 Task: In the  document communication.epubSelect Headings and apply  'Italics' Select the text and align it to the  'Center'. Select the table and apply  All Borders
Action: Mouse pressed left at (310, 573)
Screenshot: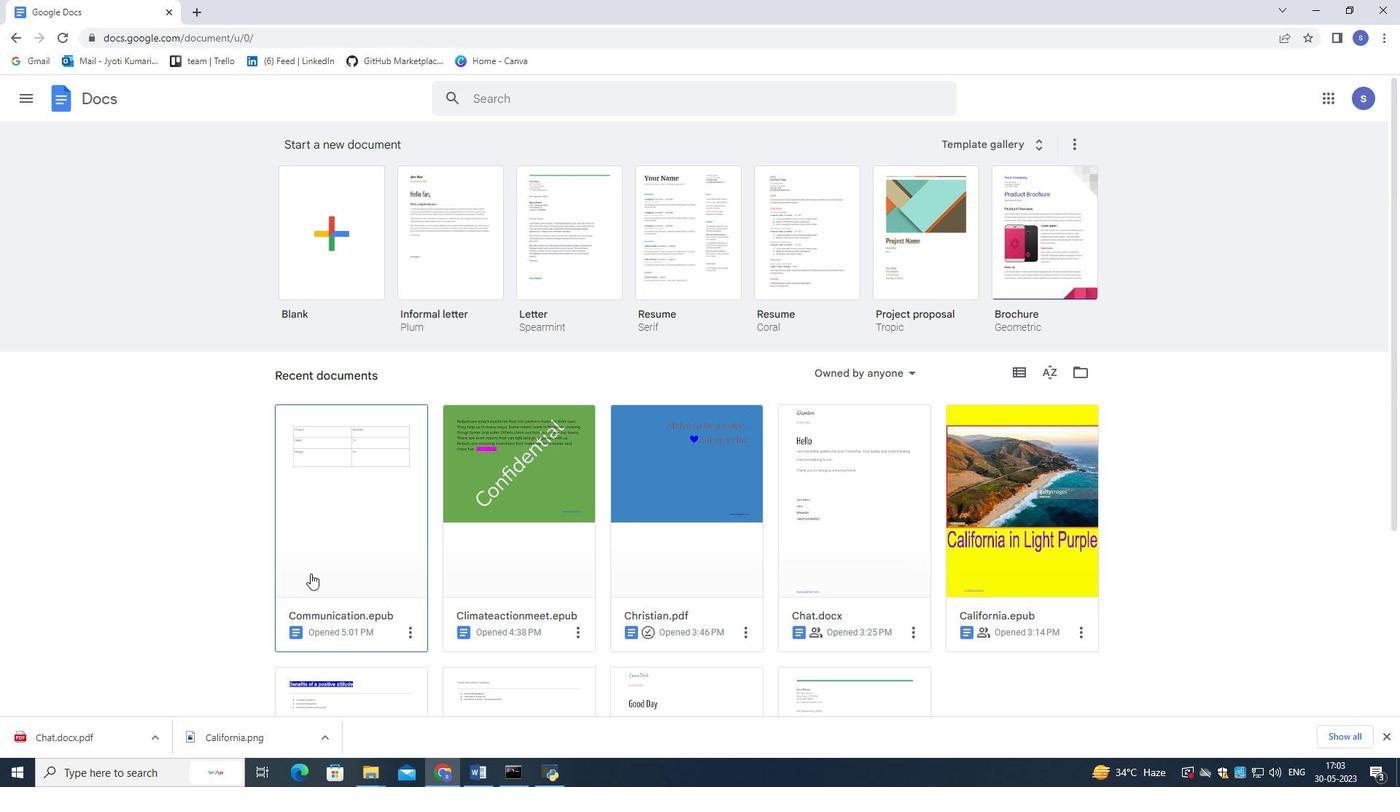 
Action: Mouse moved to (800, 280)
Screenshot: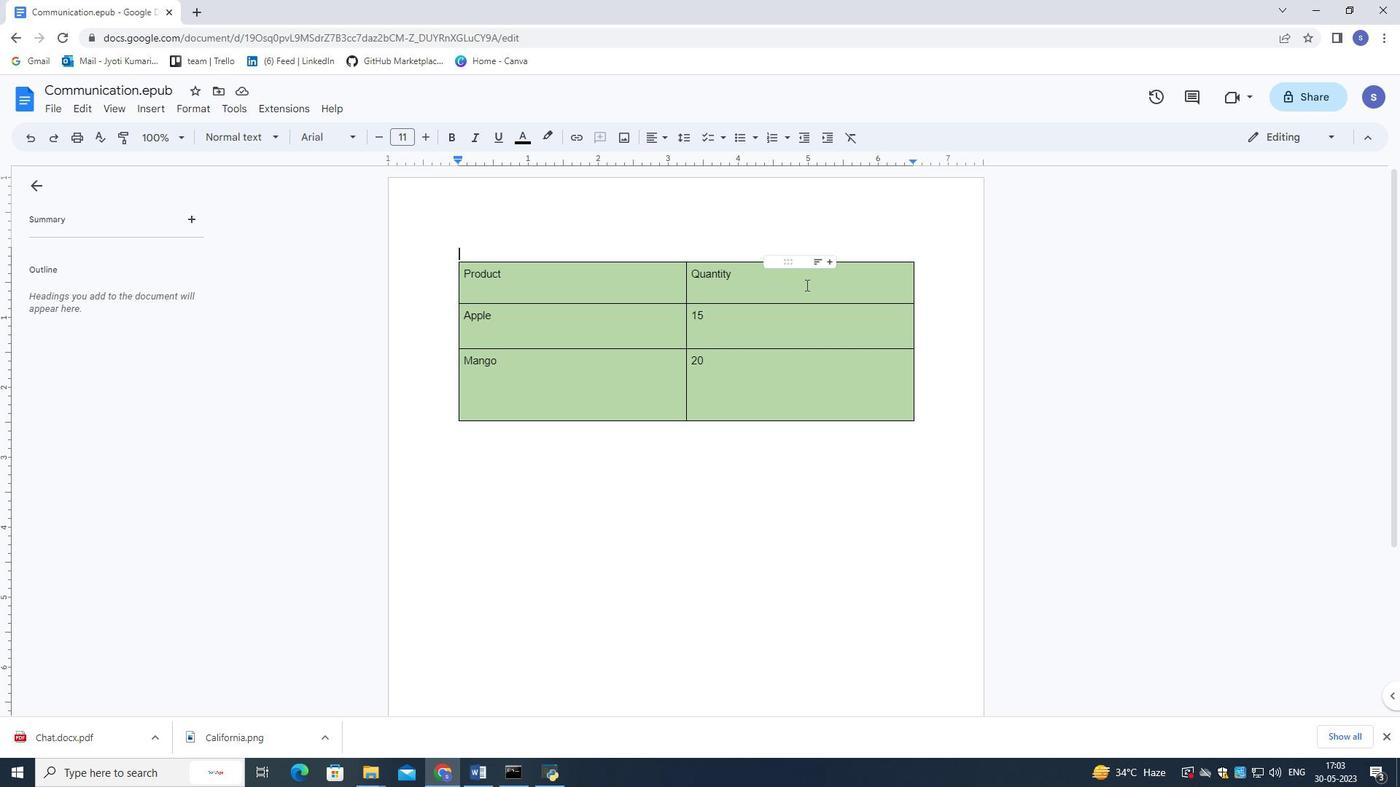 
Action: Mouse pressed left at (800, 280)
Screenshot: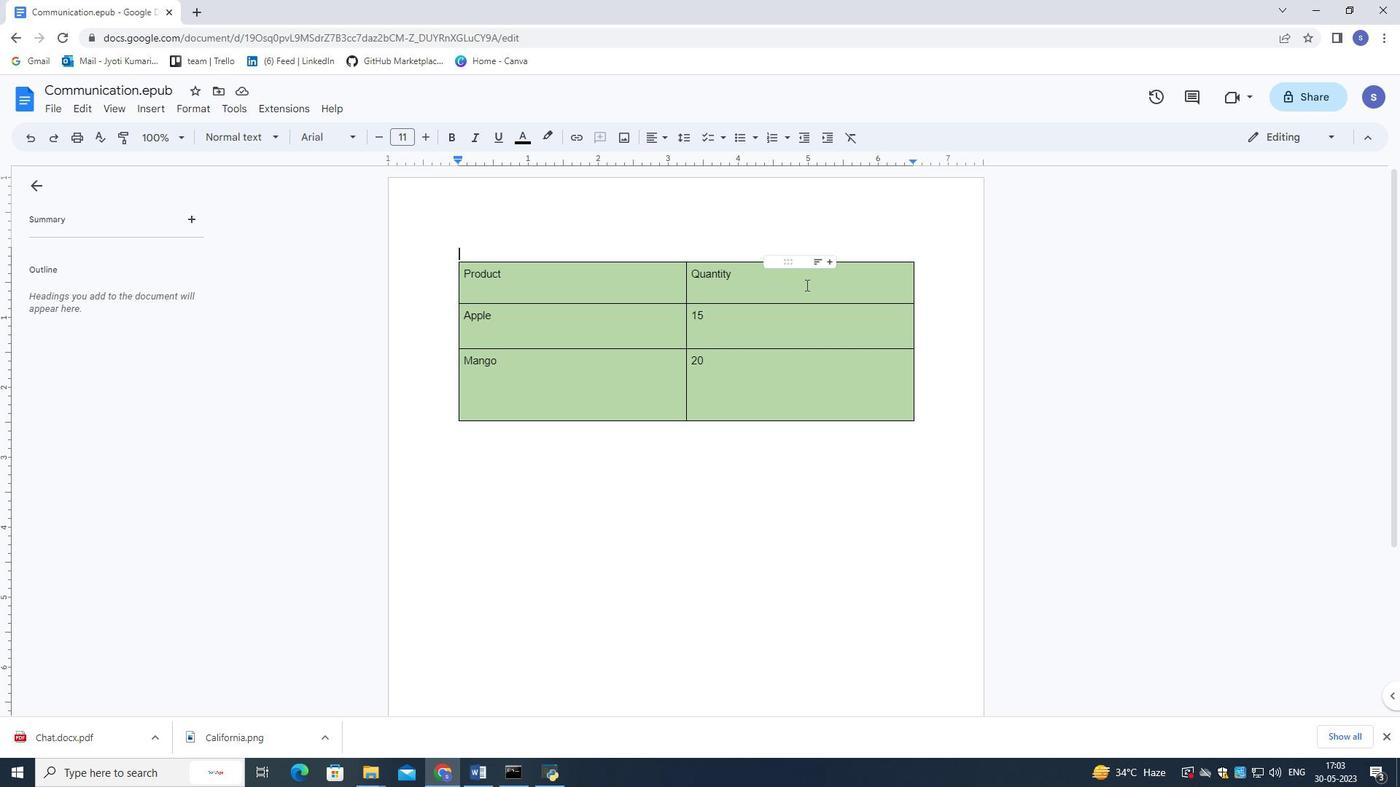 
Action: Mouse moved to (481, 137)
Screenshot: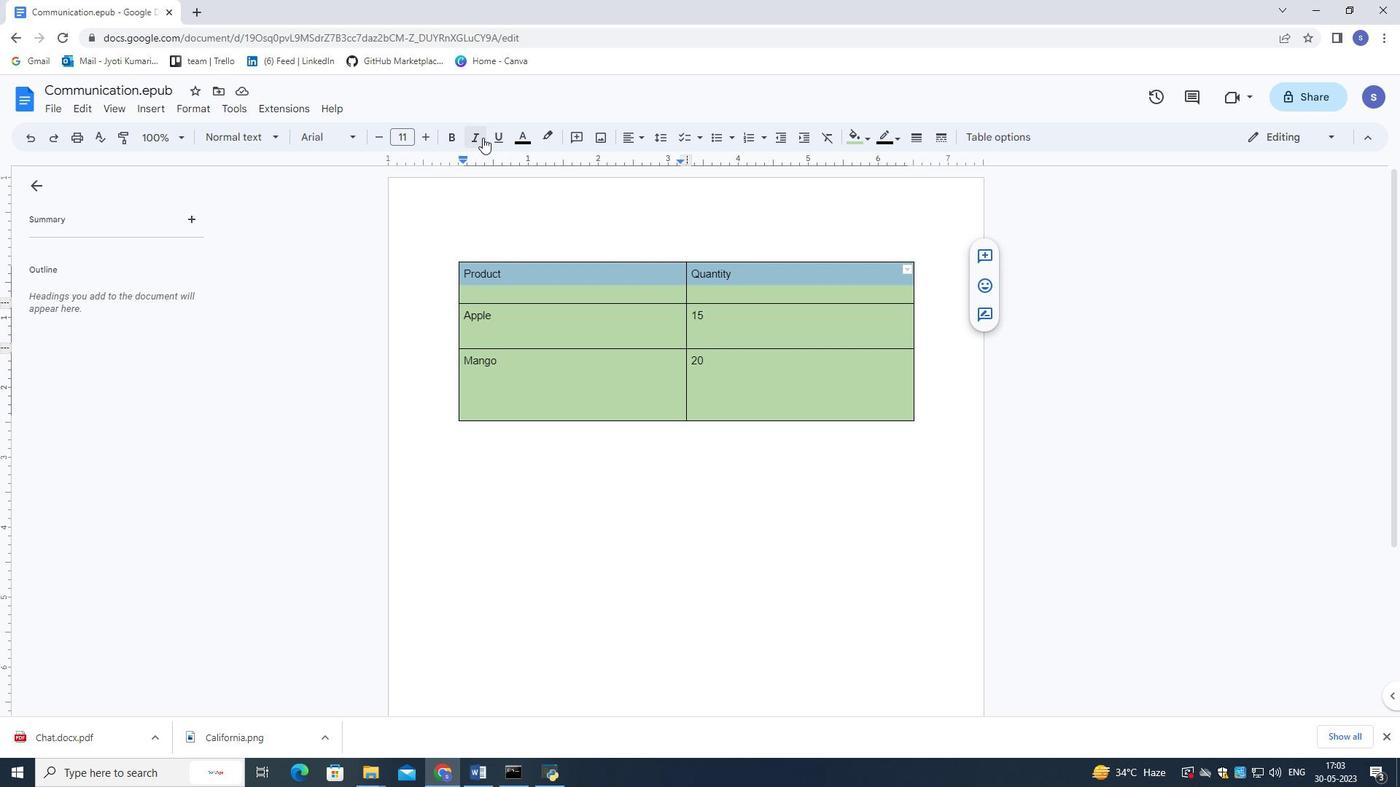 
Action: Mouse pressed left at (481, 137)
Screenshot: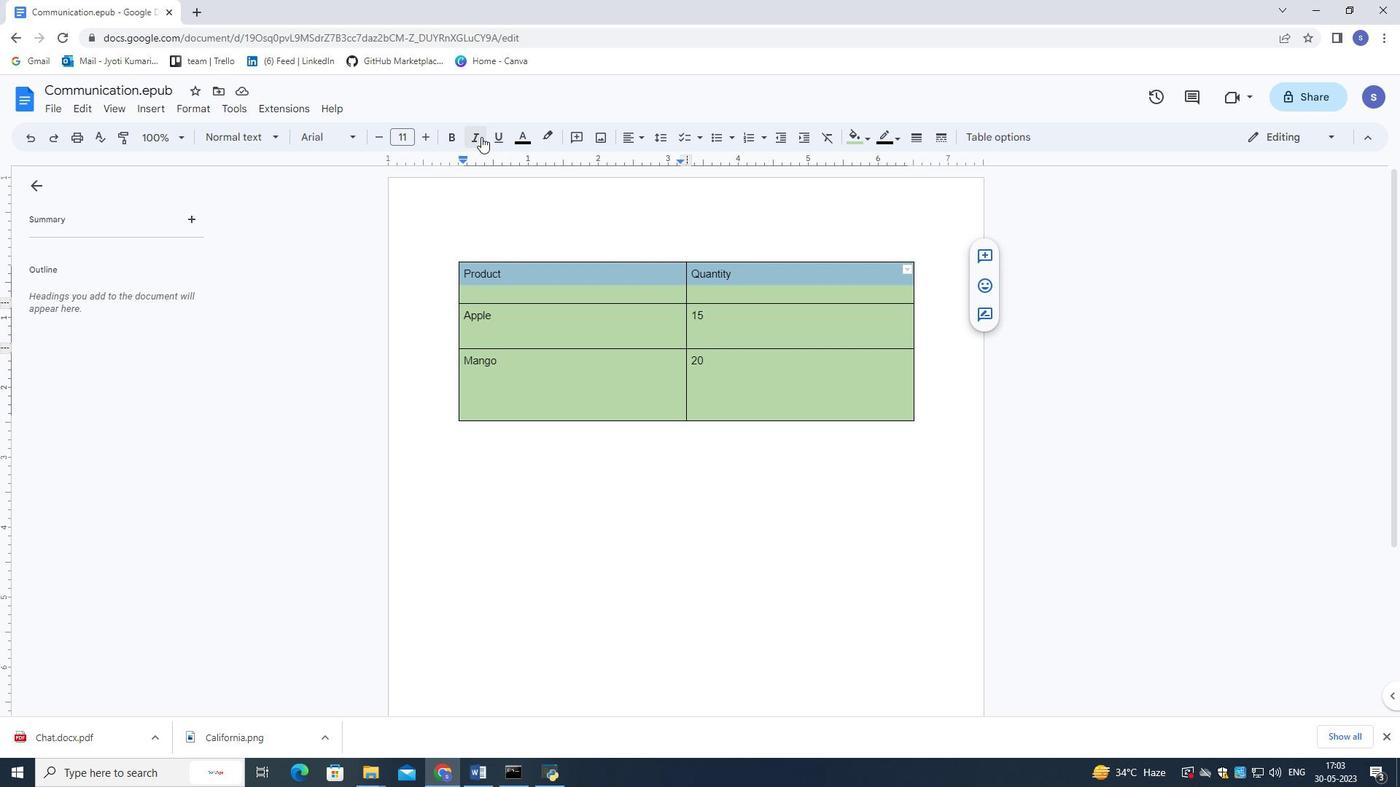 
Action: Mouse moved to (631, 455)
Screenshot: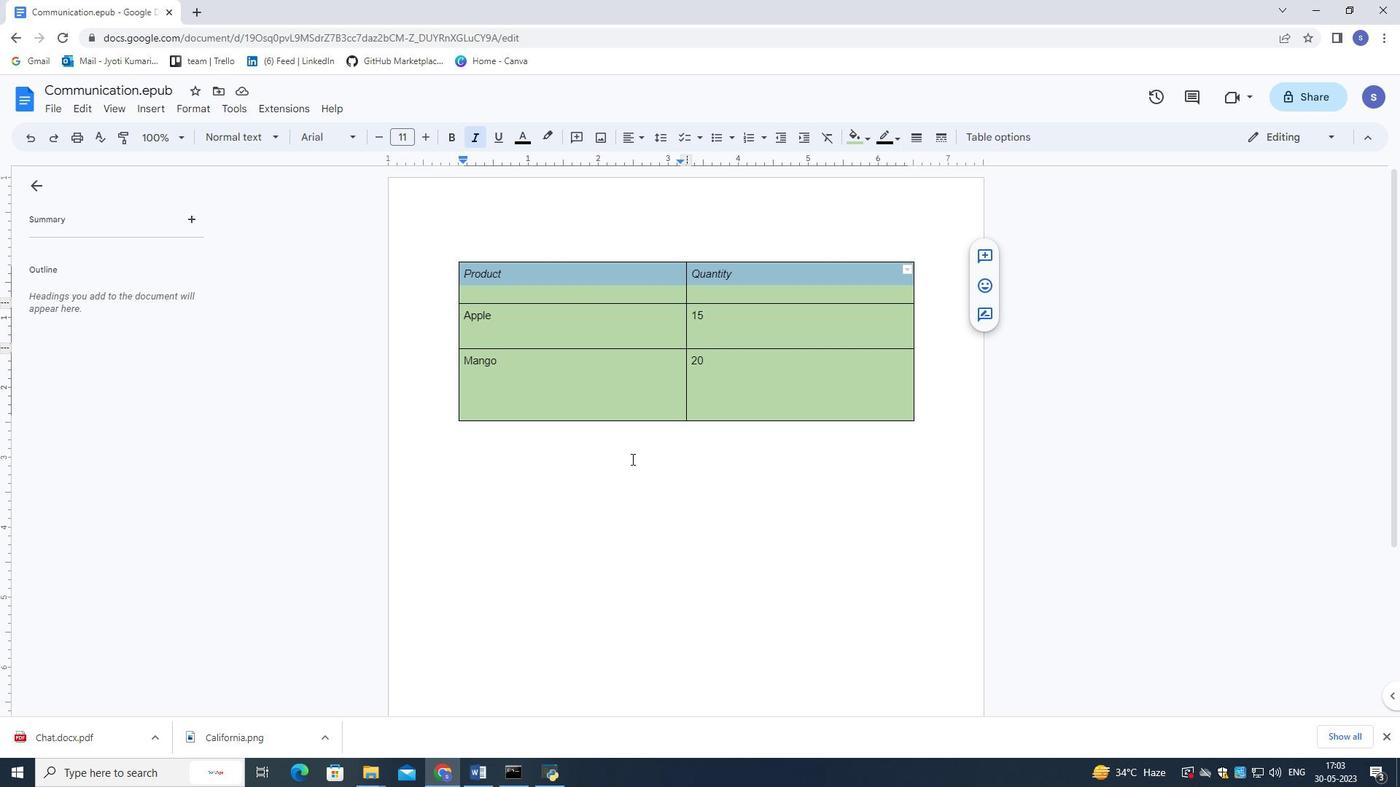 
Action: Mouse pressed left at (631, 455)
Screenshot: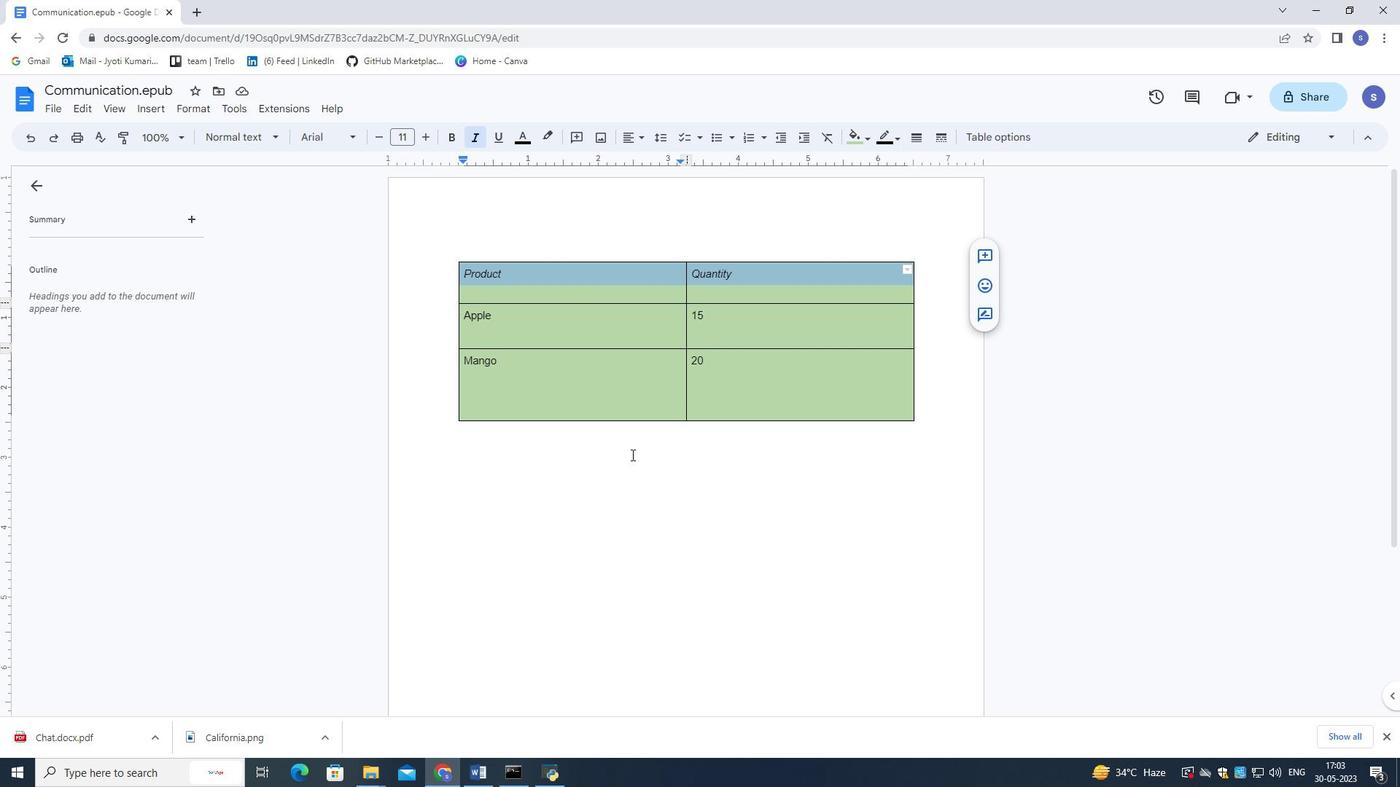 
Action: Mouse moved to (744, 360)
Screenshot: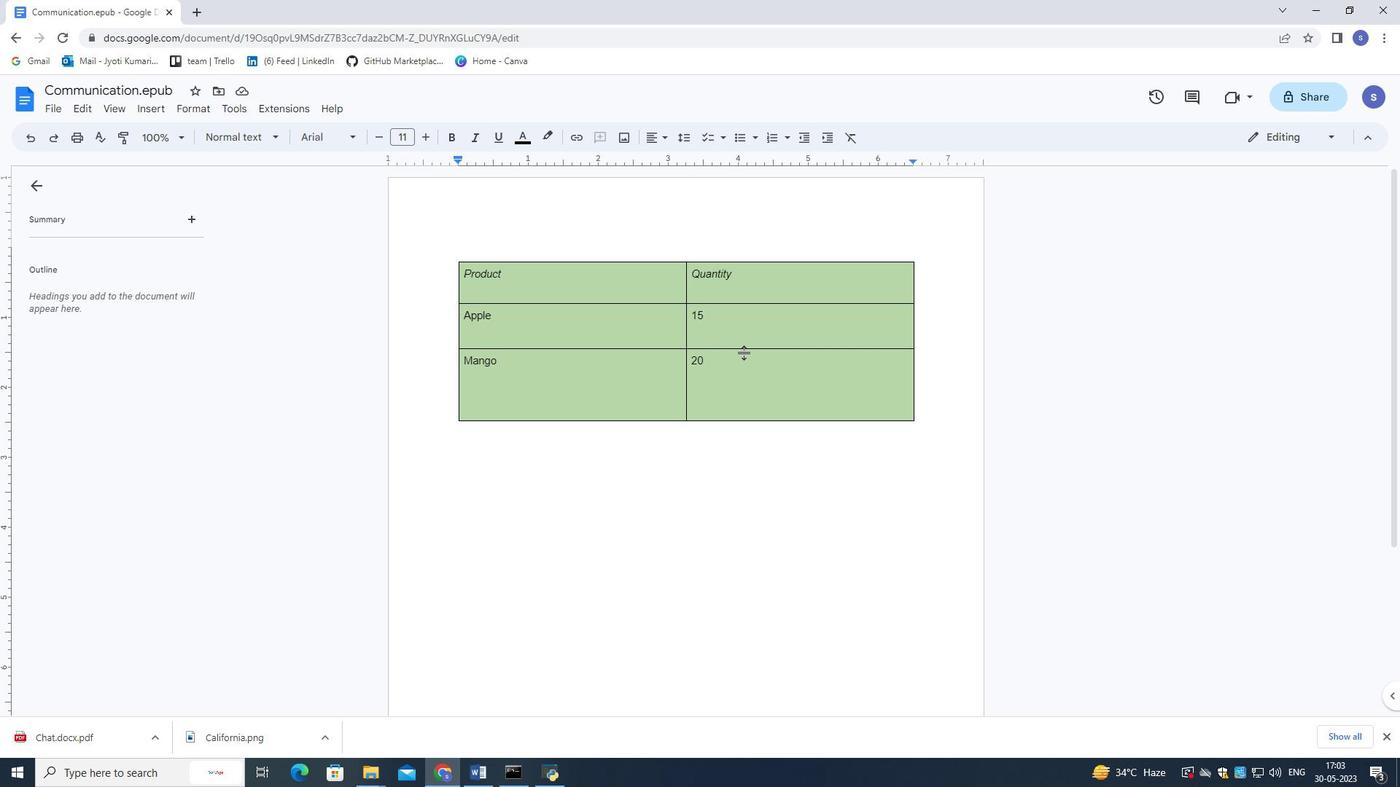 
Action: Mouse pressed left at (744, 360)
Screenshot: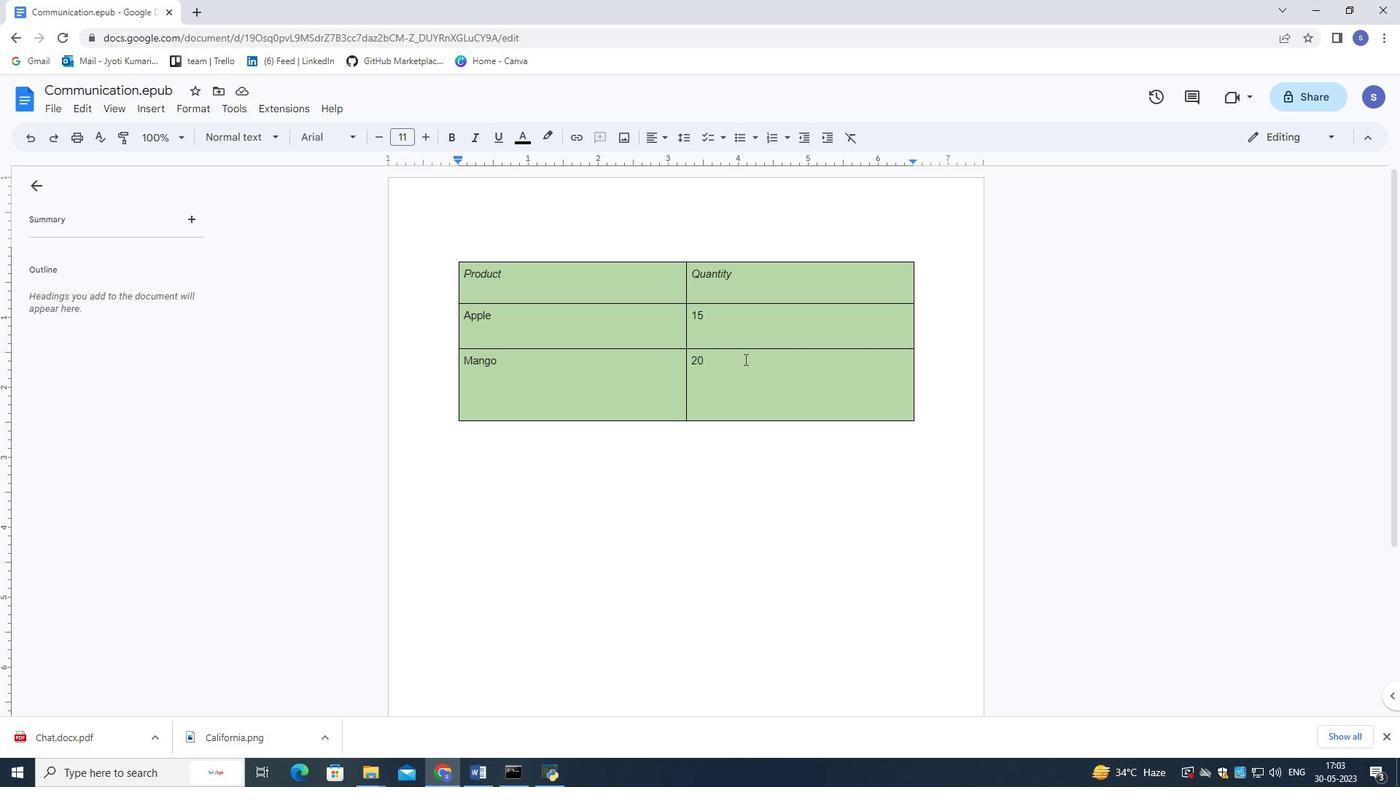 
Action: Mouse moved to (641, 137)
Screenshot: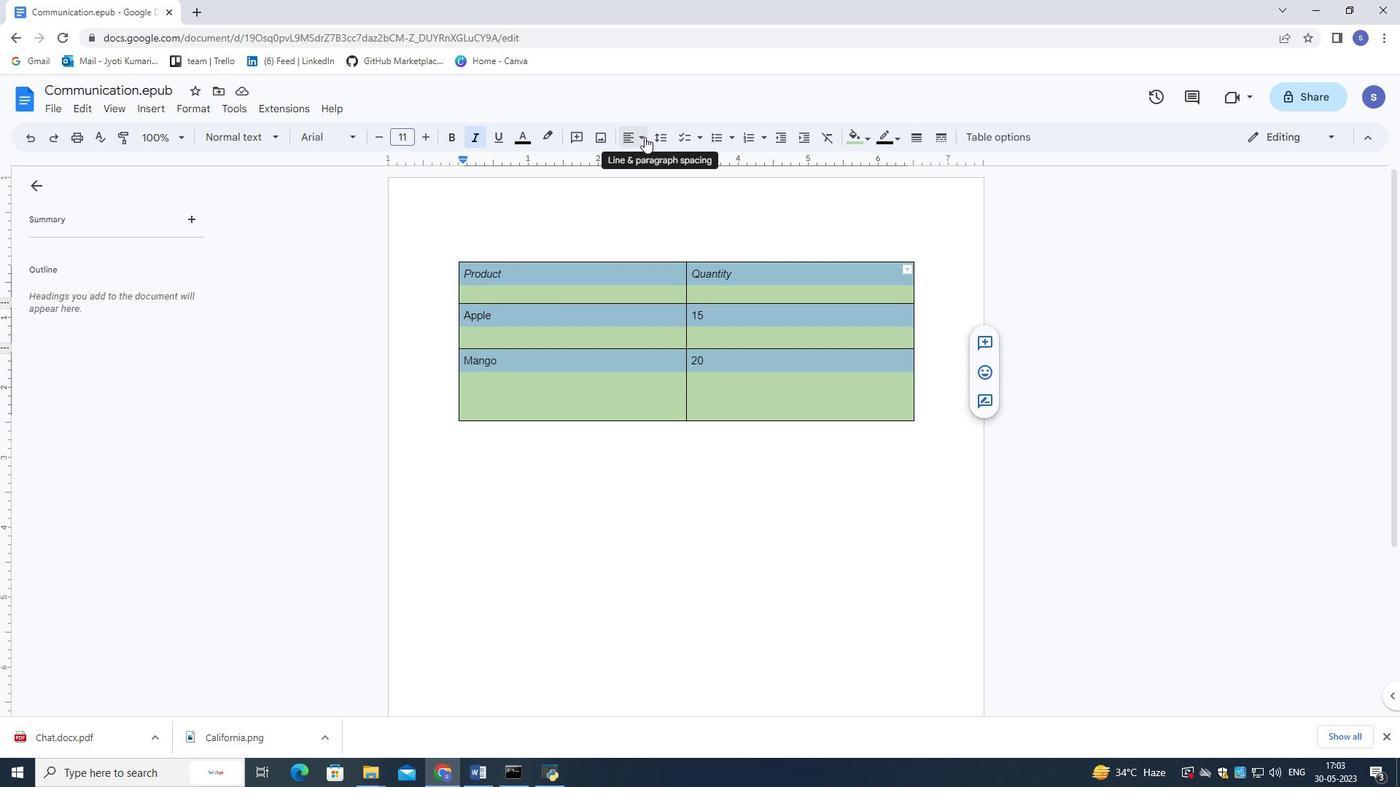
Action: Mouse pressed left at (641, 137)
Screenshot: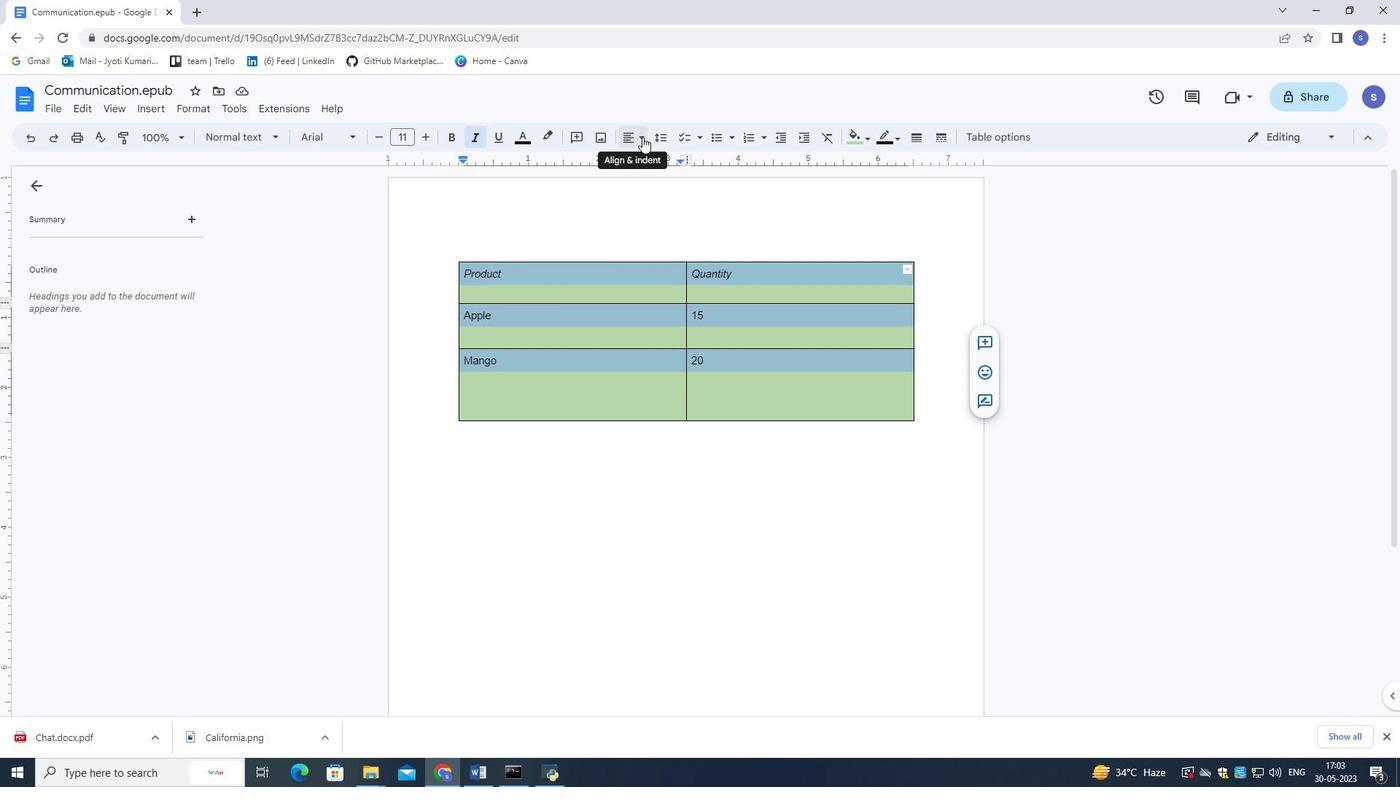 
Action: Mouse moved to (655, 171)
Screenshot: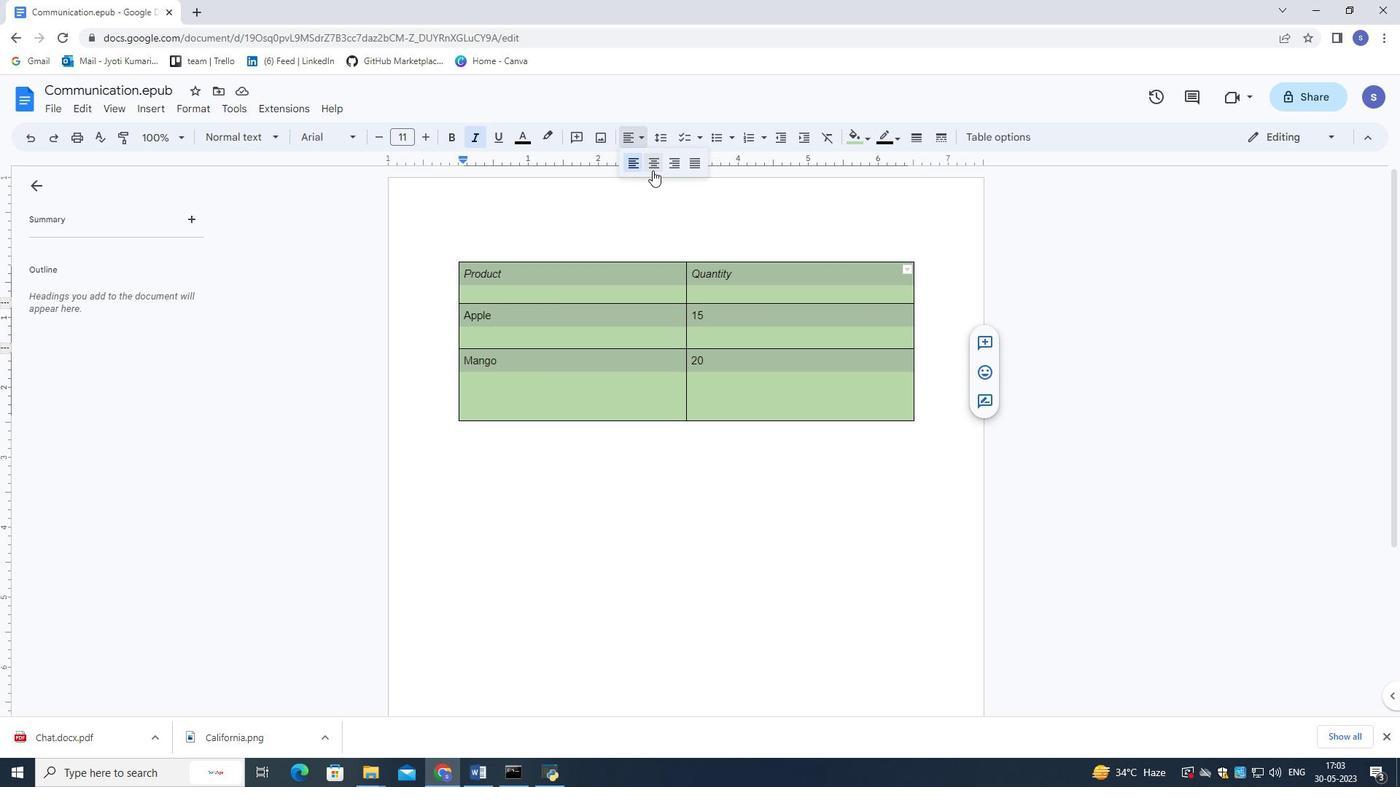 
Action: Mouse pressed left at (655, 171)
Screenshot: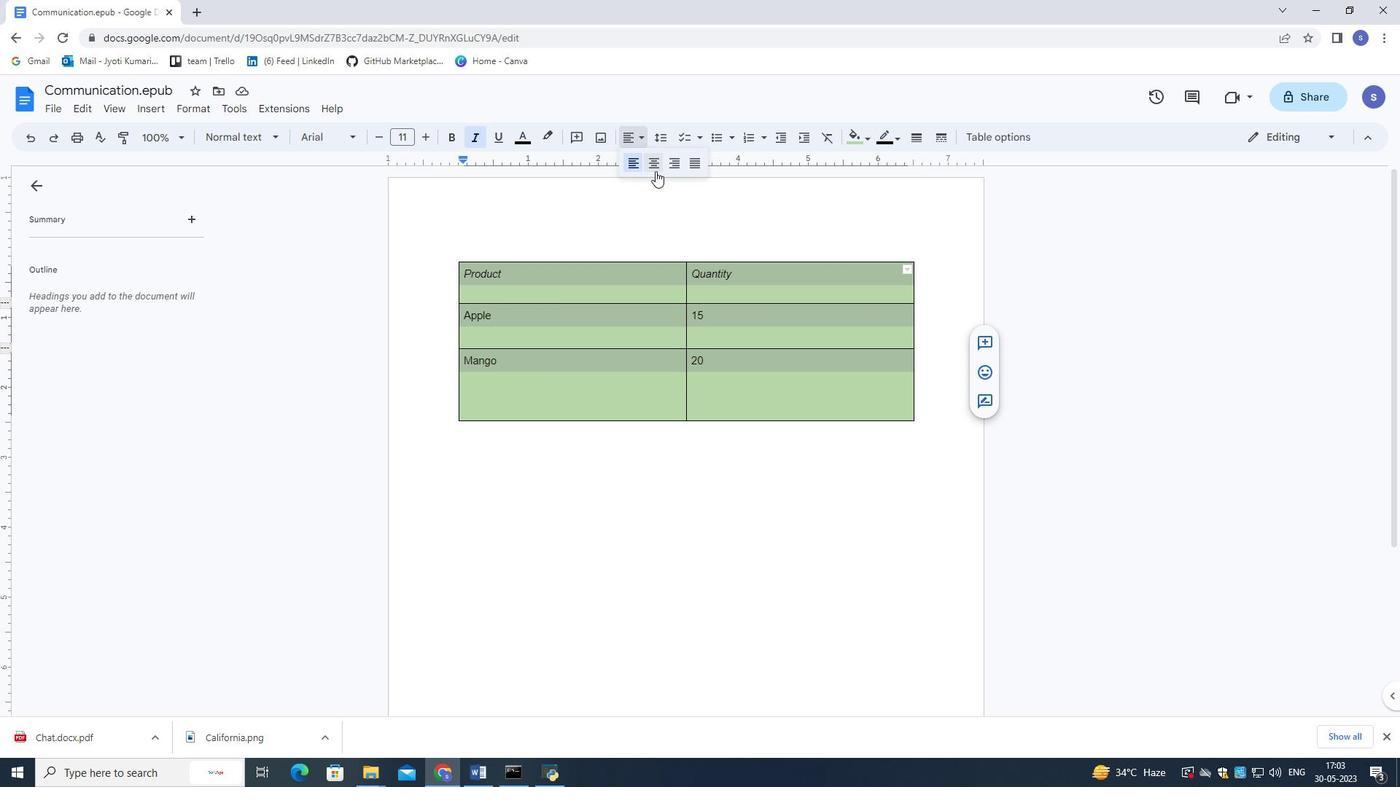 
Action: Mouse moved to (918, 143)
Screenshot: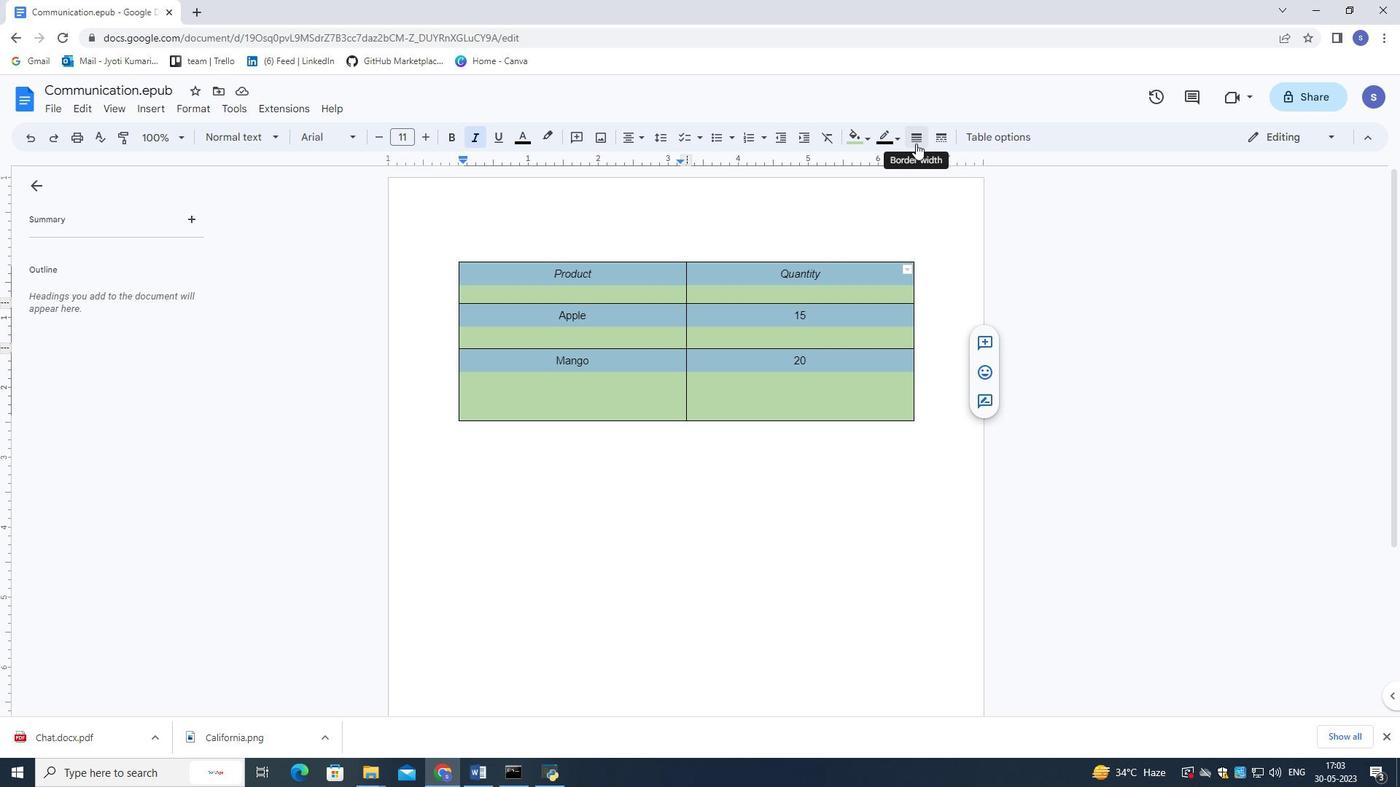 
Action: Mouse pressed left at (918, 143)
Screenshot: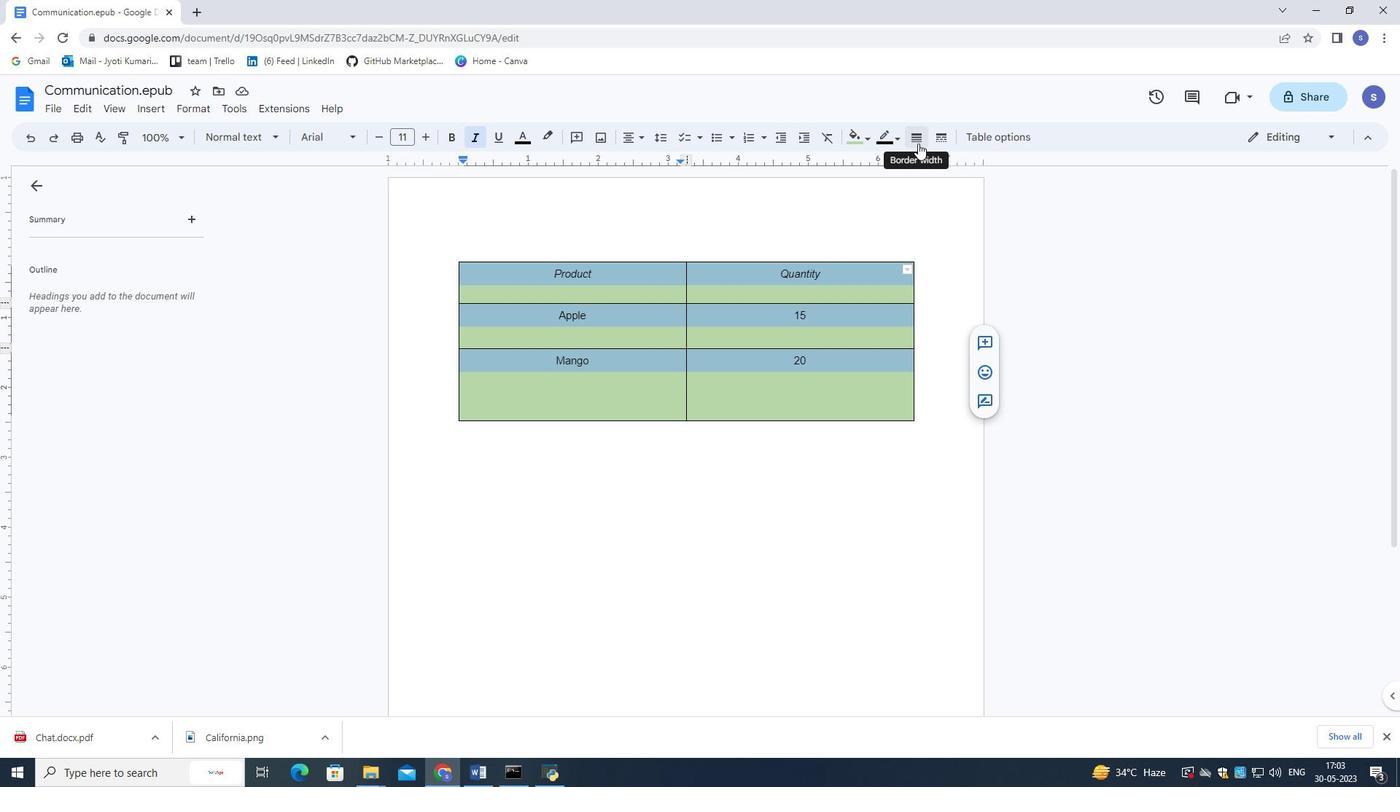 
Action: Mouse moved to (637, 137)
Screenshot: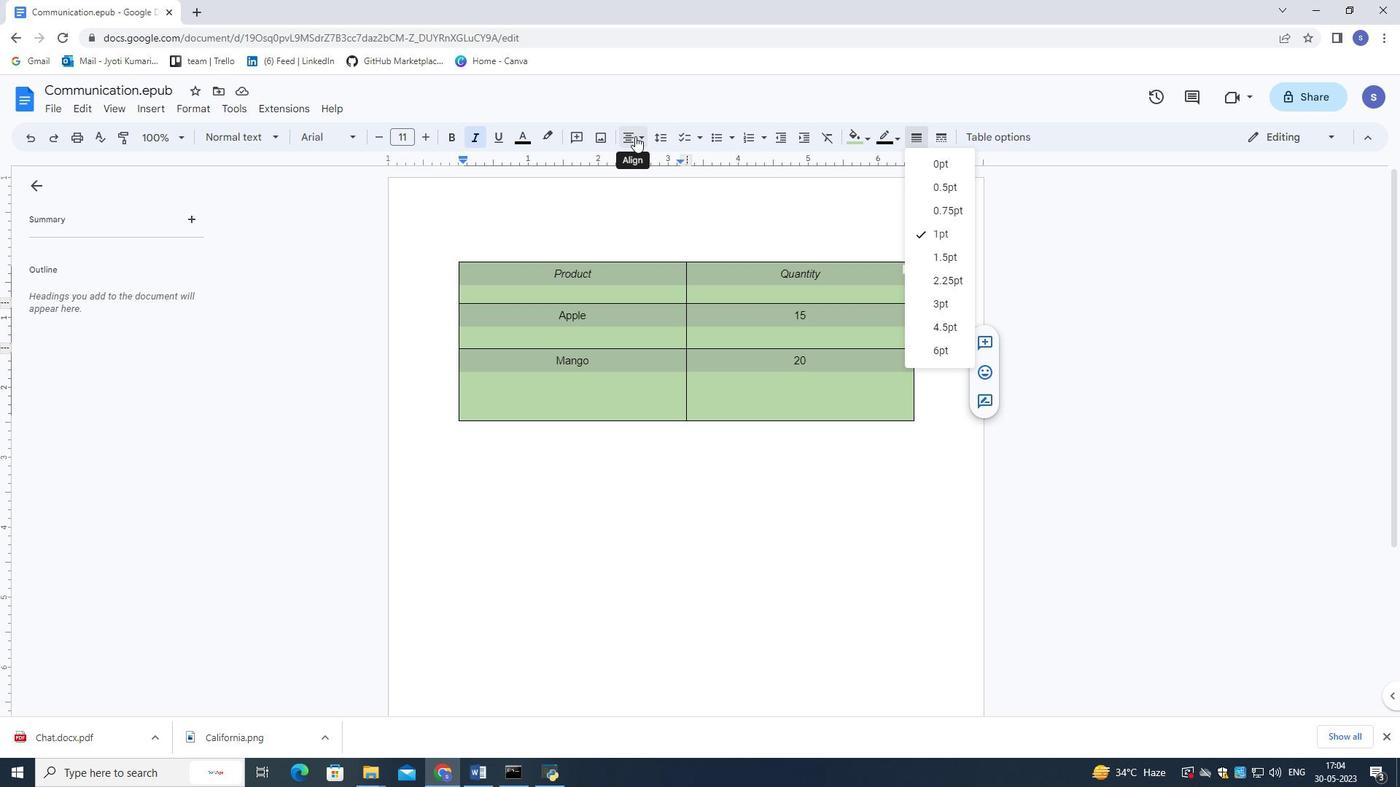 
Action: Mouse pressed left at (637, 137)
Screenshot: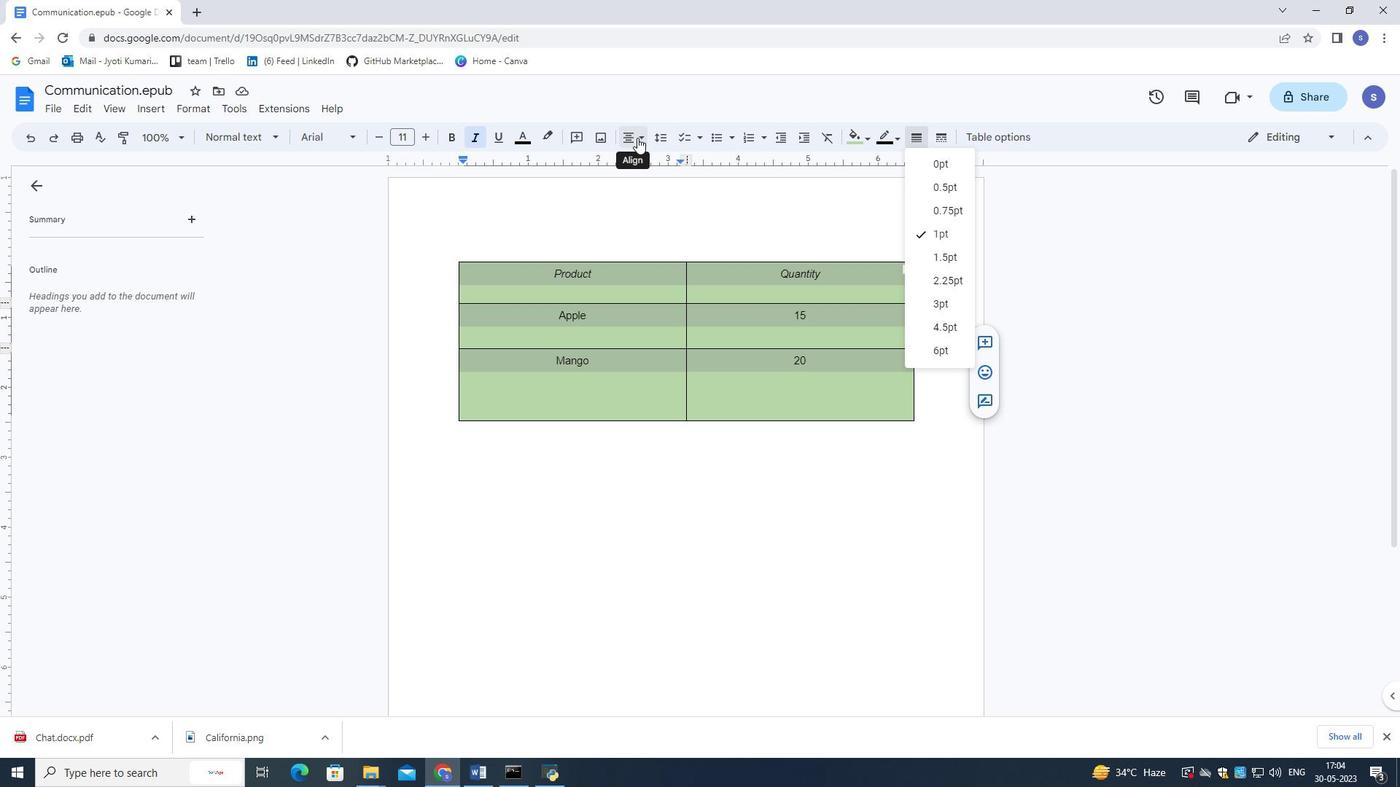 
Action: Mouse moved to (694, 140)
Screenshot: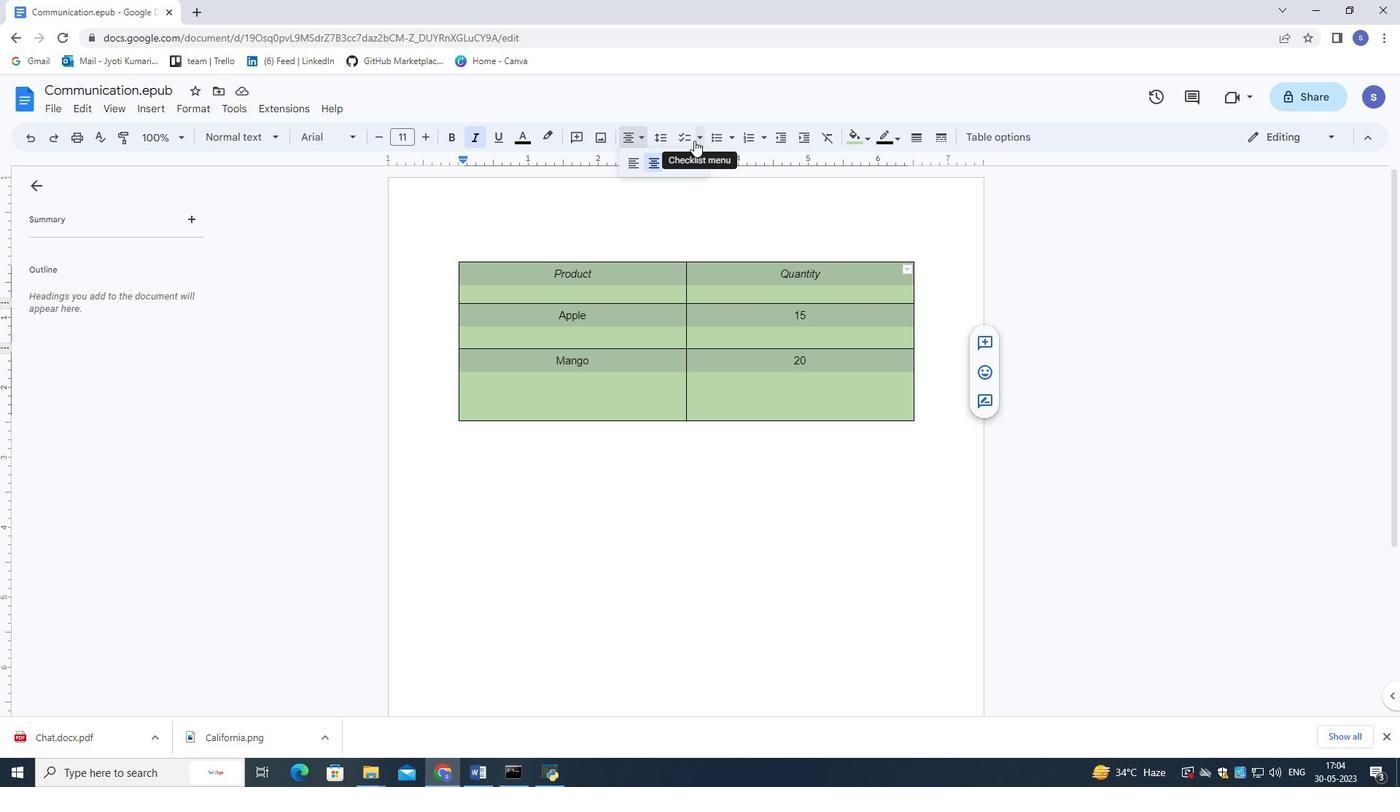 
Action: Mouse pressed left at (694, 140)
Screenshot: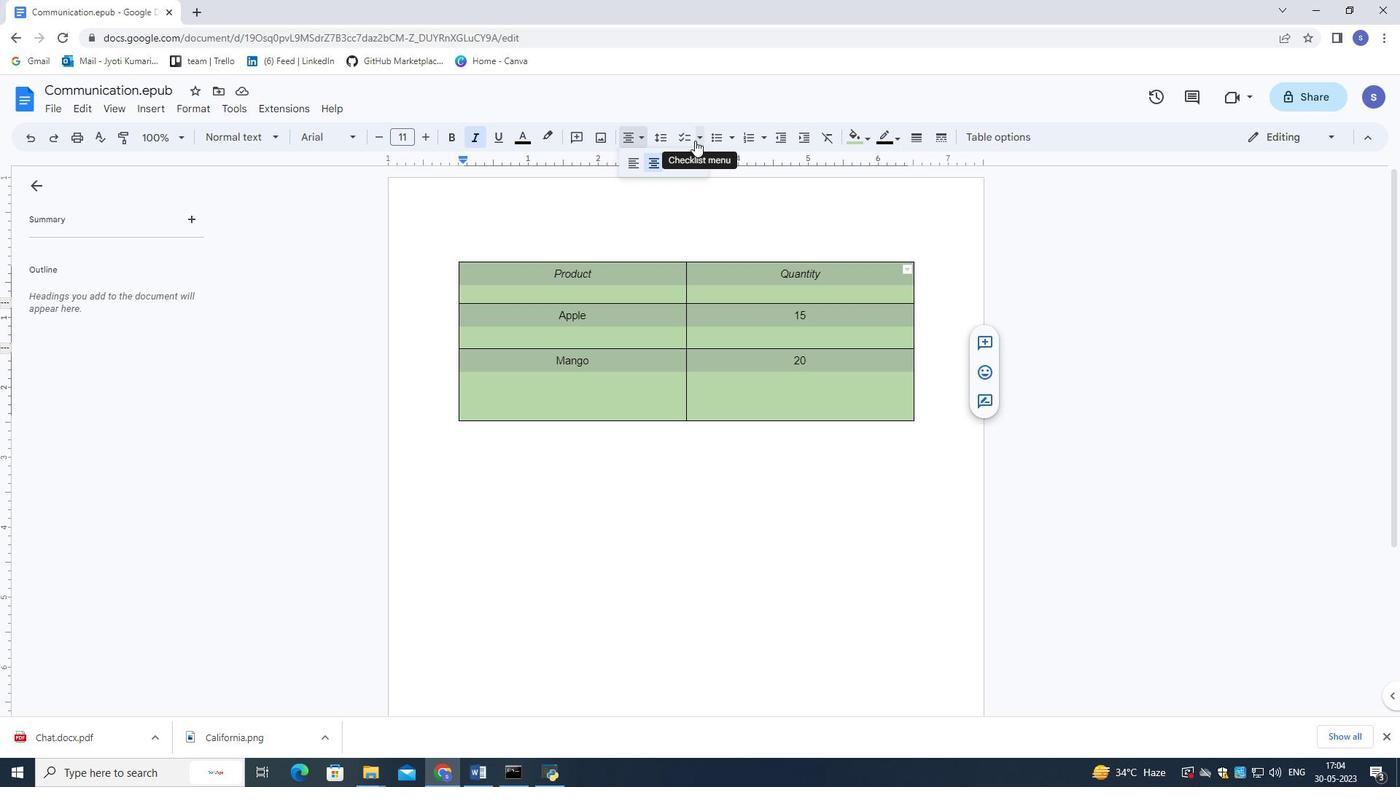 
Action: Mouse moved to (729, 132)
Screenshot: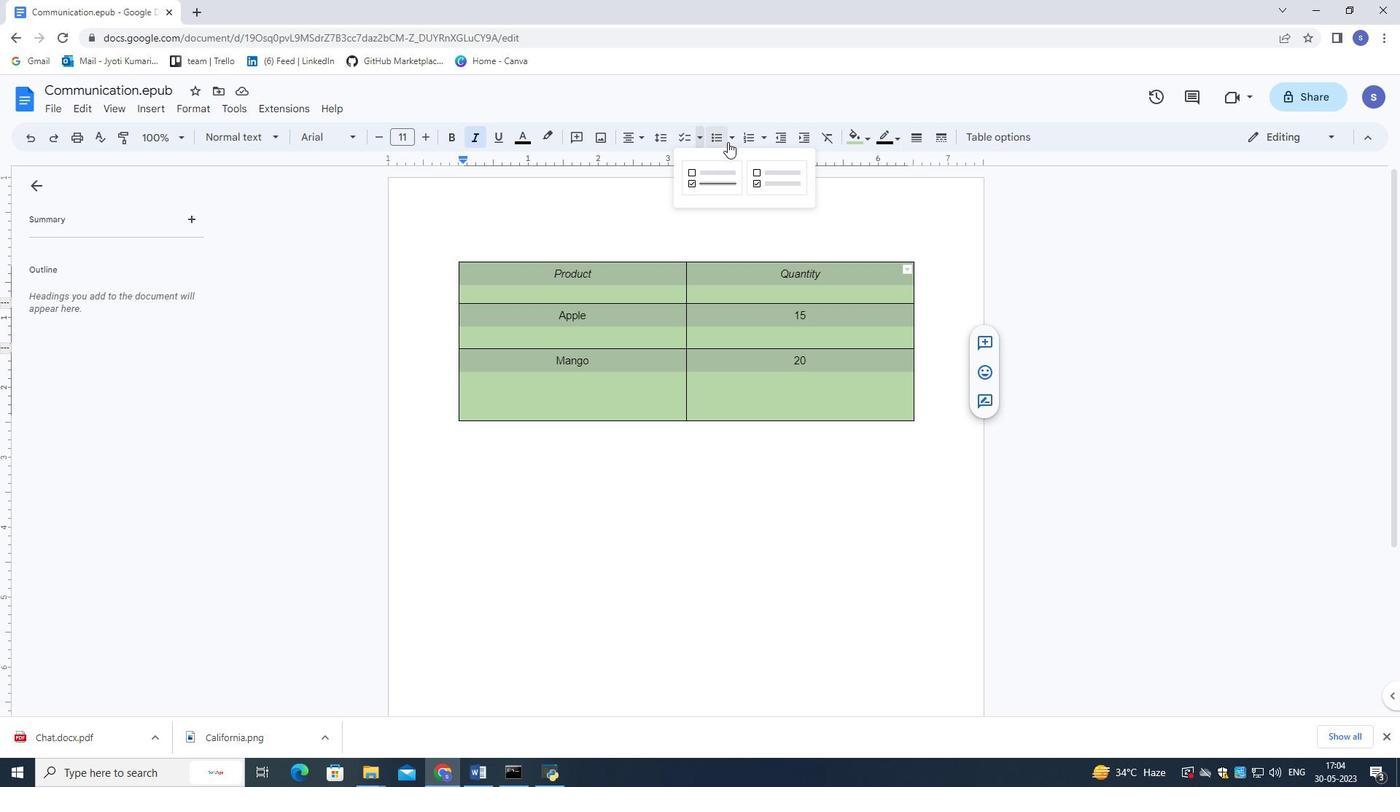 
Action: Mouse pressed left at (729, 132)
Screenshot: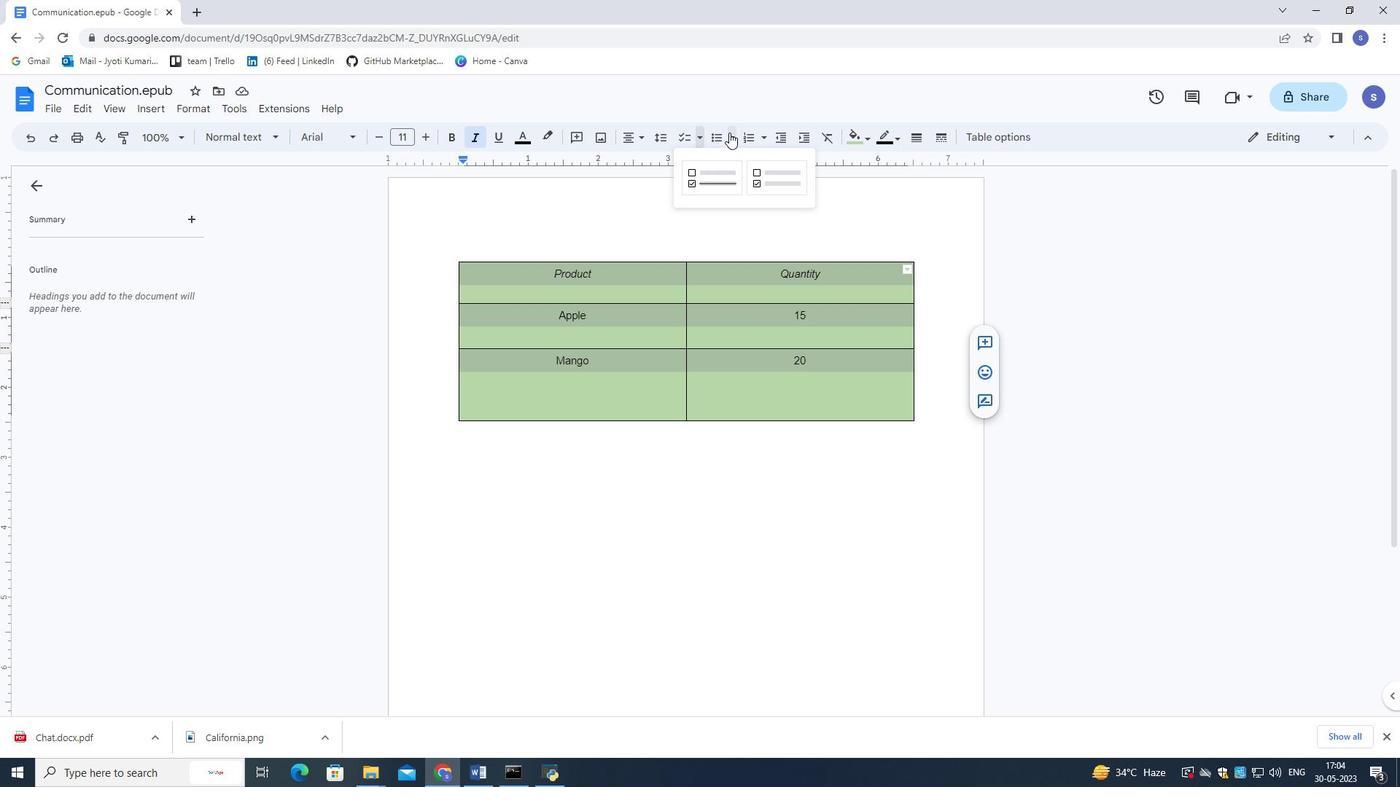 
Action: Mouse moved to (532, 282)
Screenshot: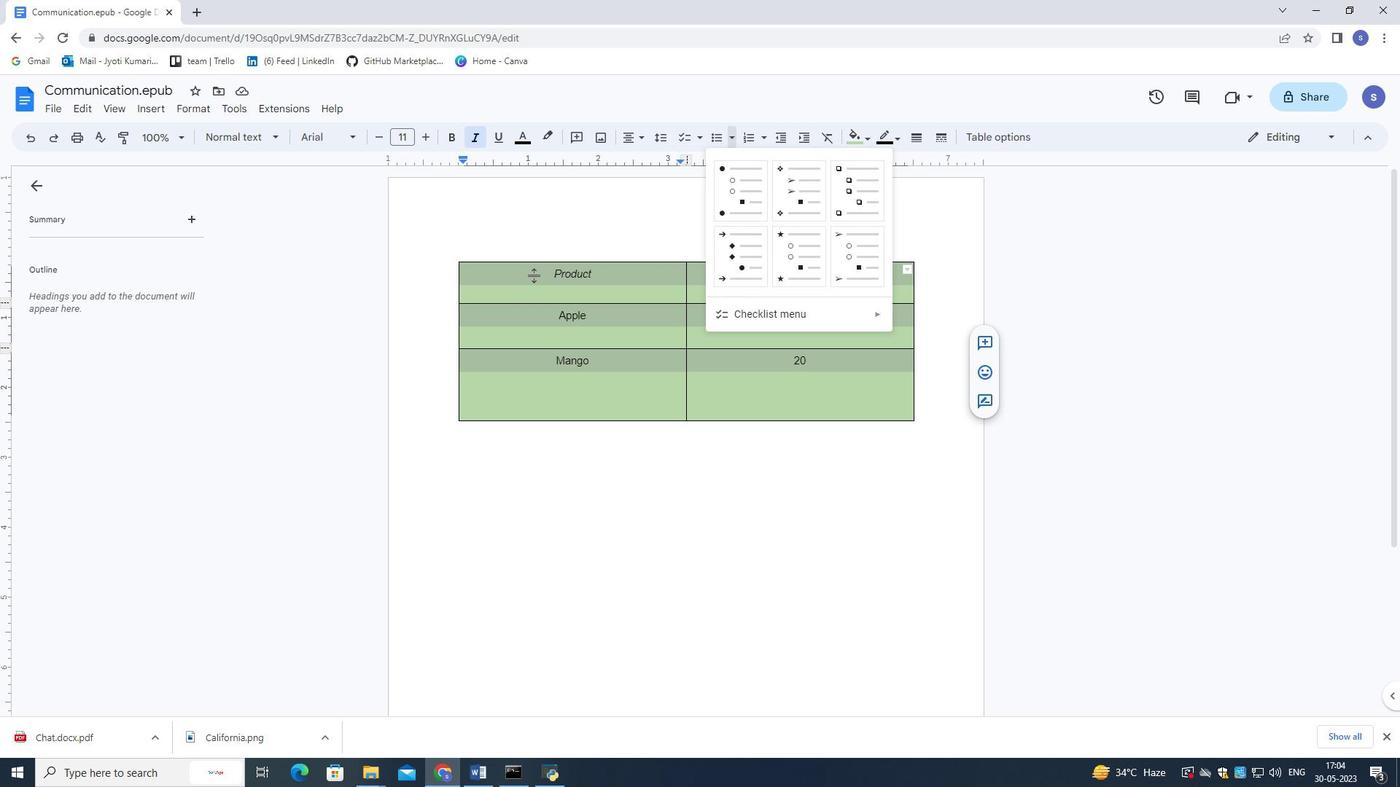 
Action: Mouse pressed right at (532, 282)
Screenshot: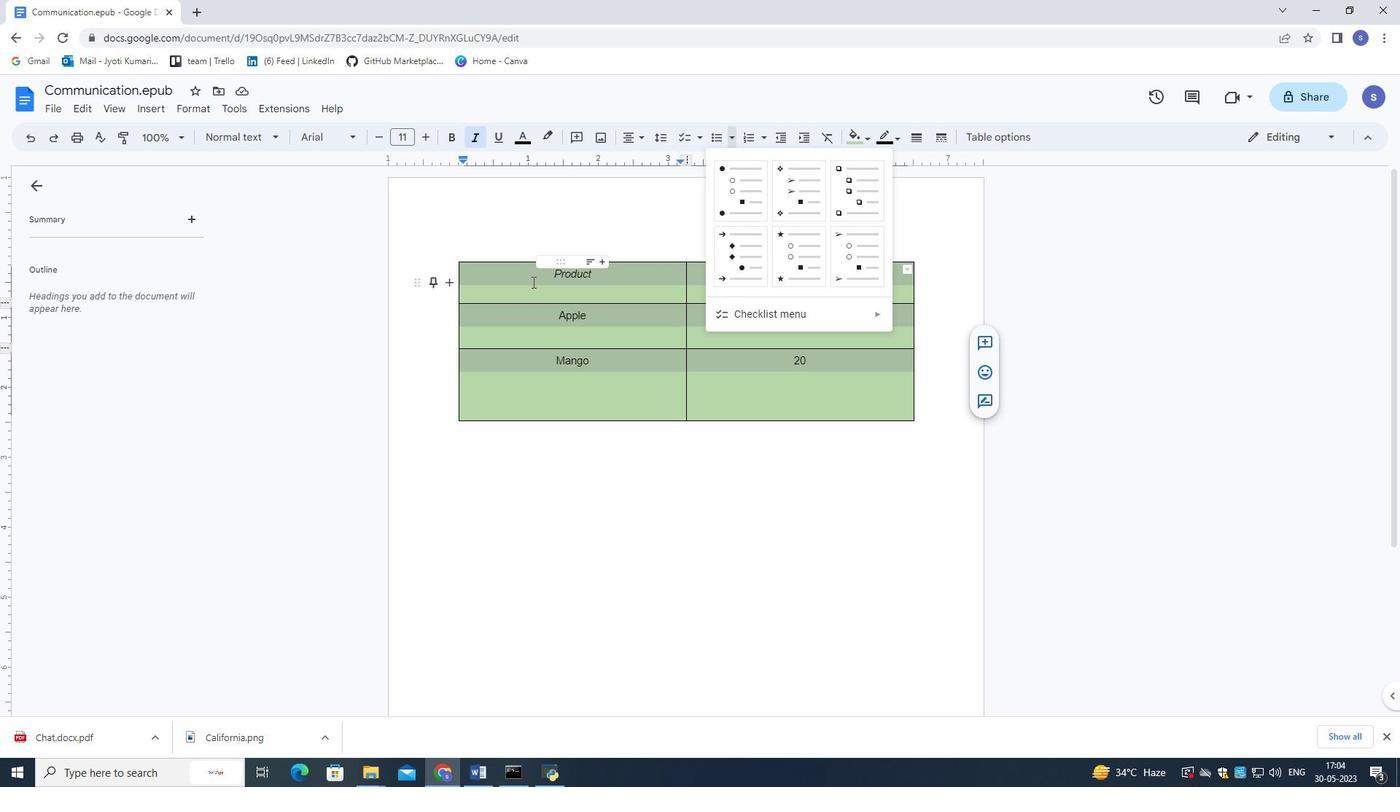 
Action: Mouse moved to (820, 228)
Screenshot: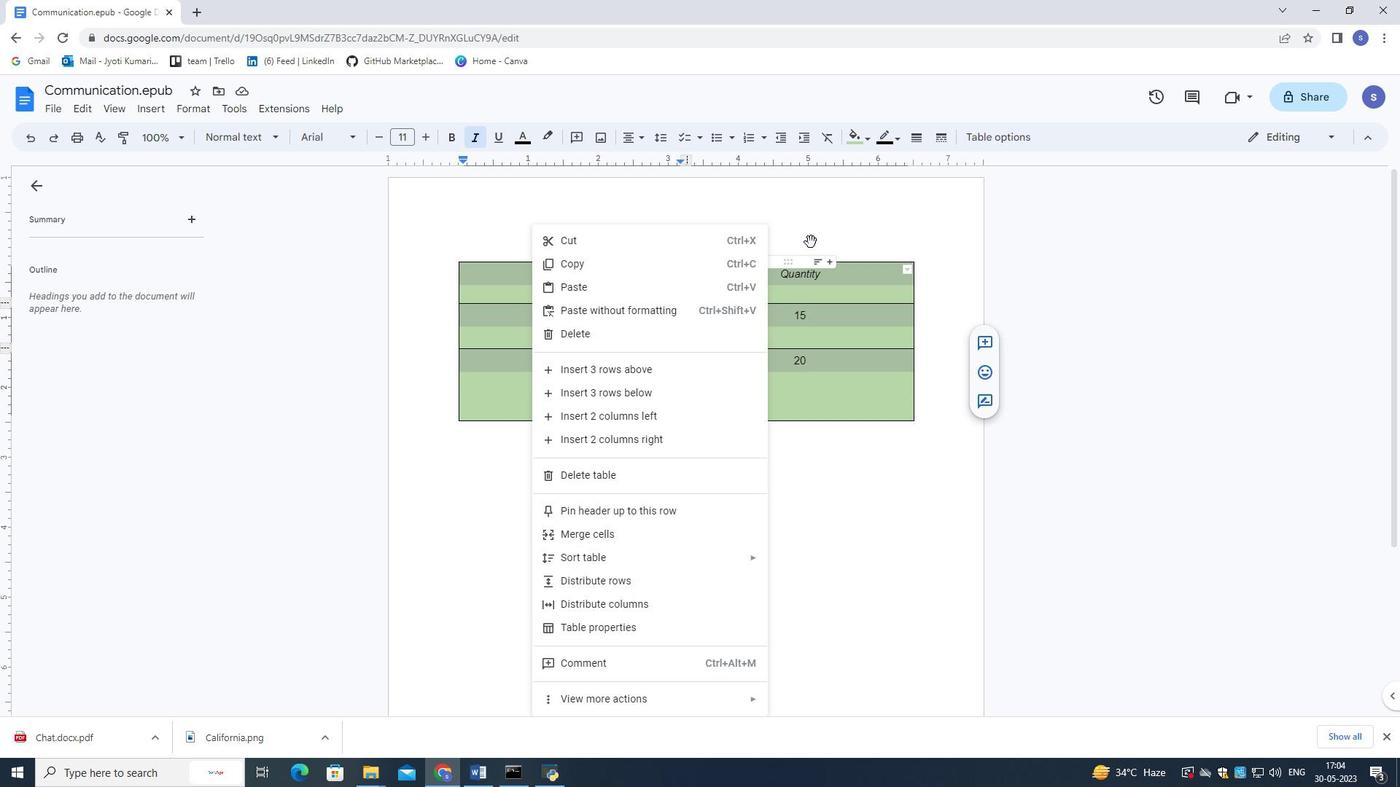 
Action: Mouse pressed left at (820, 228)
Screenshot: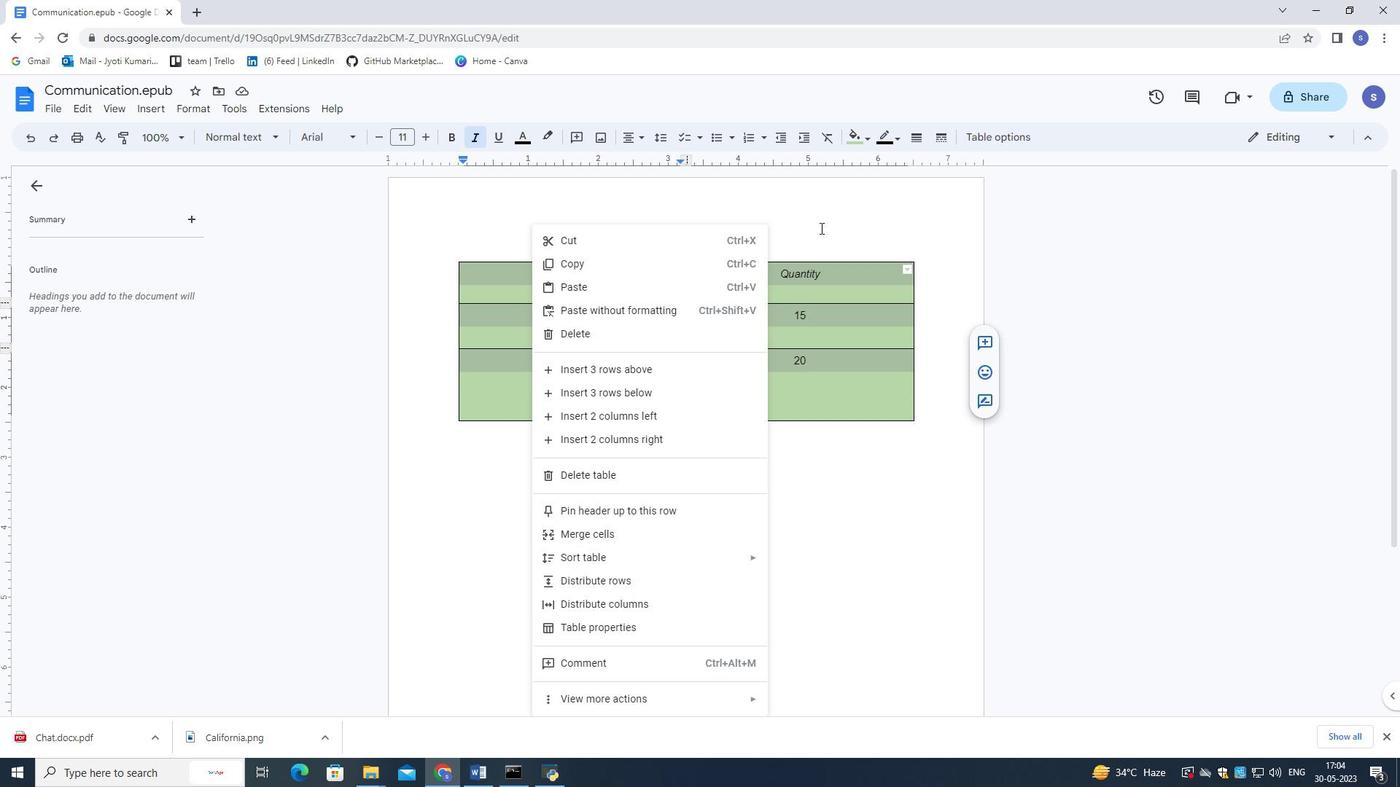 
Action: Mouse moved to (478, 277)
Screenshot: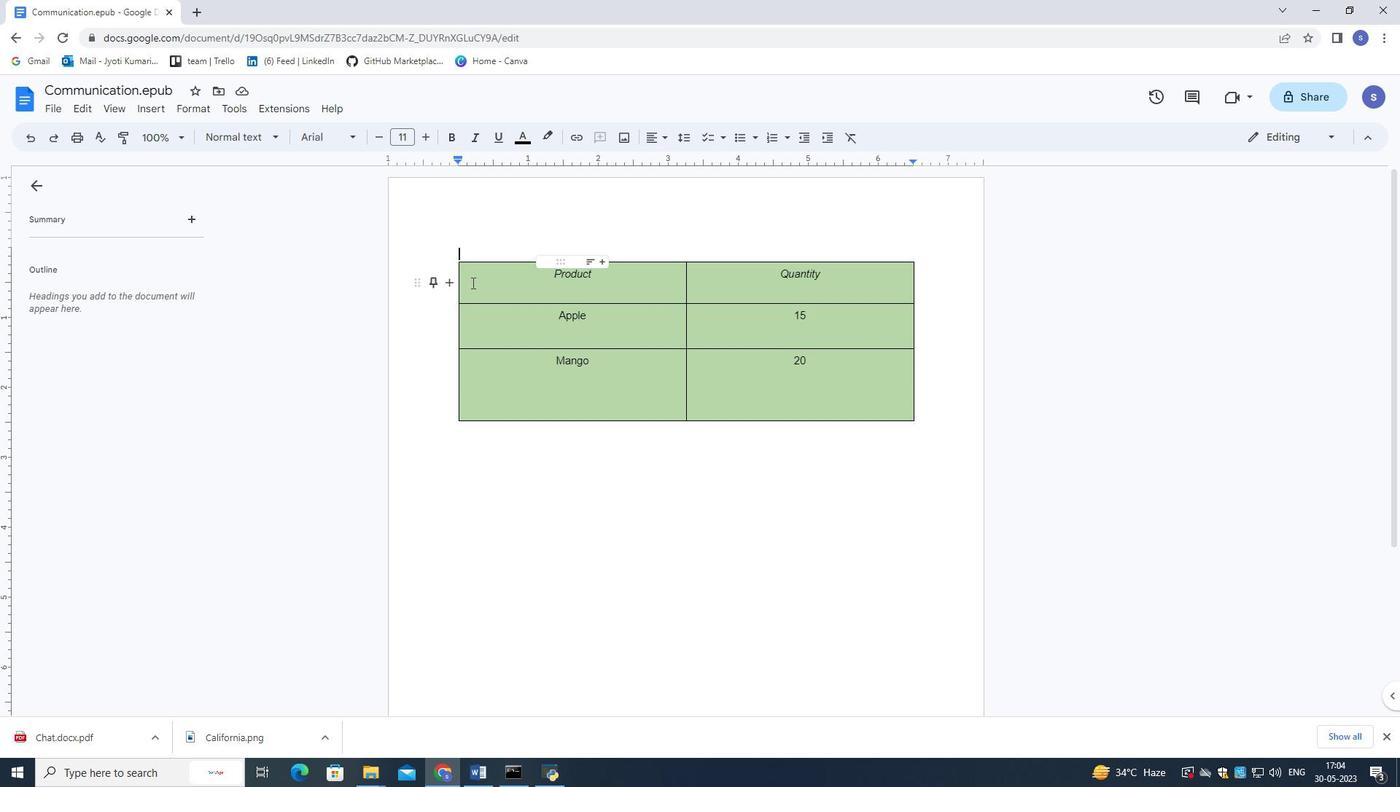 
Action: Mouse pressed left at (478, 277)
Screenshot: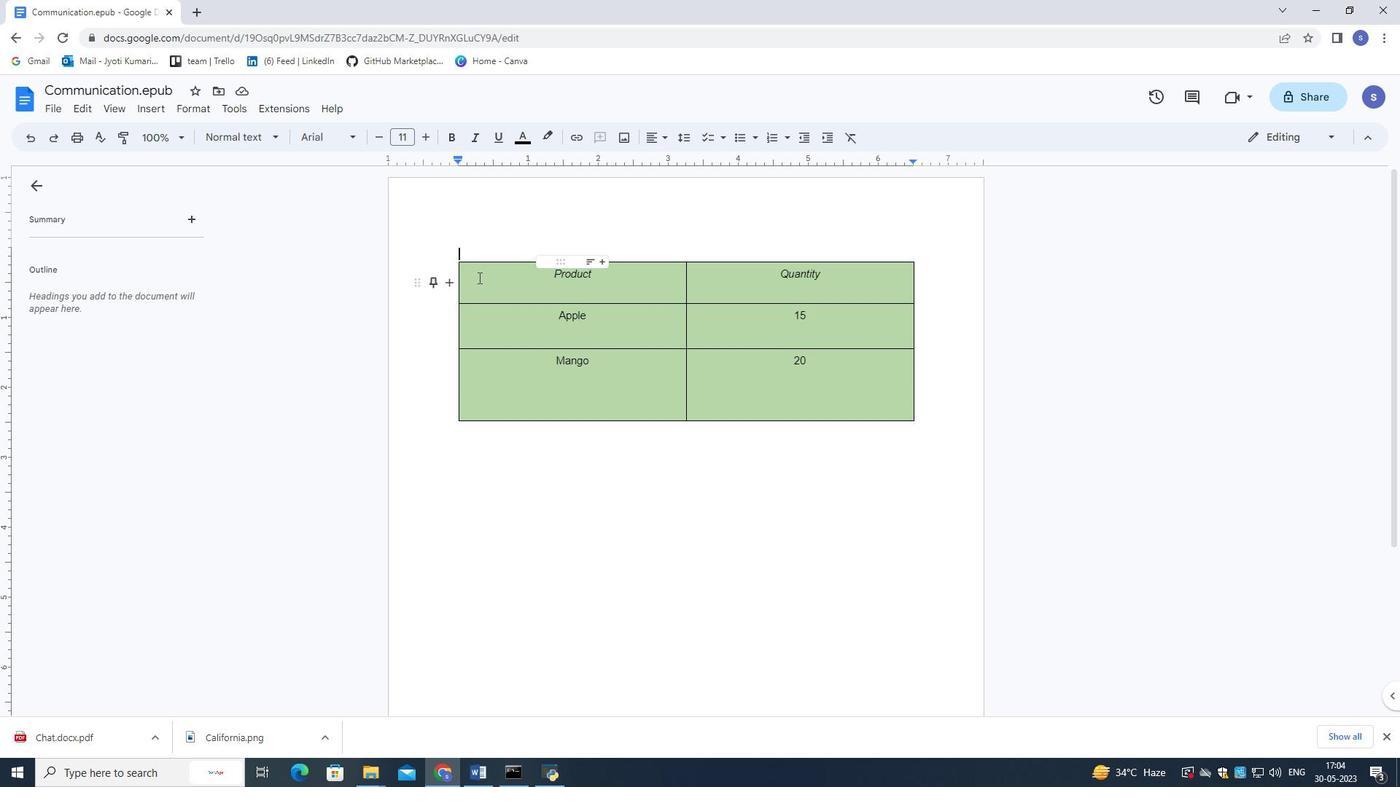 
Action: Mouse moved to (156, 110)
Screenshot: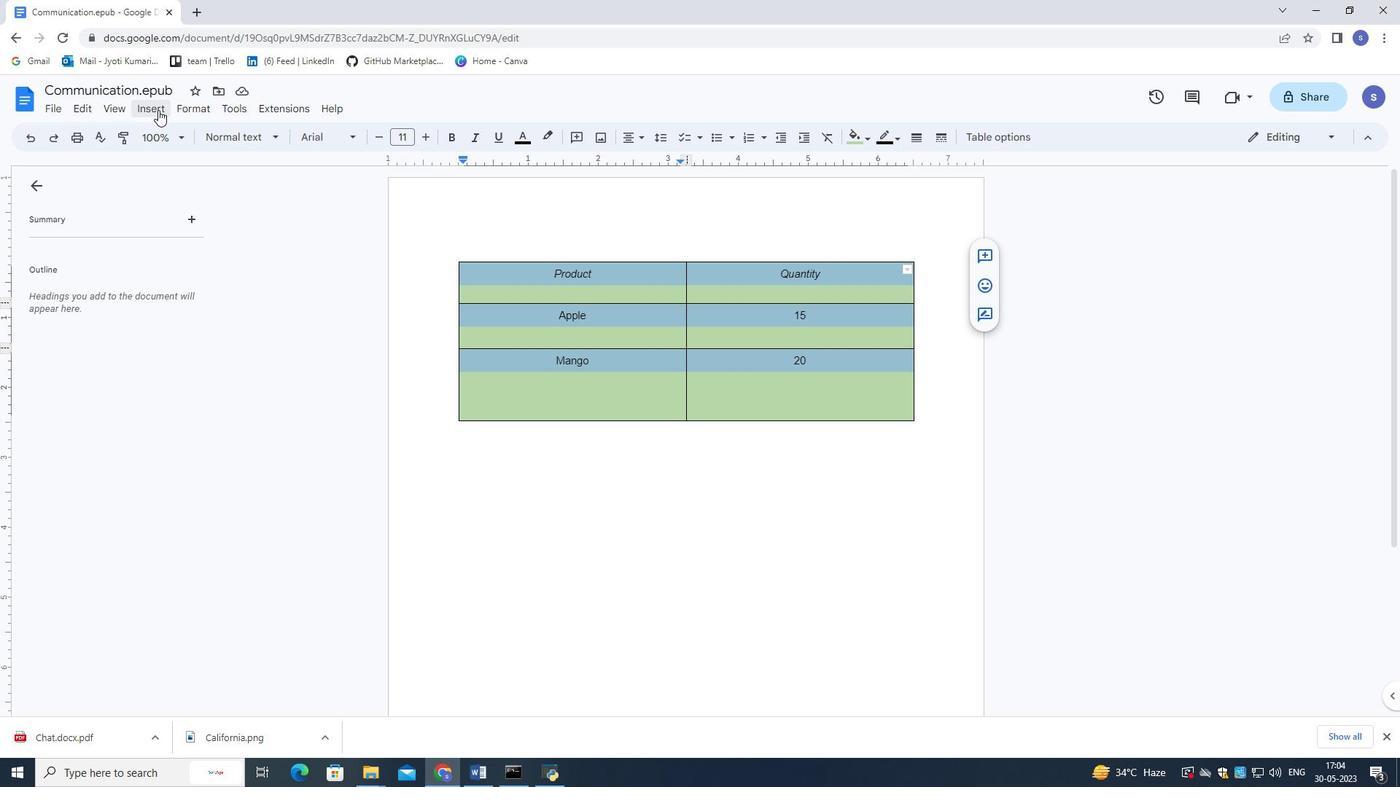 
Action: Mouse pressed left at (156, 110)
Screenshot: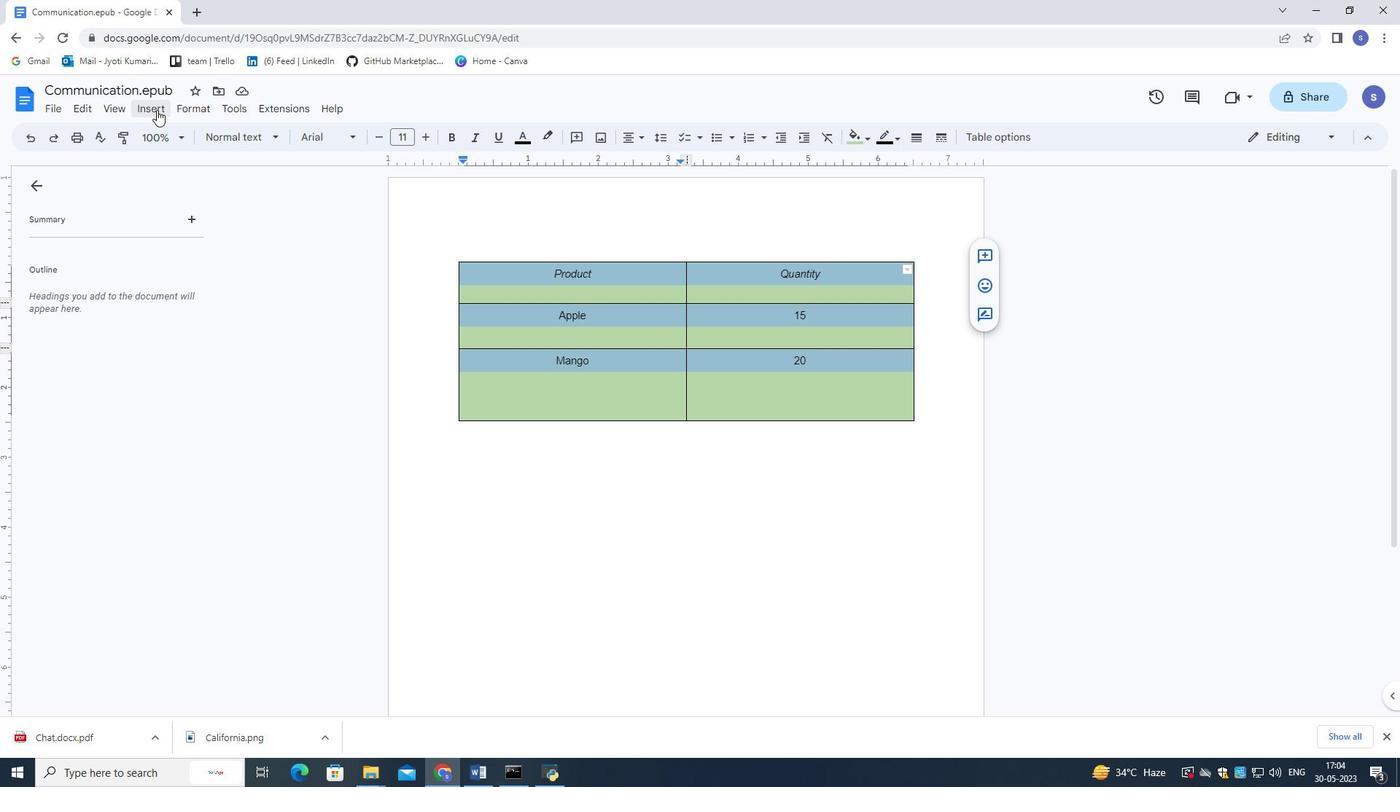 
Action: Mouse moved to (766, 140)
Screenshot: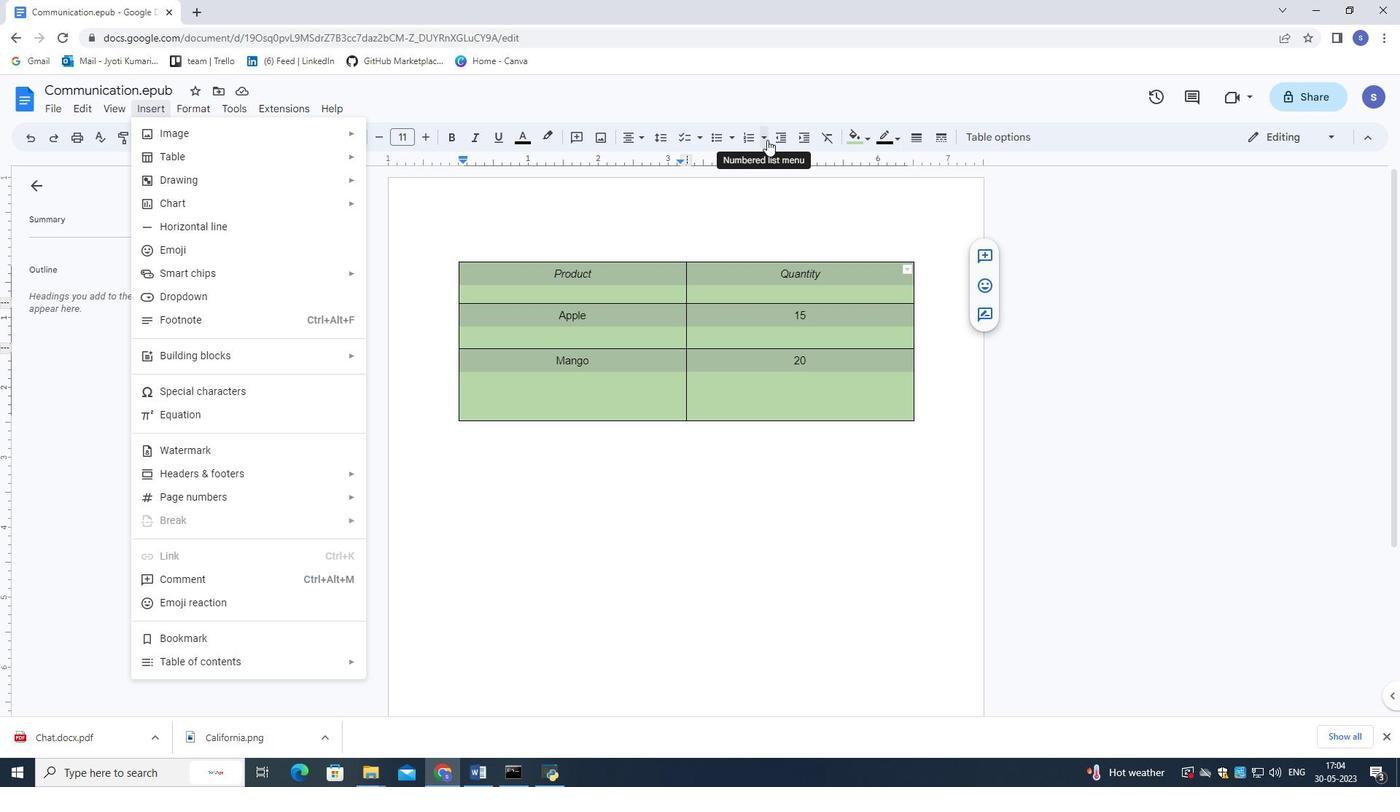 
Action: Mouse pressed left at (766, 140)
Screenshot: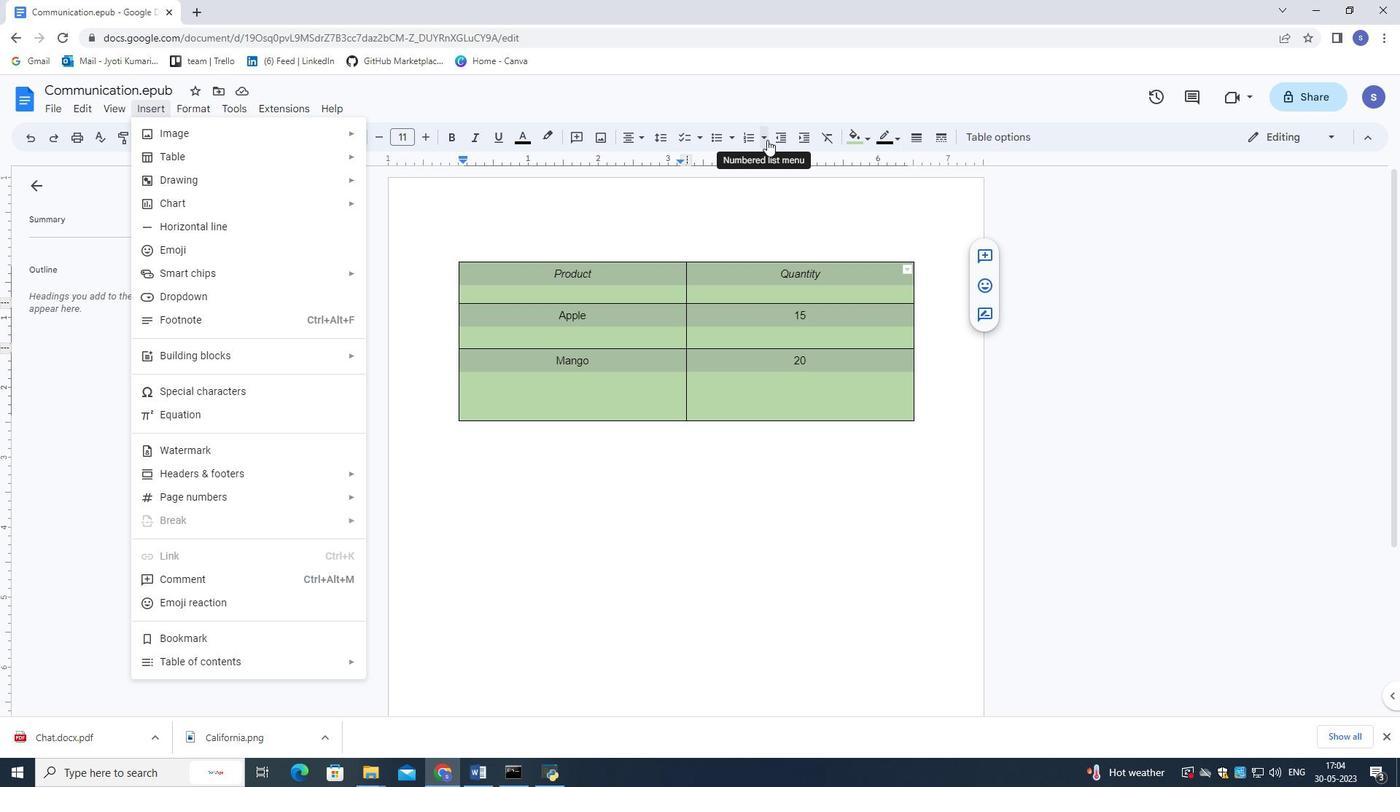 
Action: Mouse moved to (732, 137)
Screenshot: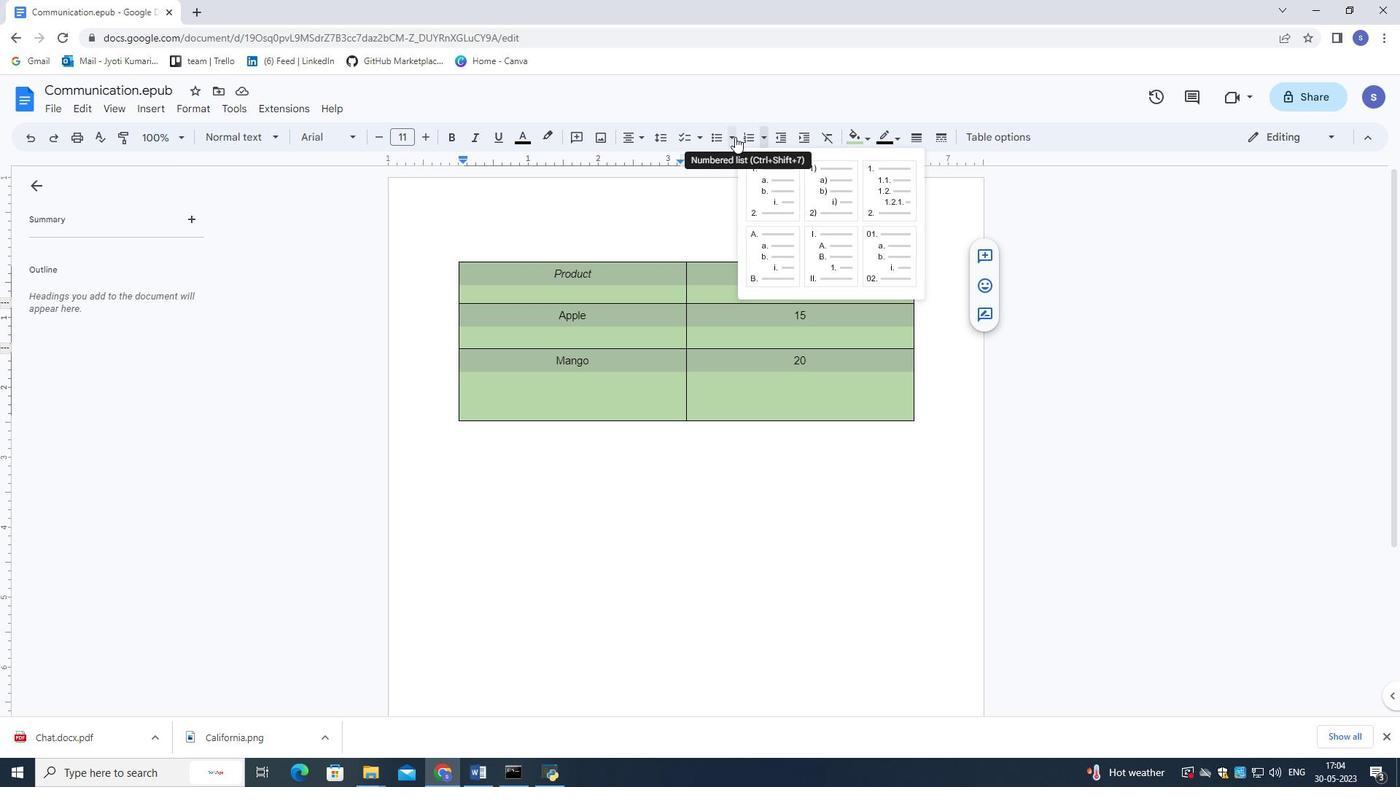 
Action: Mouse pressed left at (732, 137)
Screenshot: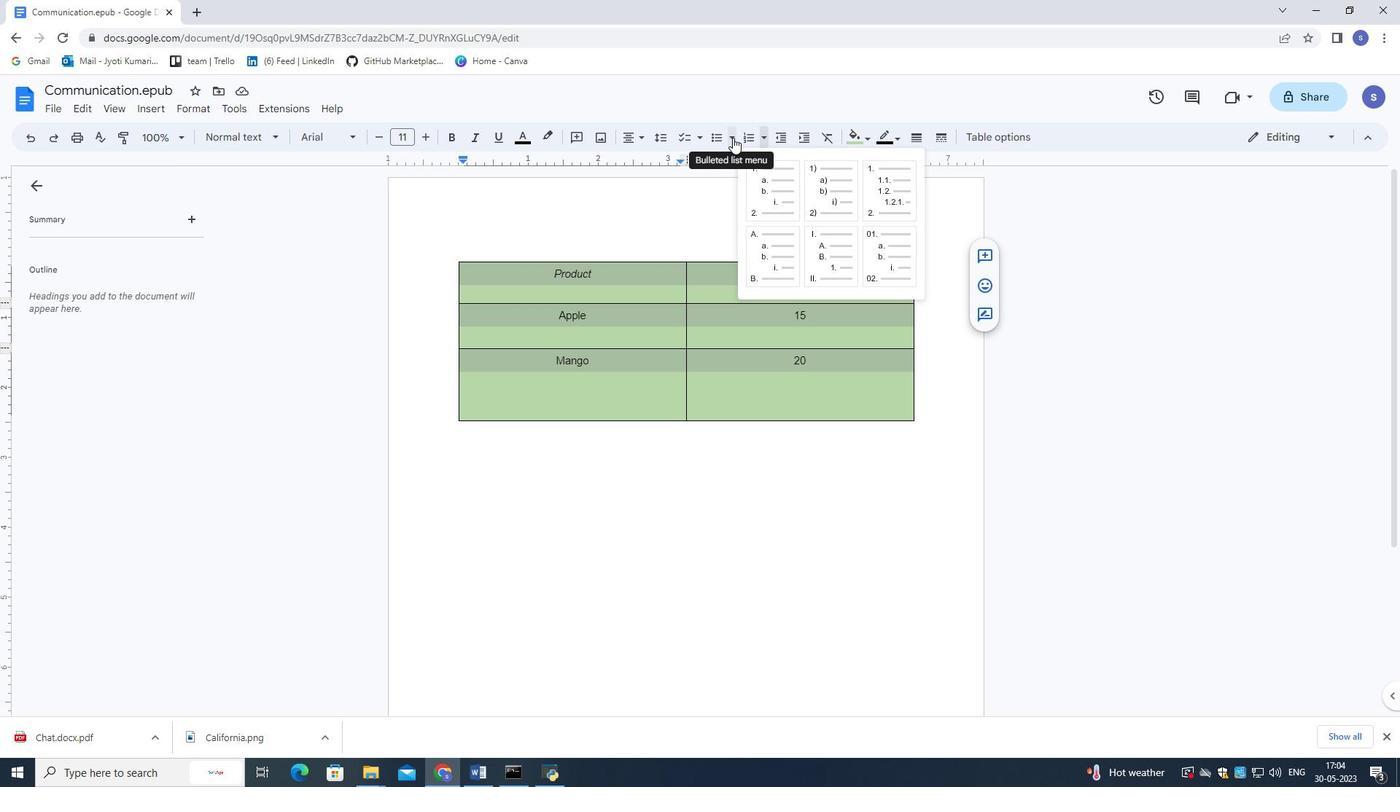 
Action: Mouse moved to (697, 134)
Screenshot: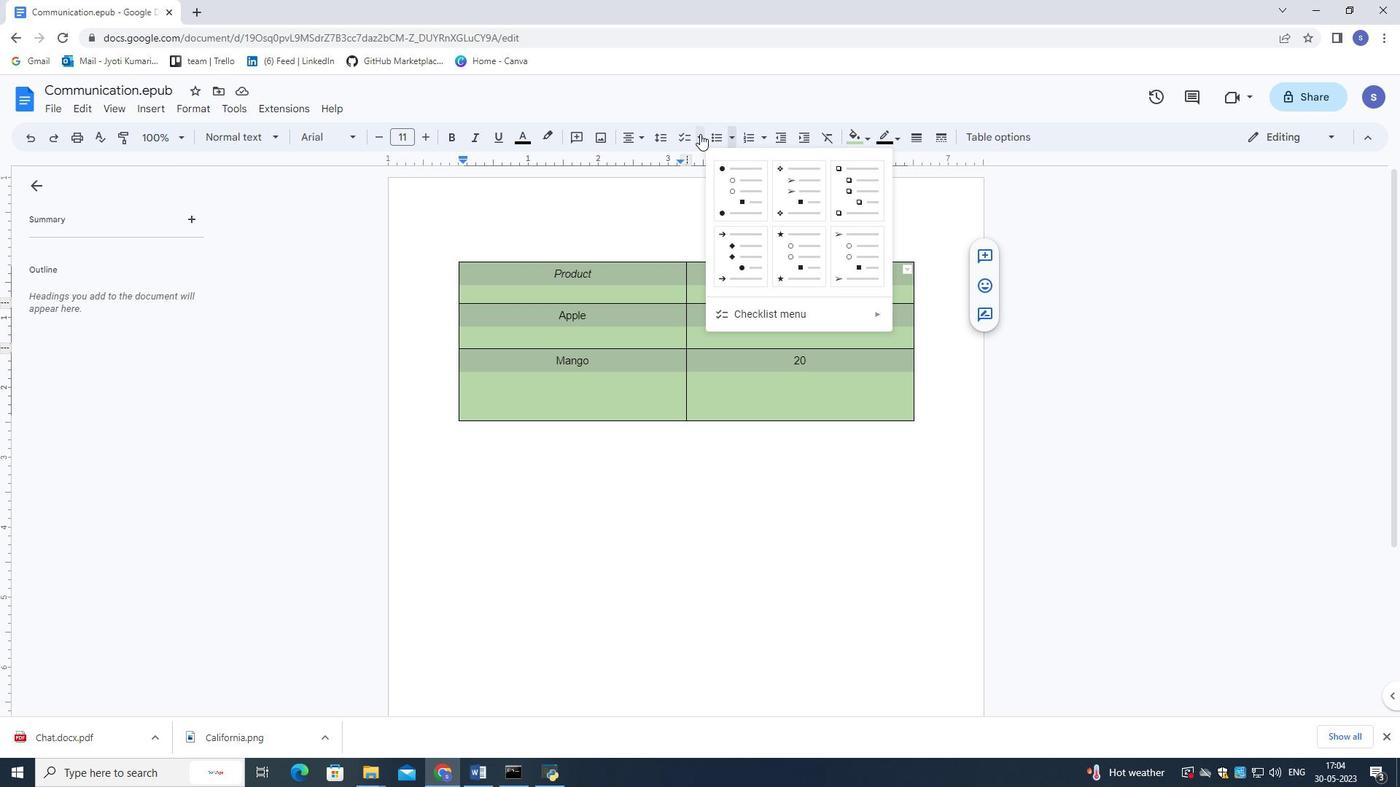 
Action: Mouse pressed left at (697, 134)
Screenshot: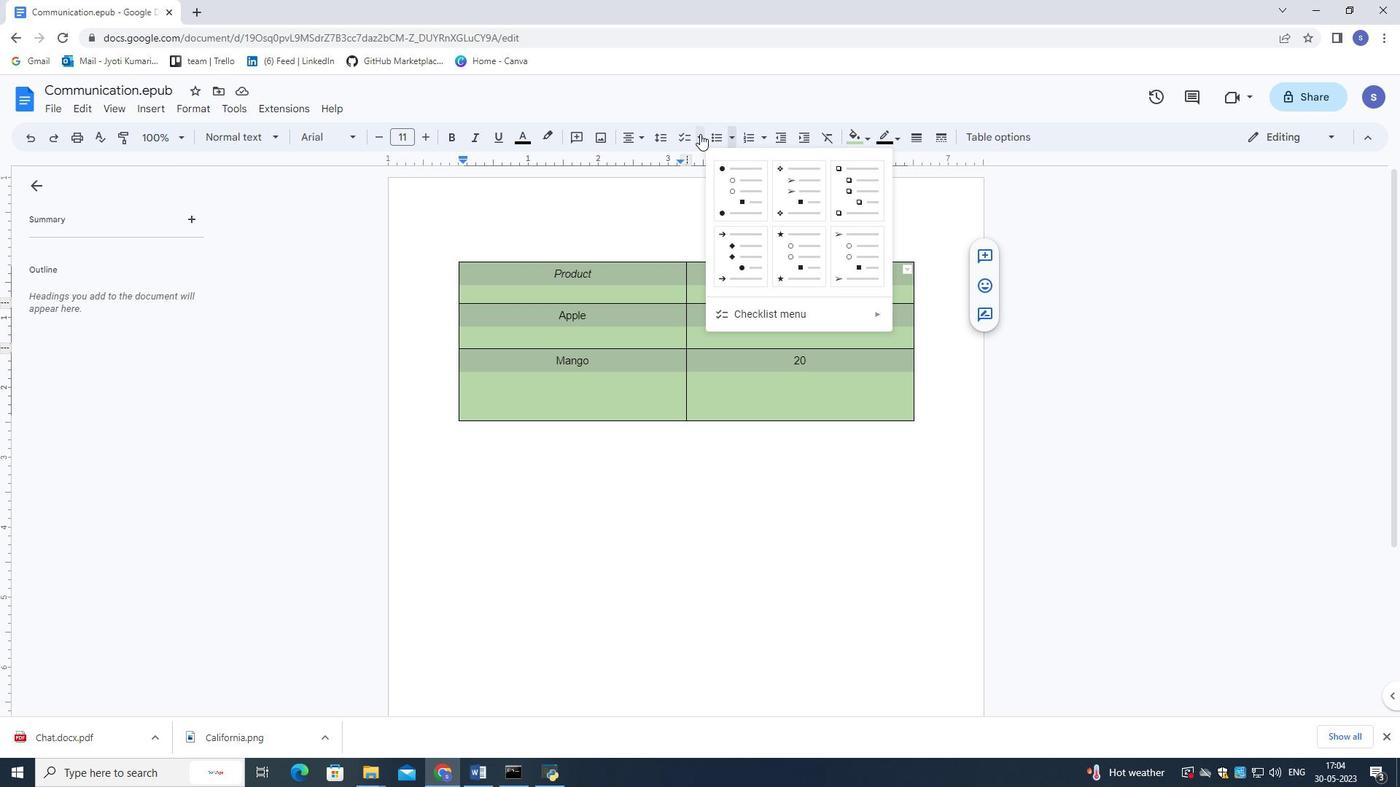 
Action: Mouse moved to (853, 277)
Screenshot: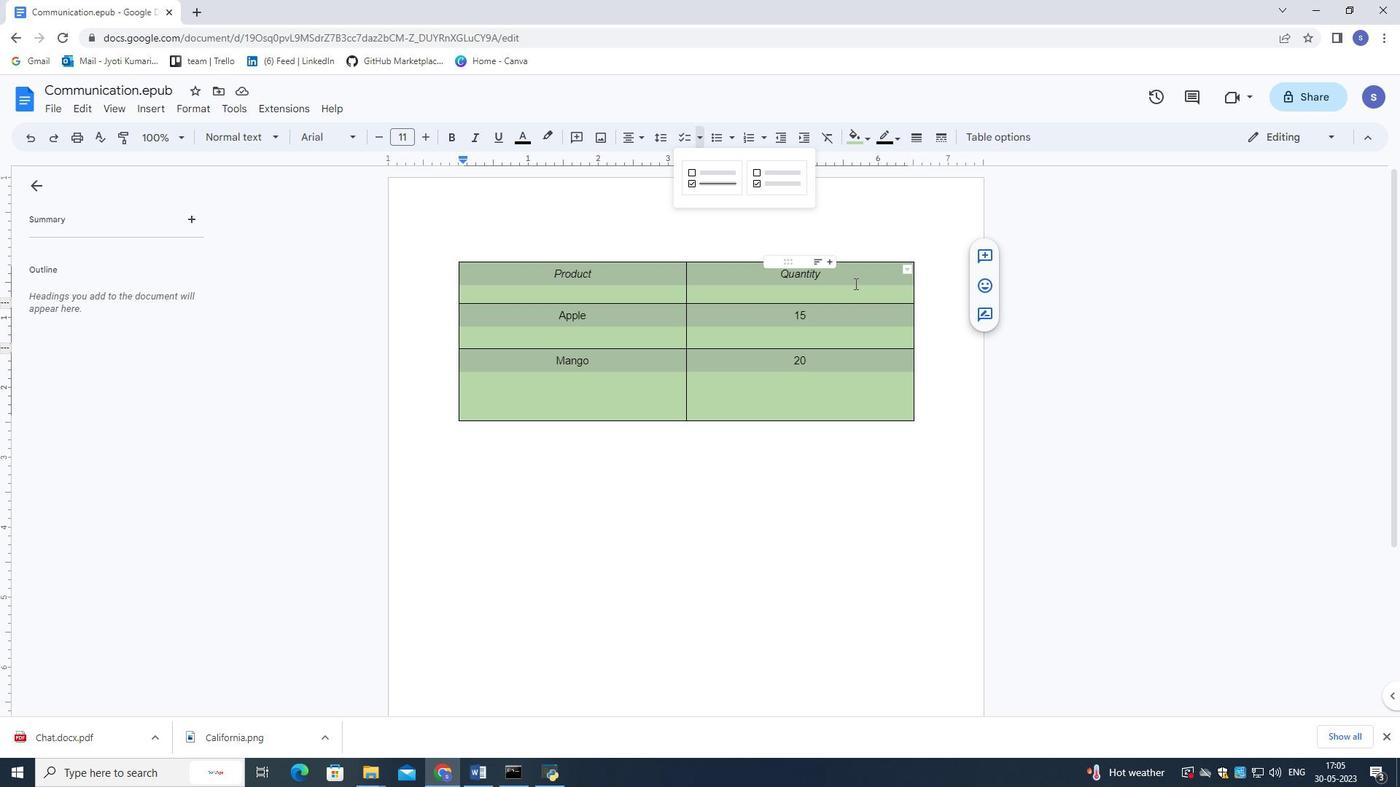 
Action: Mouse pressed right at (853, 277)
Screenshot: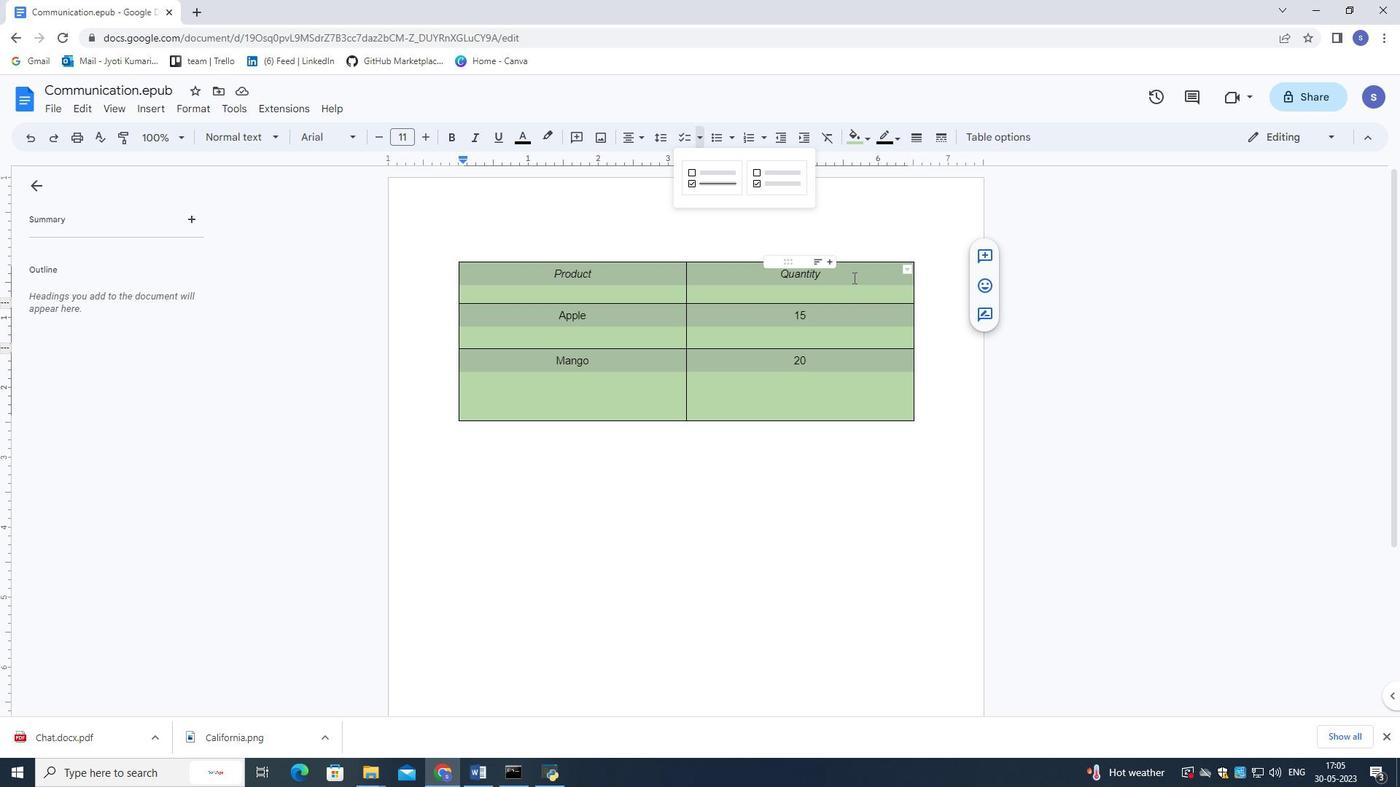 
Action: Mouse moved to (990, 137)
Screenshot: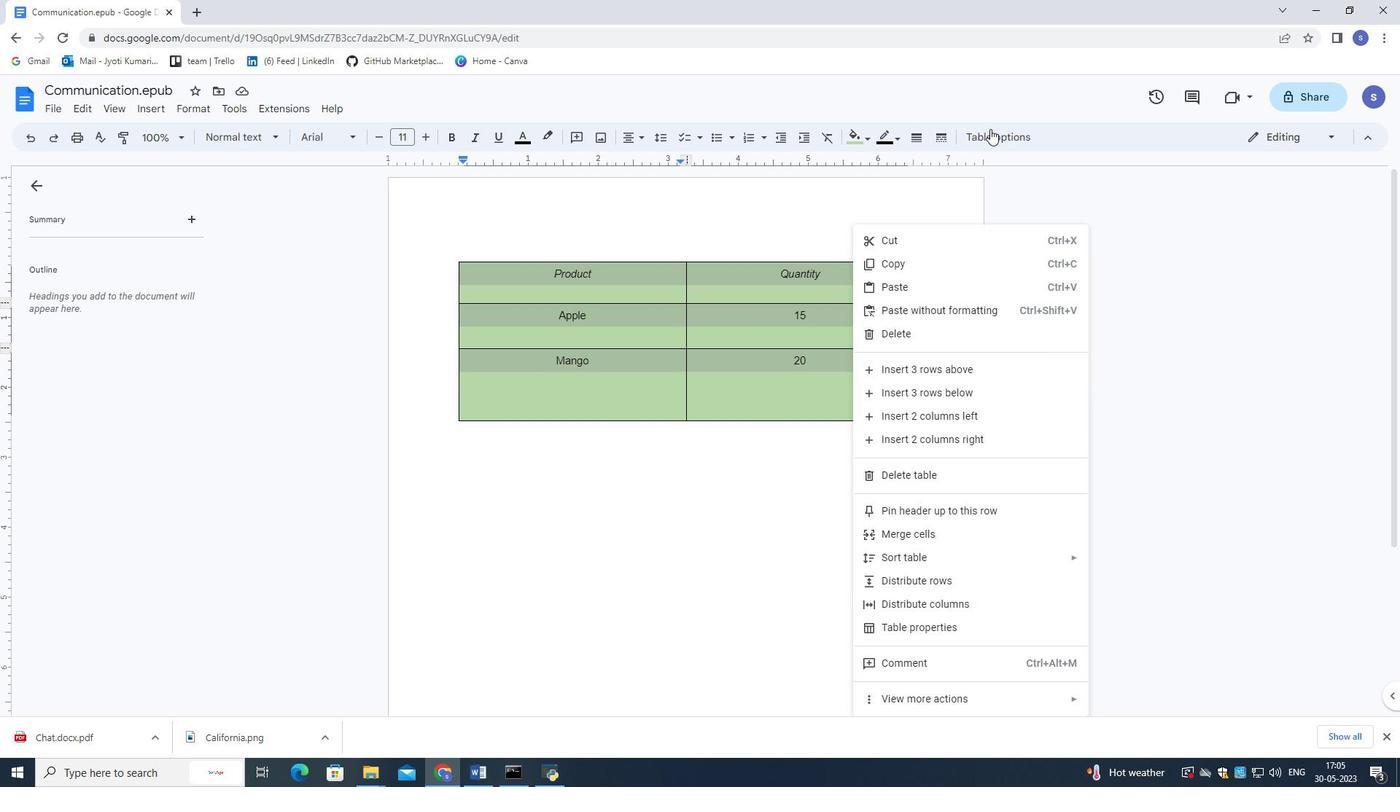 
Action: Mouse pressed left at (990, 137)
Screenshot: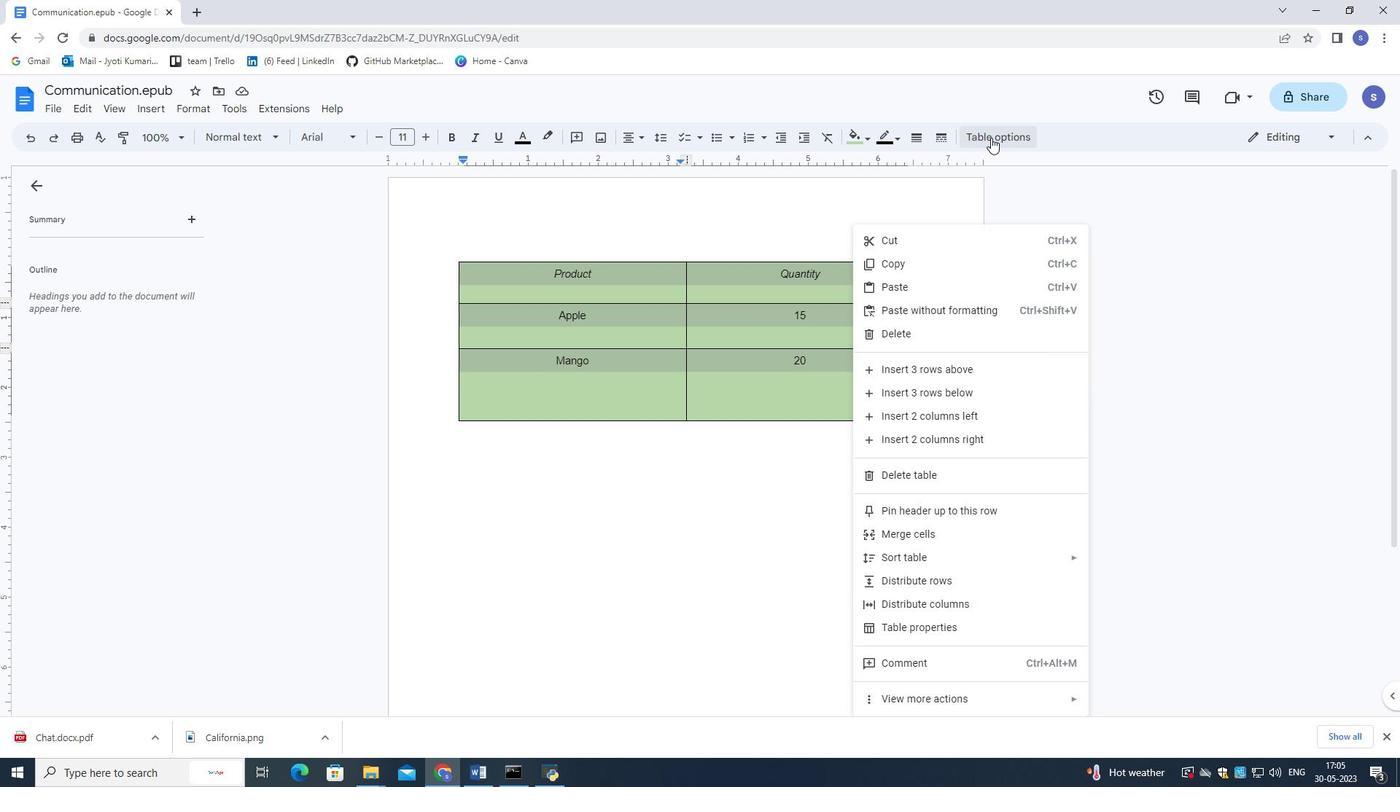 
Action: Mouse moved to (1236, 301)
Screenshot: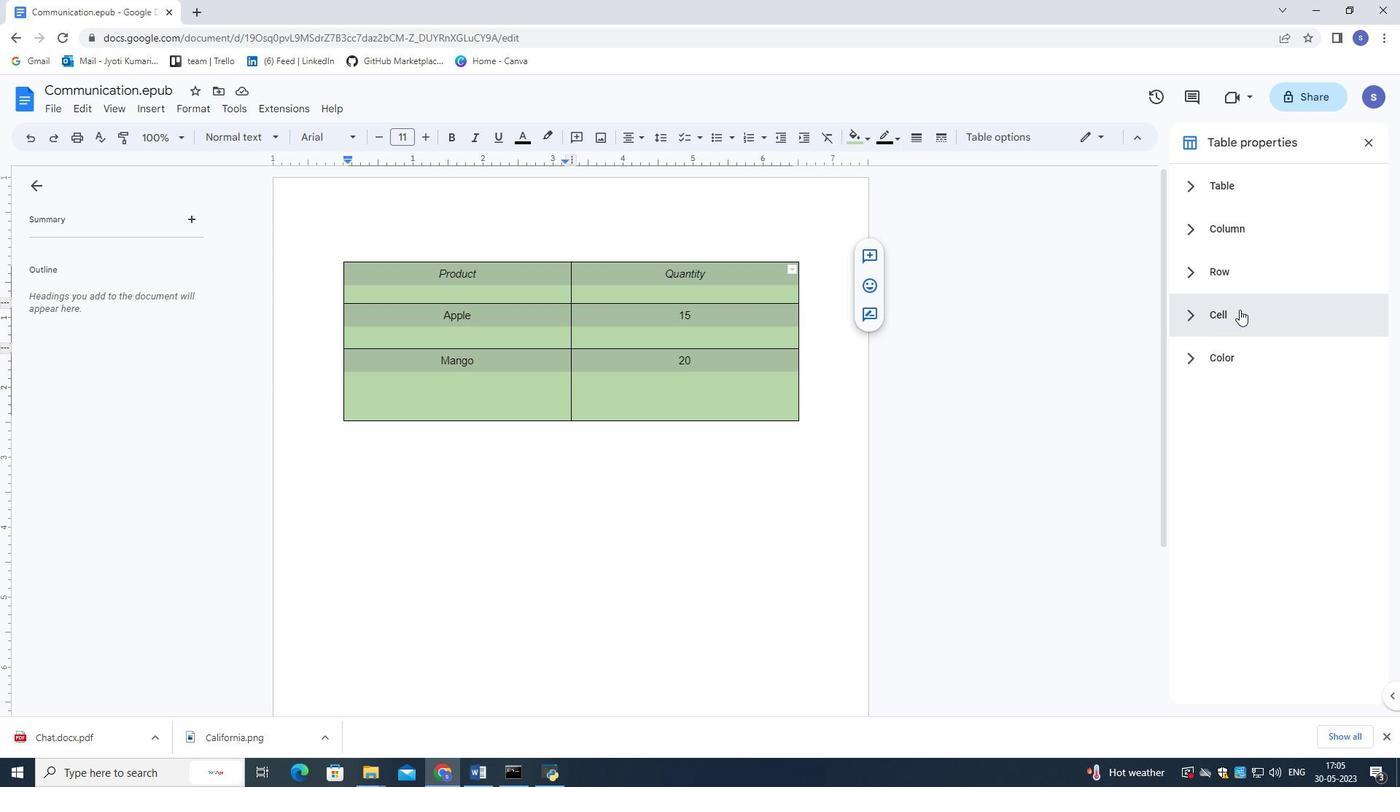 
Action: Mouse pressed left at (1236, 301)
Screenshot: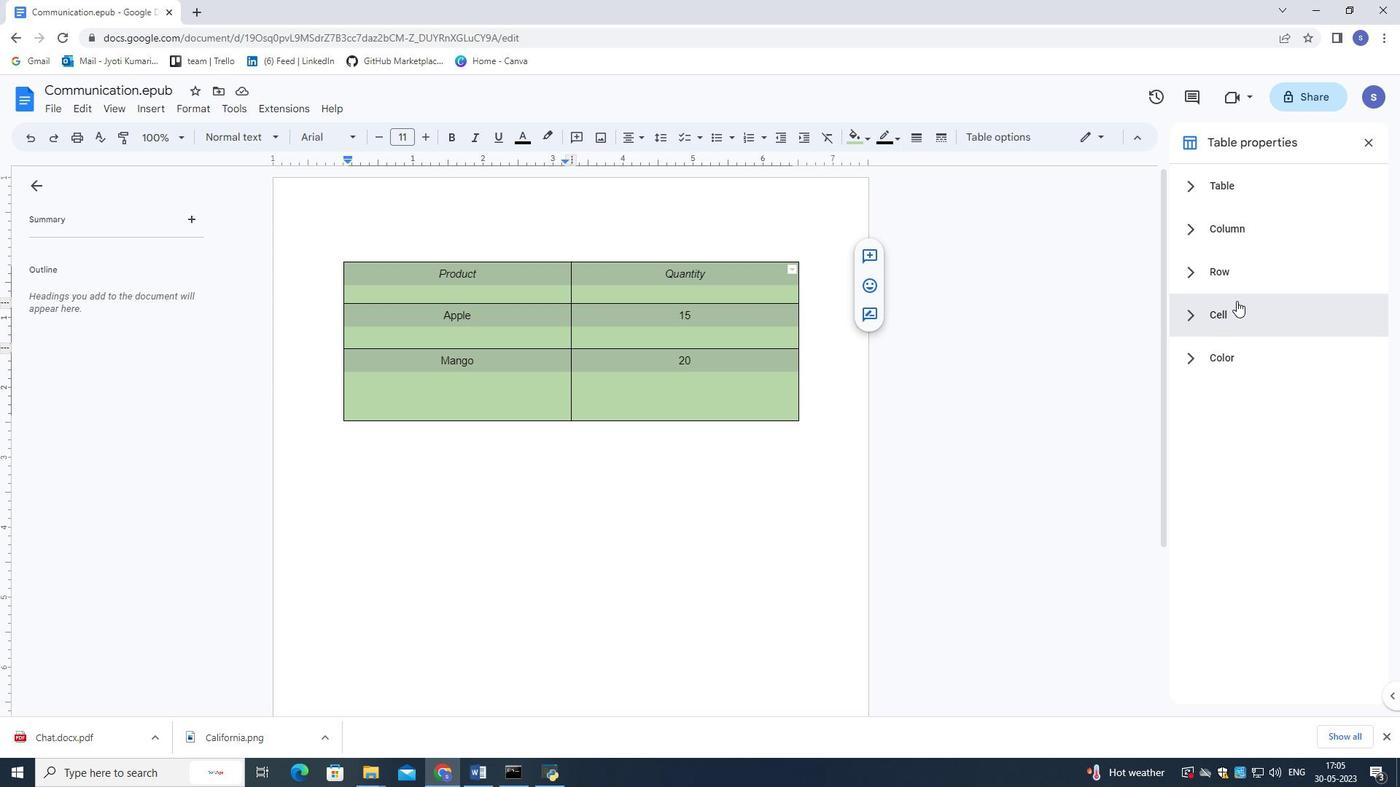 
Action: Mouse moved to (1233, 389)
Screenshot: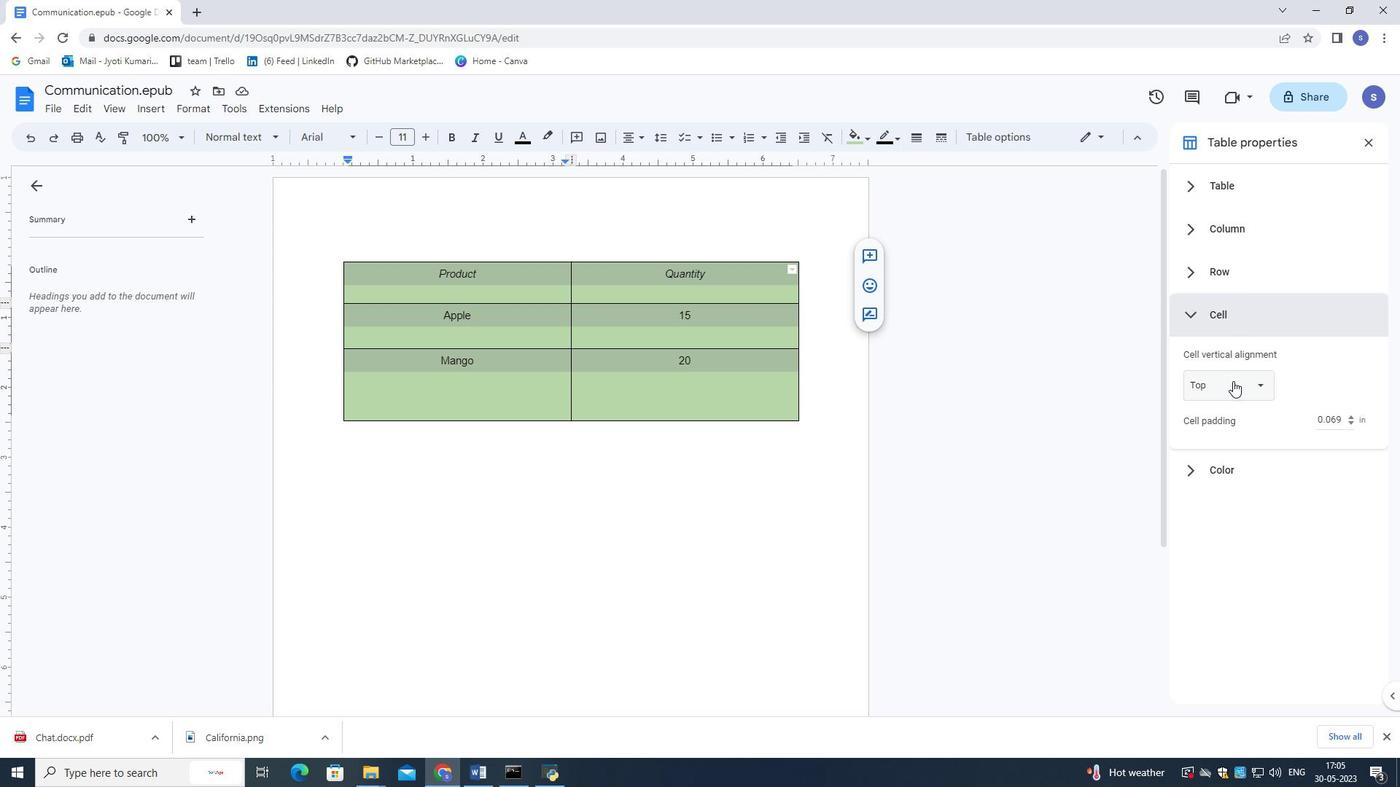
Action: Mouse pressed left at (1233, 389)
Screenshot: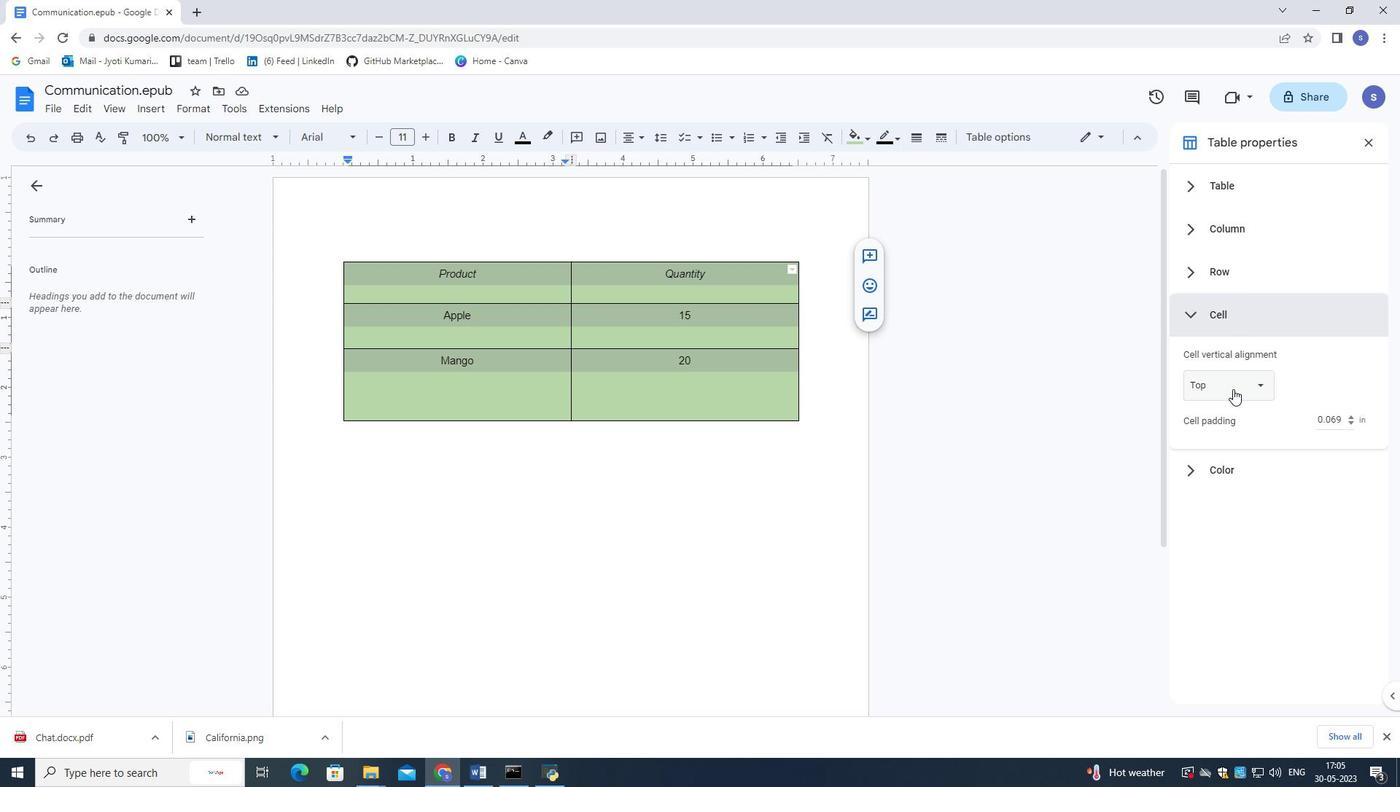 
Action: Mouse moved to (1205, 278)
Screenshot: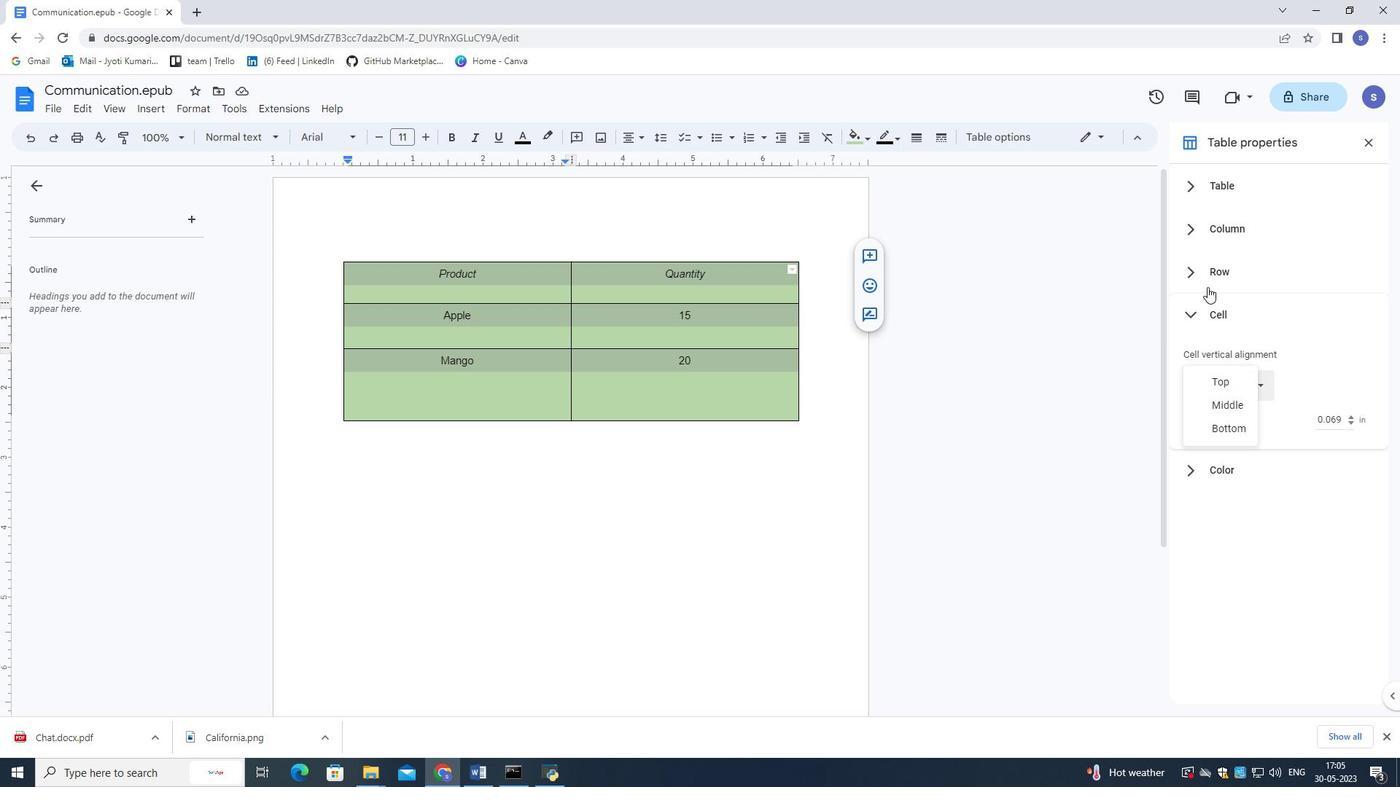 
Action: Mouse pressed left at (1205, 278)
Screenshot: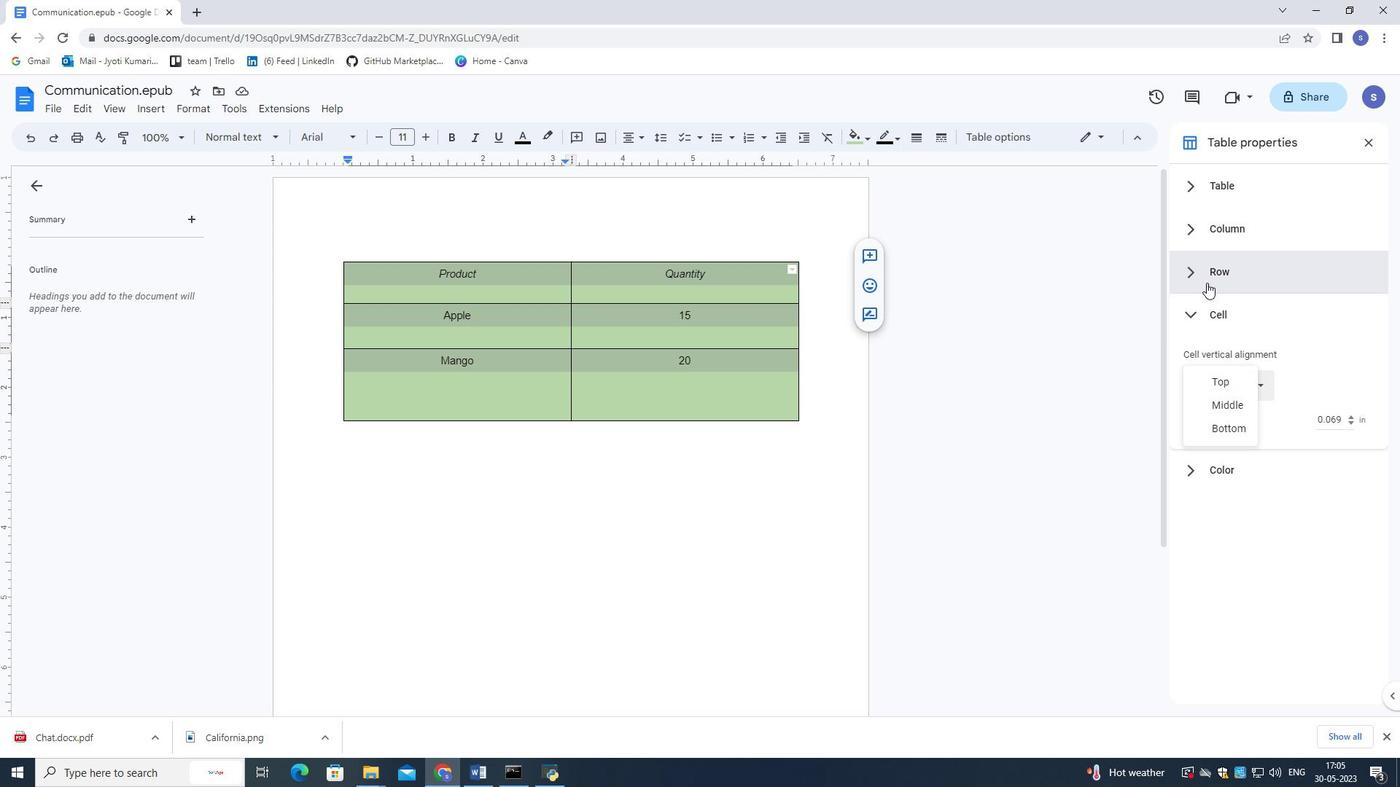 
Action: Mouse moved to (1195, 191)
Screenshot: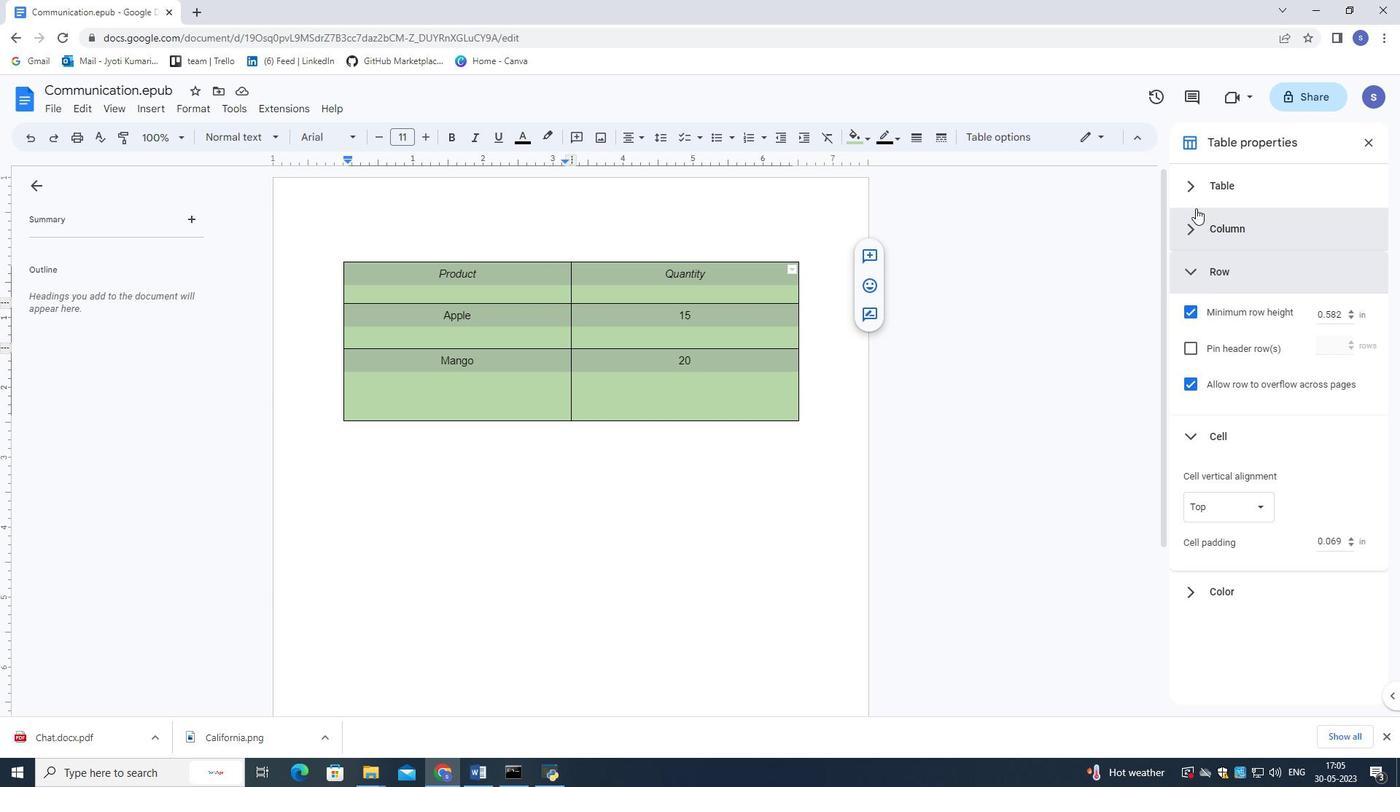 
Action: Mouse pressed left at (1195, 191)
Screenshot: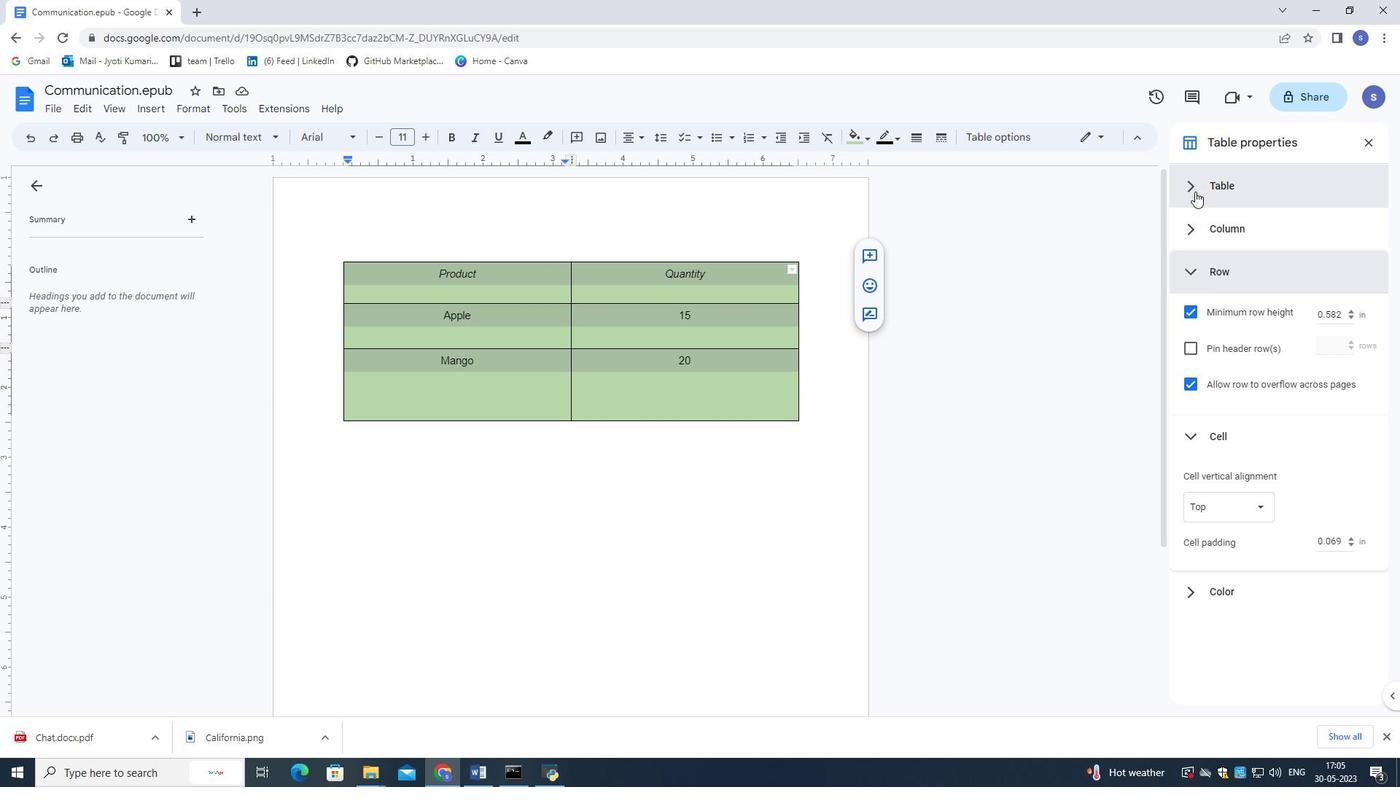 
Action: Mouse moved to (1220, 362)
Screenshot: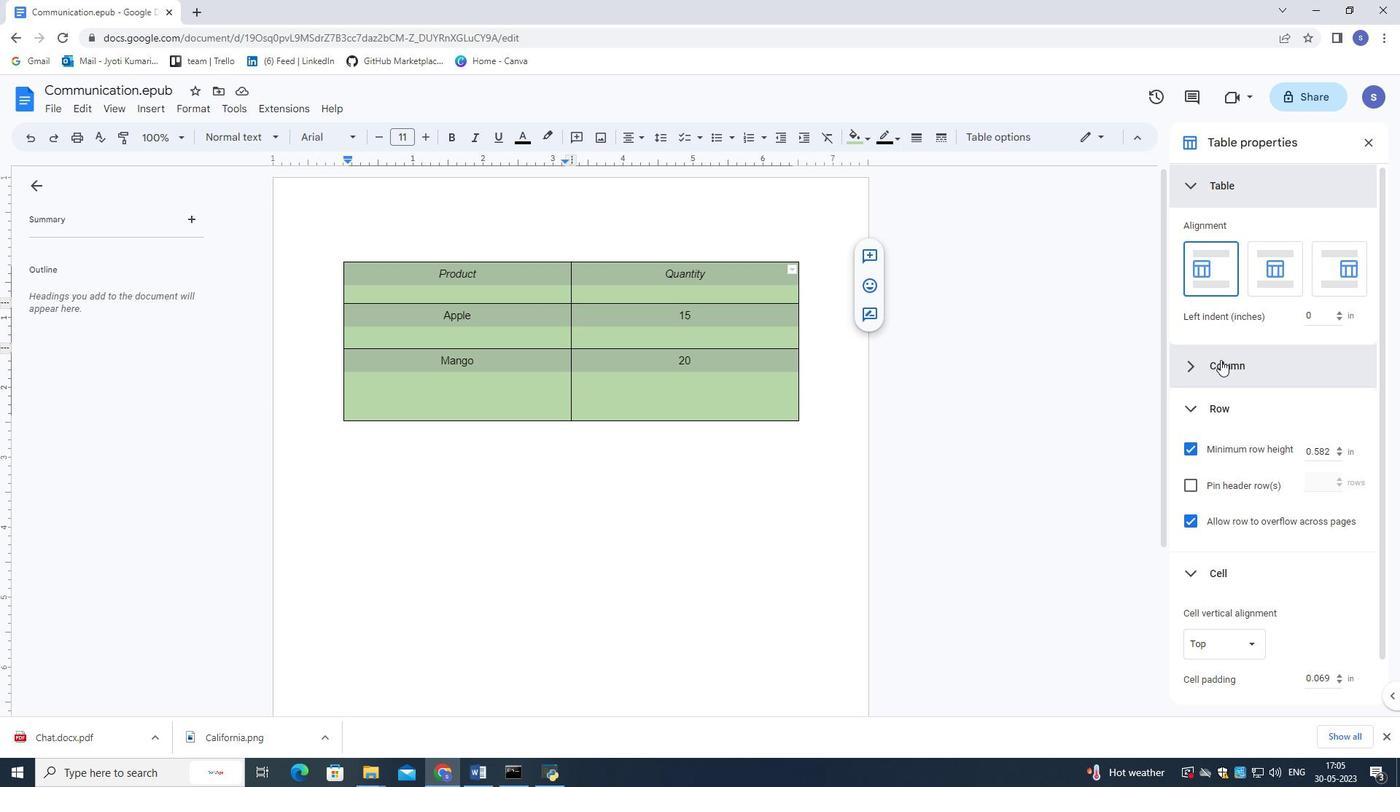 
Action: Mouse pressed left at (1220, 362)
Screenshot: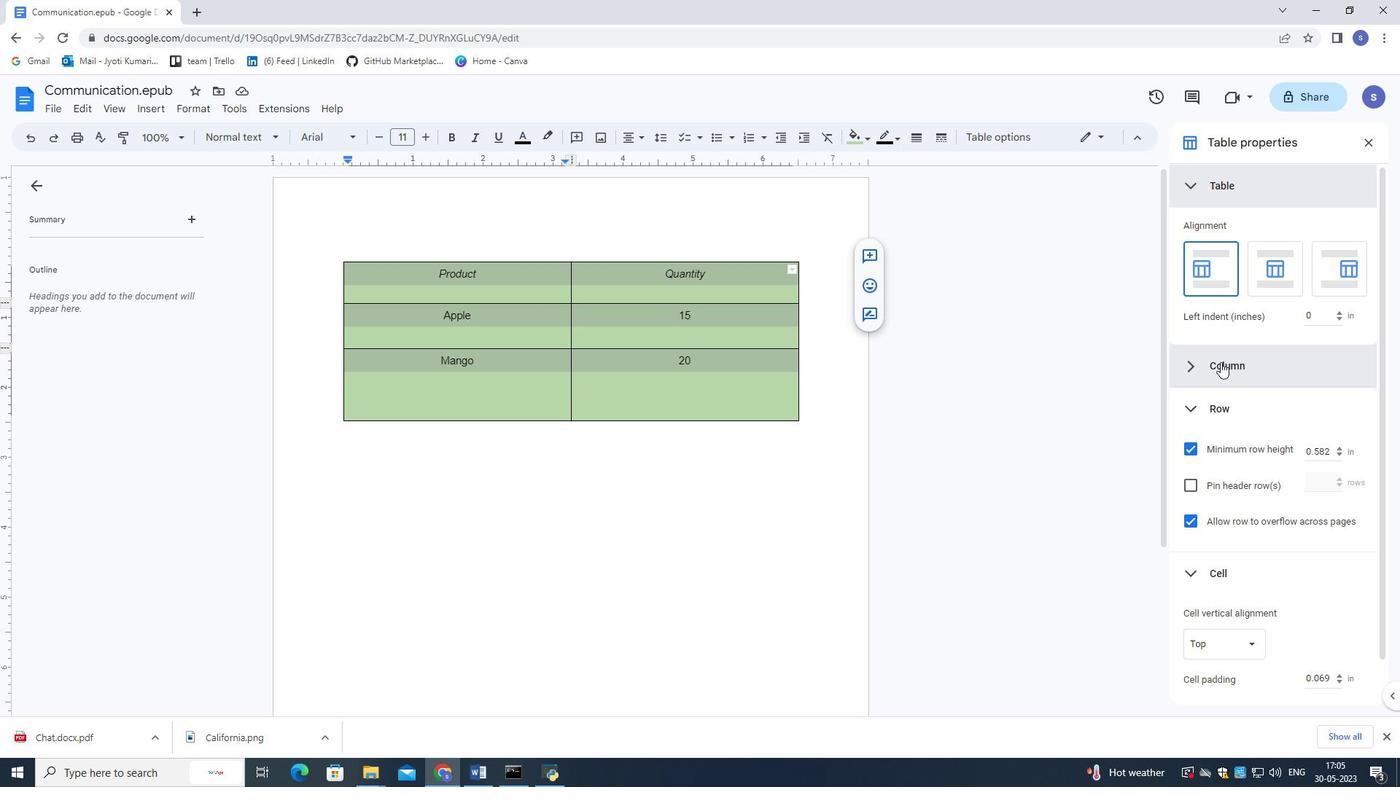 
Action: Mouse moved to (1235, 457)
Screenshot: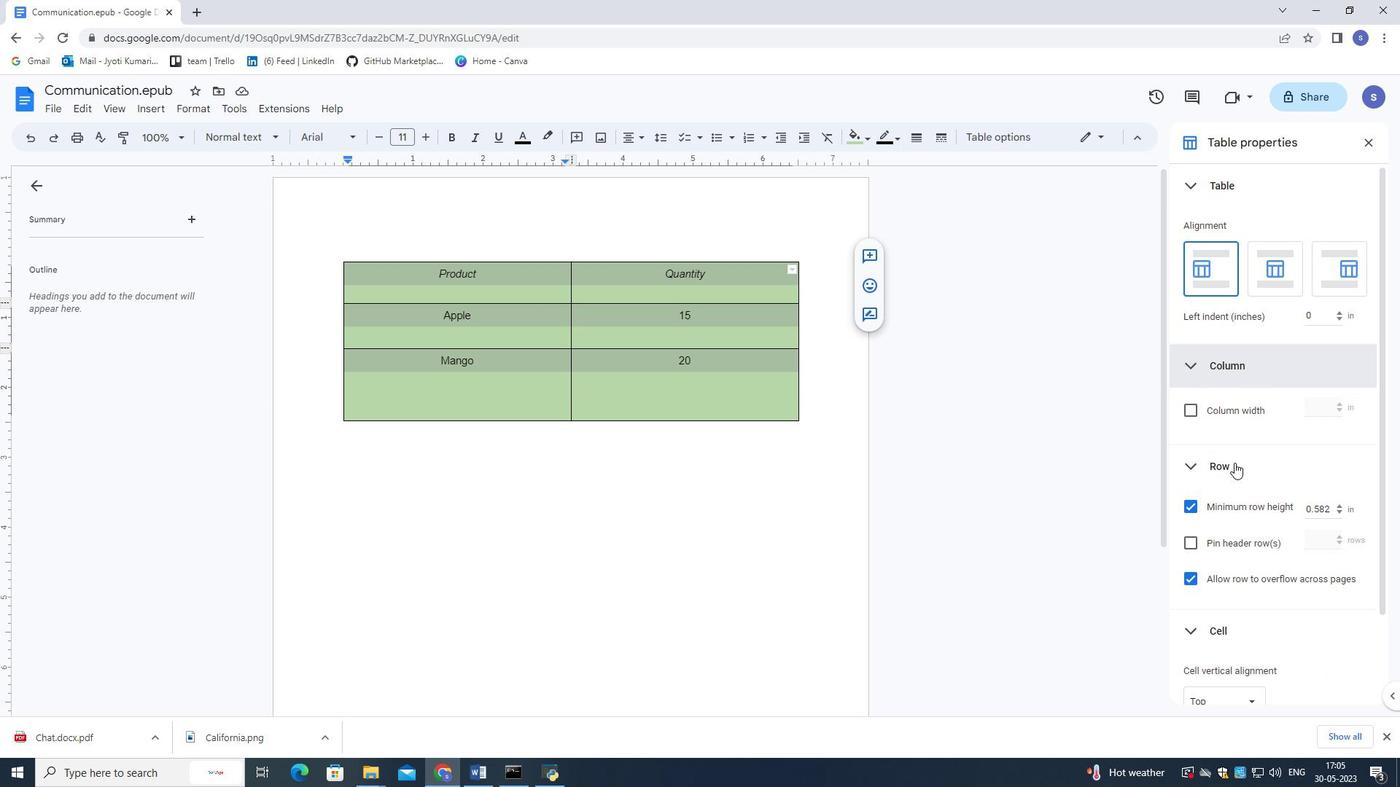 
Action: Mouse scrolled (1235, 457) with delta (0, 0)
Screenshot: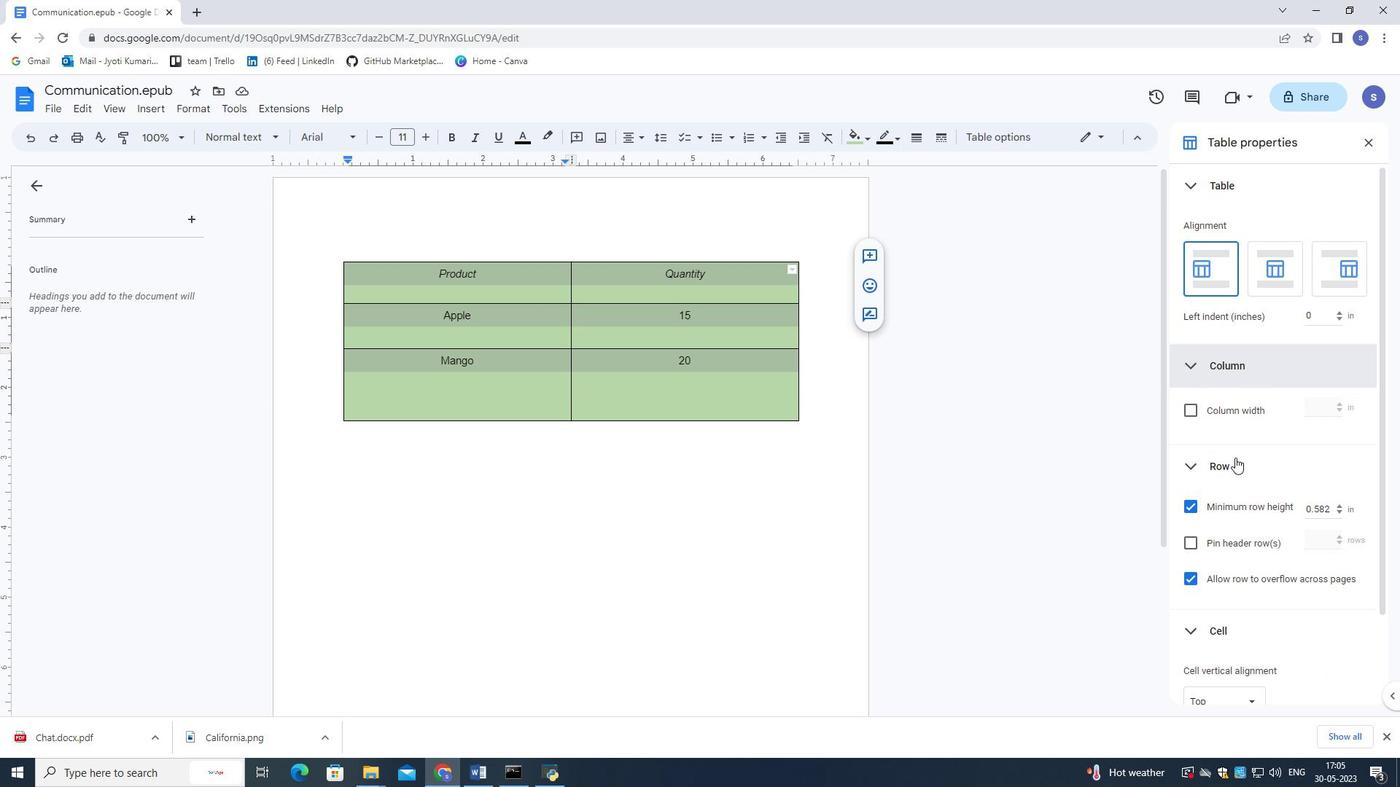 
Action: Mouse scrolled (1235, 457) with delta (0, 0)
Screenshot: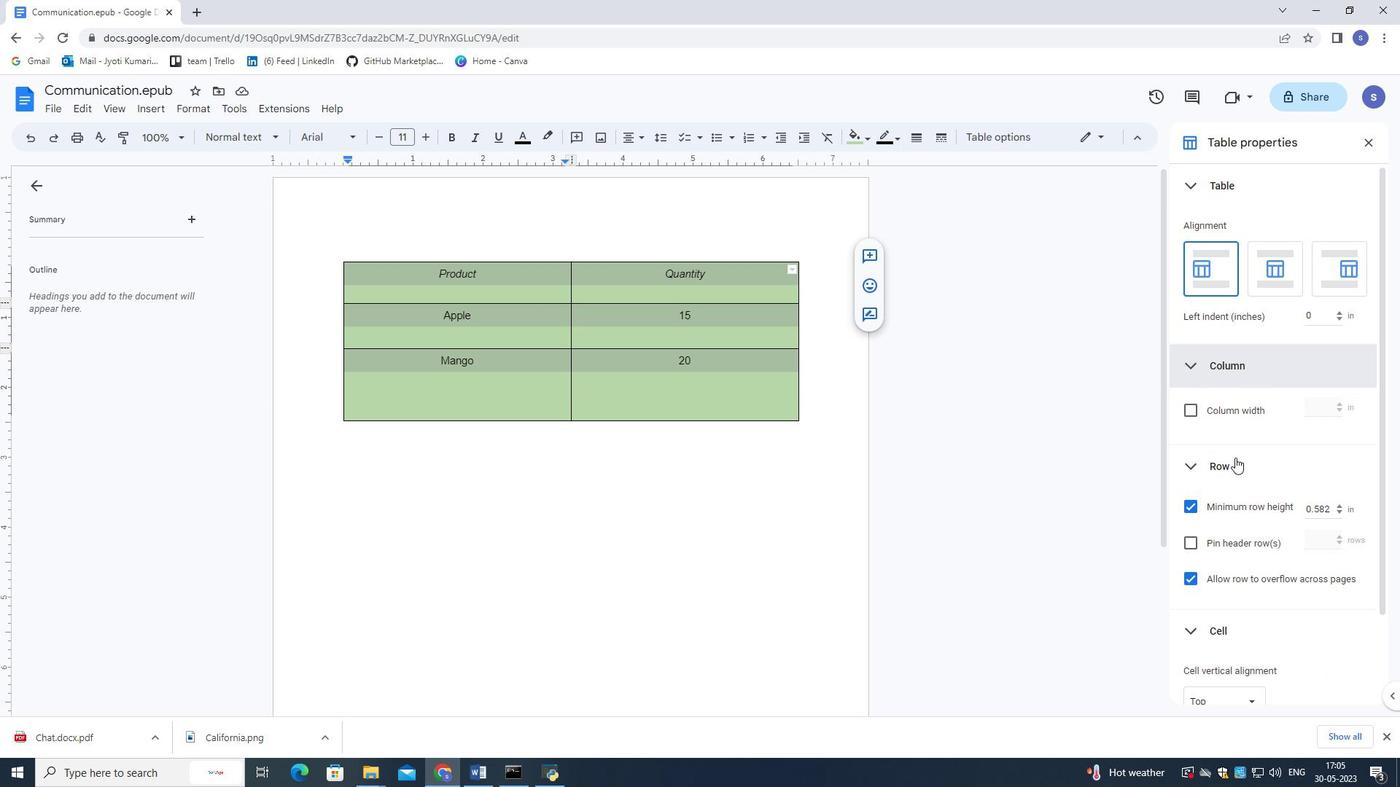 
Action: Mouse scrolled (1235, 457) with delta (0, 0)
Screenshot: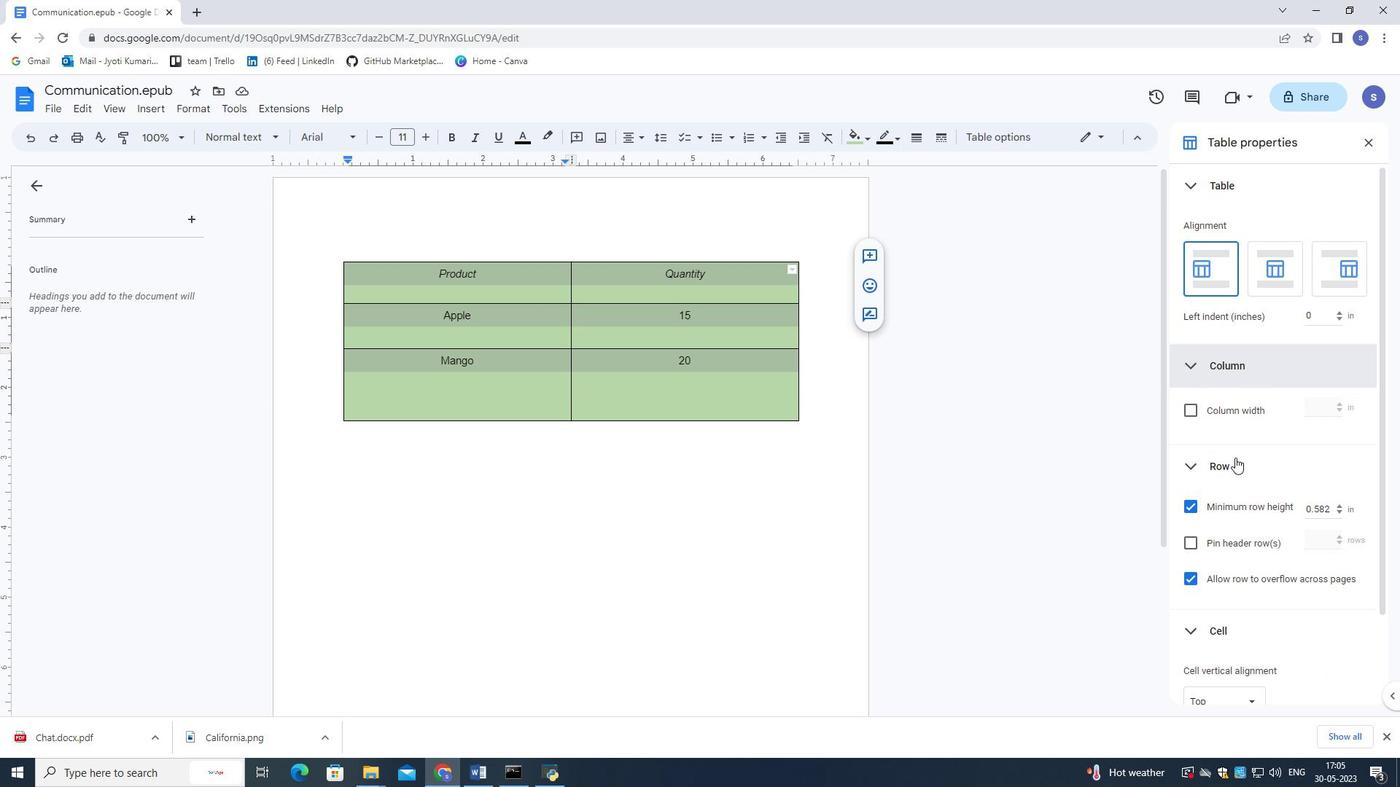 
Action: Mouse scrolled (1235, 457) with delta (0, 0)
Screenshot: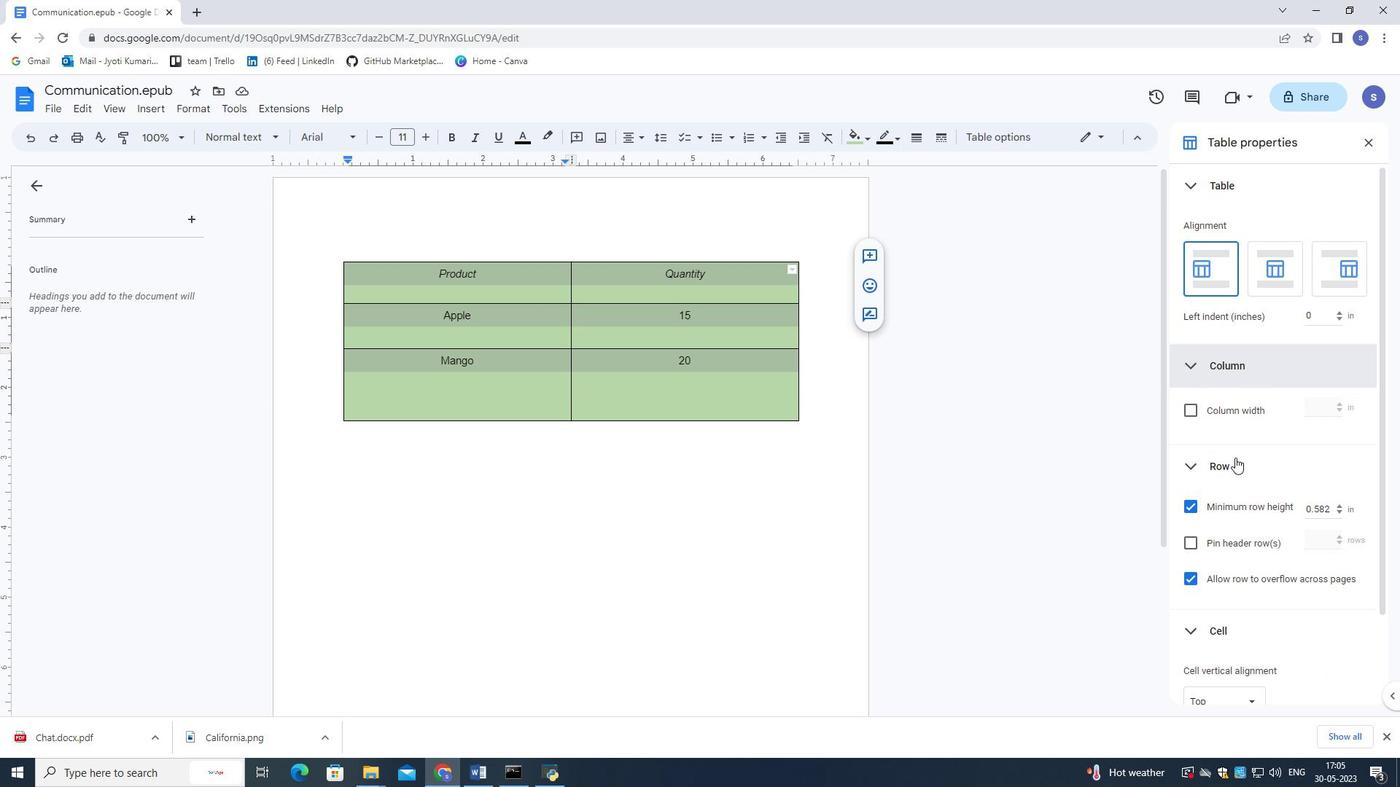 
Action: Mouse scrolled (1235, 457) with delta (0, 0)
Screenshot: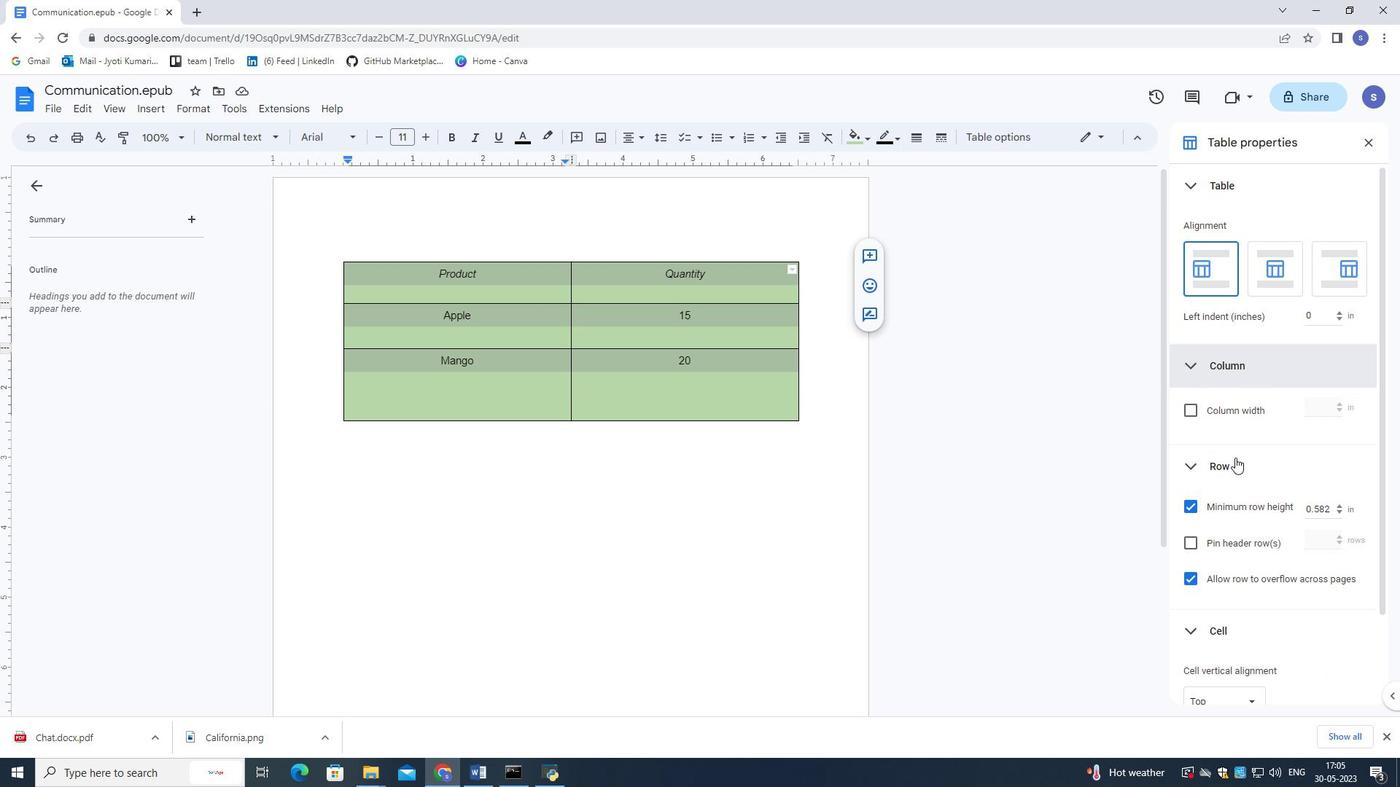 
Action: Mouse scrolled (1235, 457) with delta (0, 0)
Screenshot: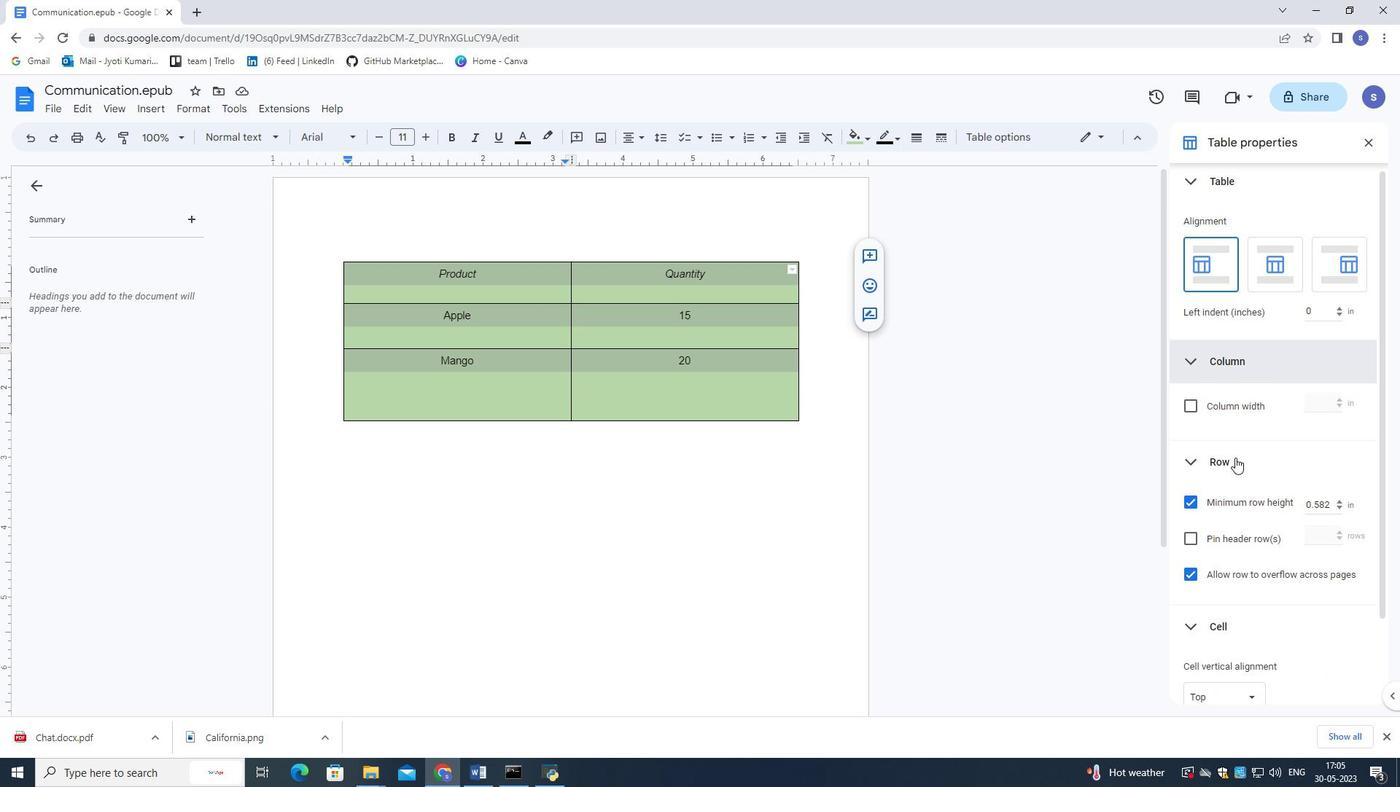 
Action: Mouse scrolled (1235, 457) with delta (0, 0)
Screenshot: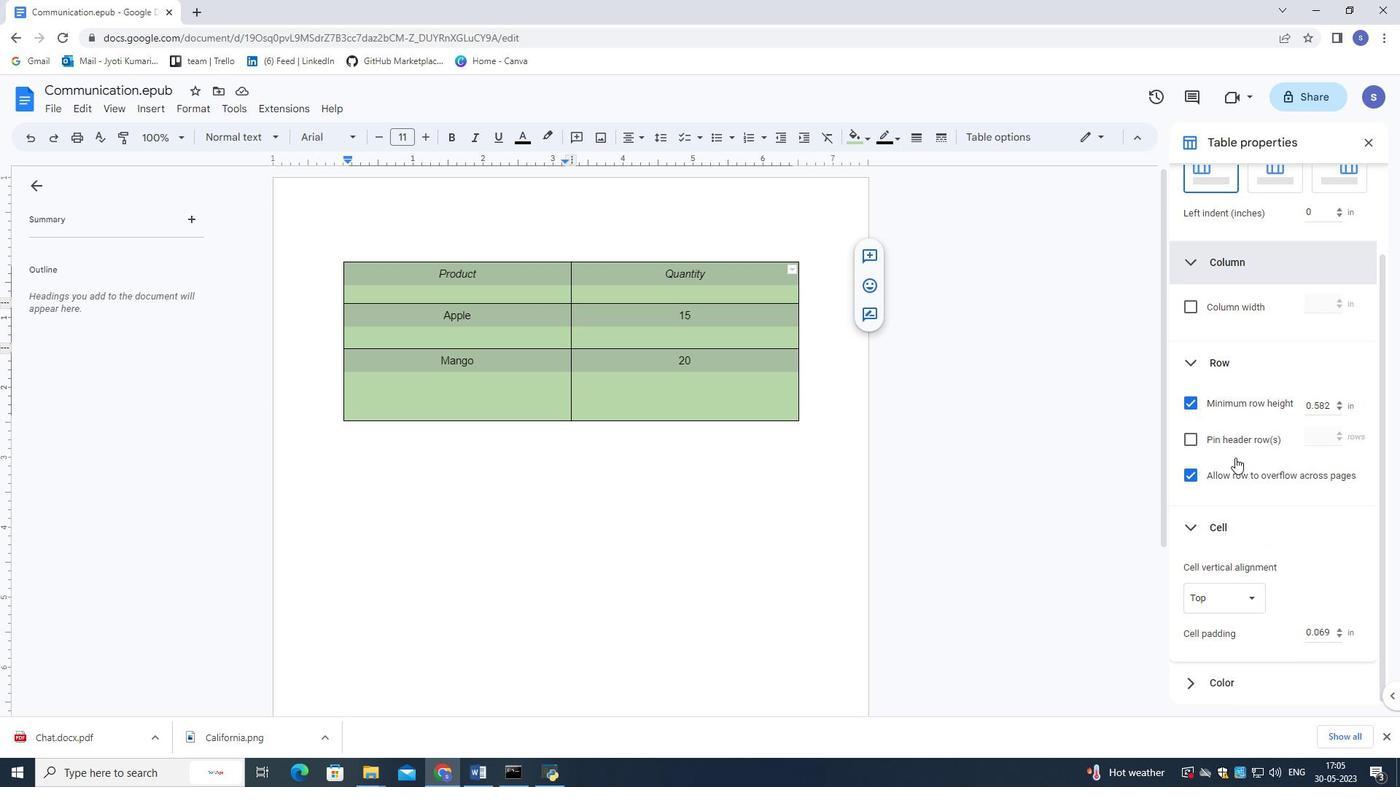 
Action: Mouse scrolled (1235, 457) with delta (0, 0)
Screenshot: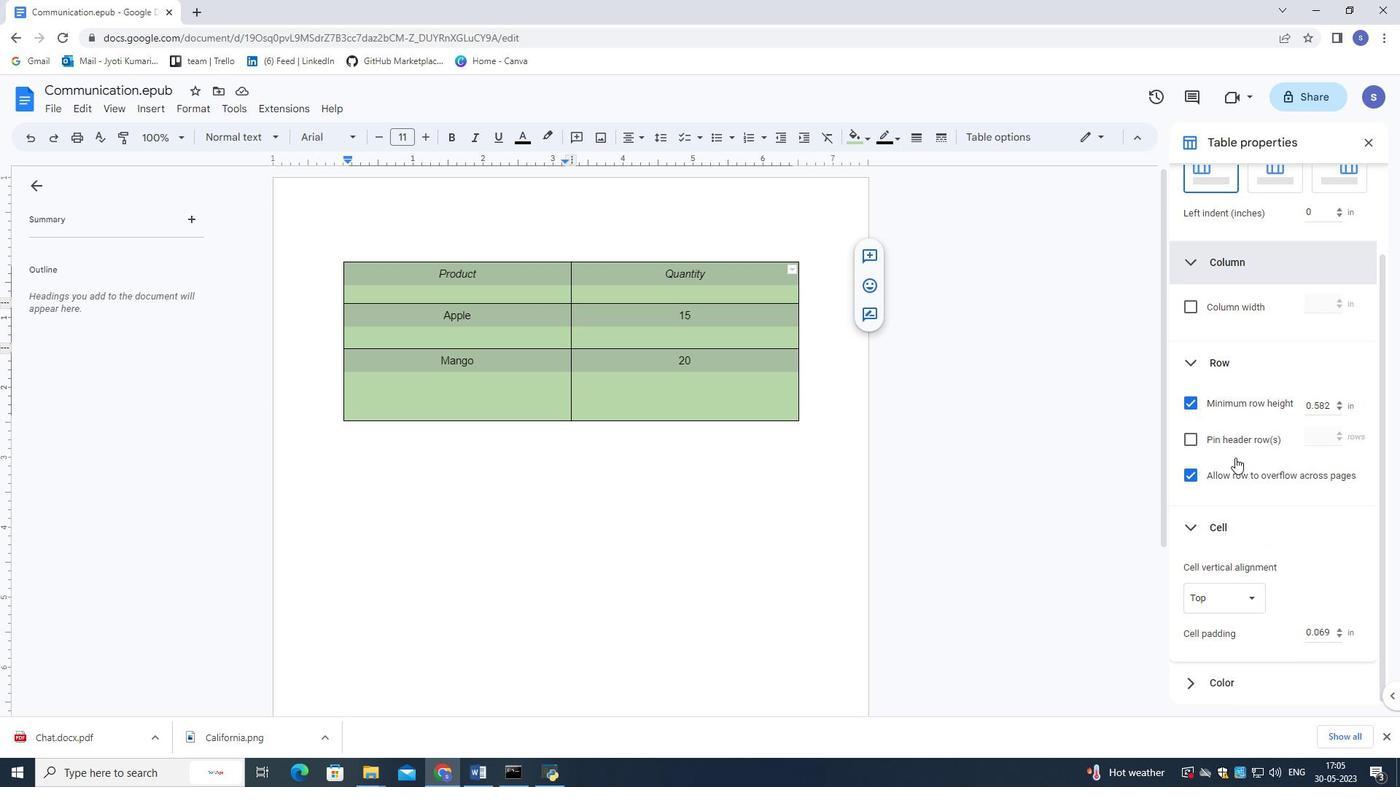 
Action: Mouse scrolled (1235, 457) with delta (0, 0)
Screenshot: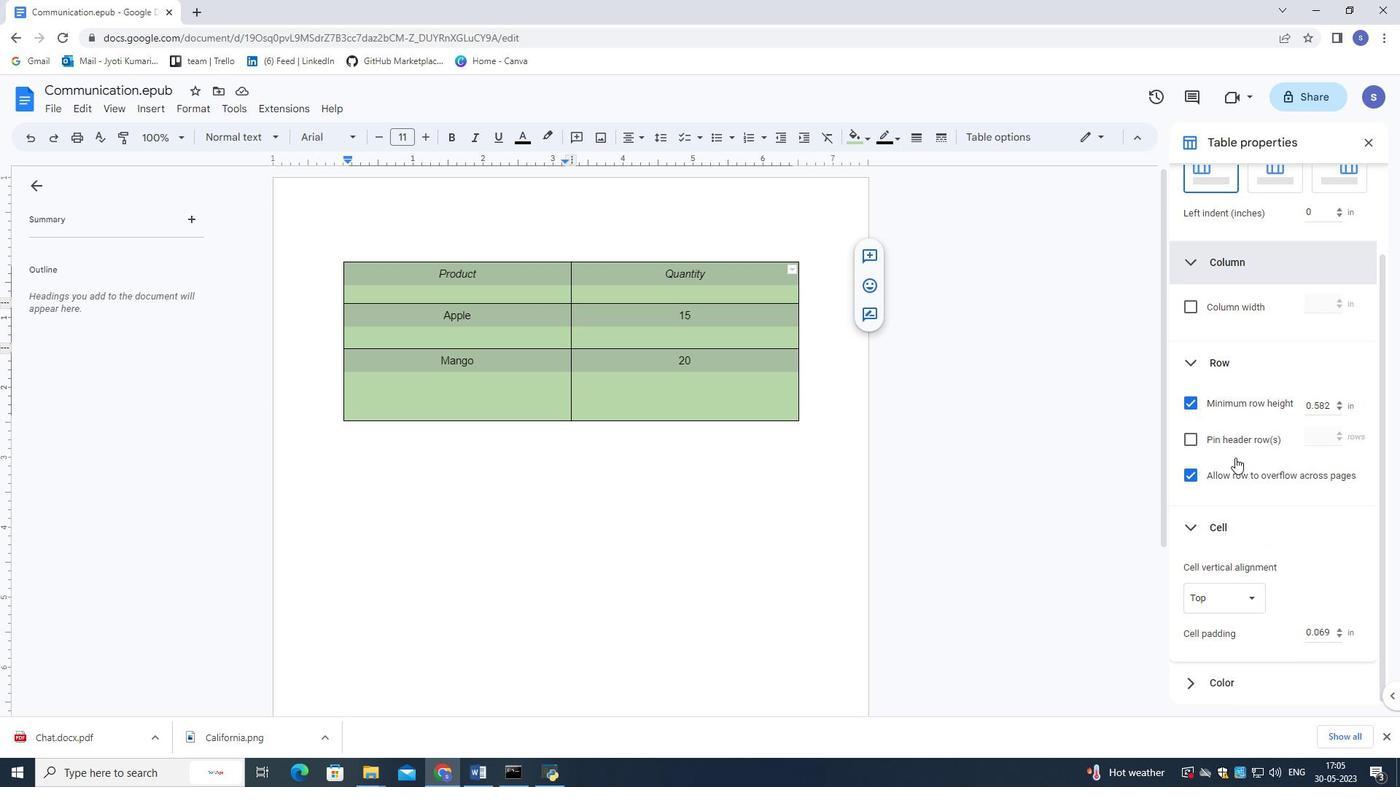 
Action: Mouse scrolled (1235, 457) with delta (0, 0)
Screenshot: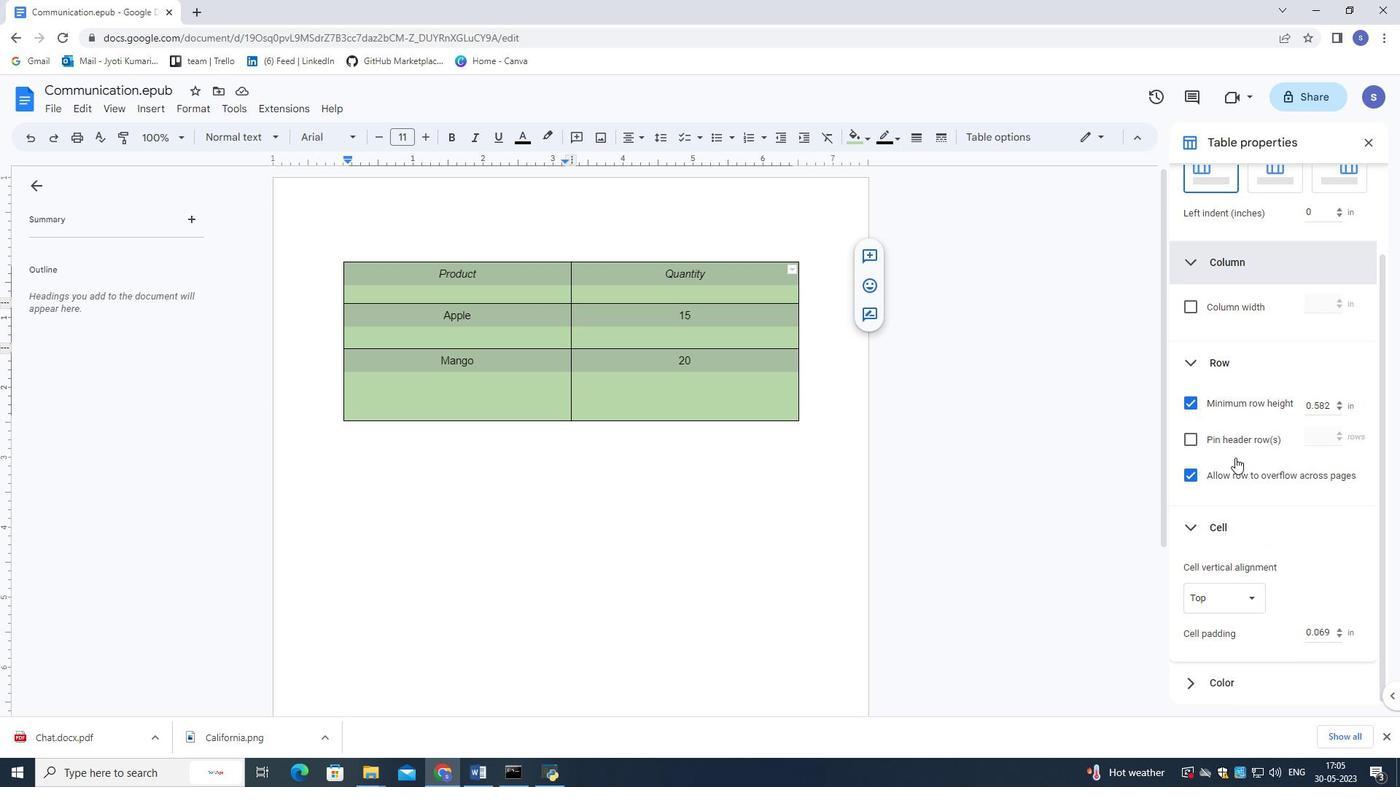 
Action: Mouse moved to (1243, 670)
Screenshot: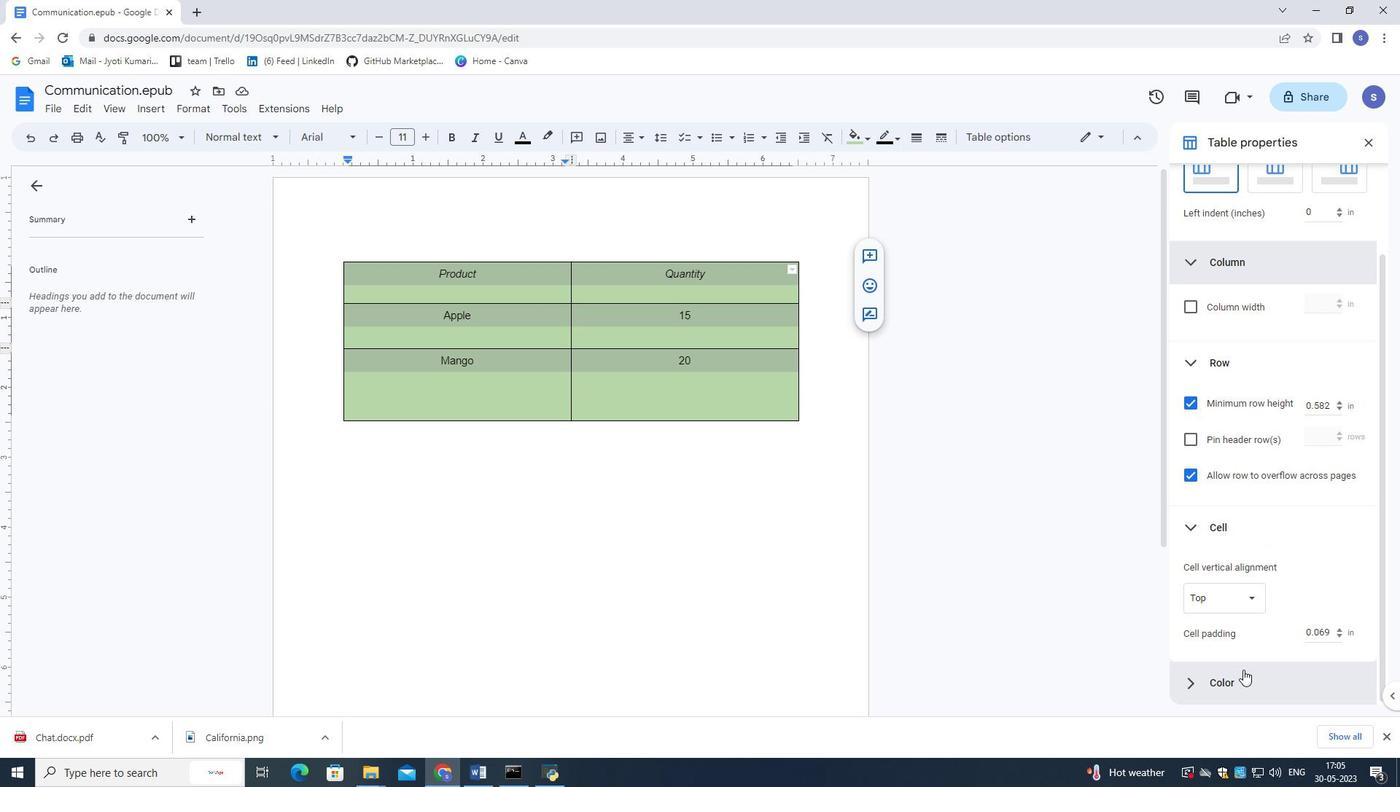 
Action: Mouse pressed left at (1243, 670)
Screenshot: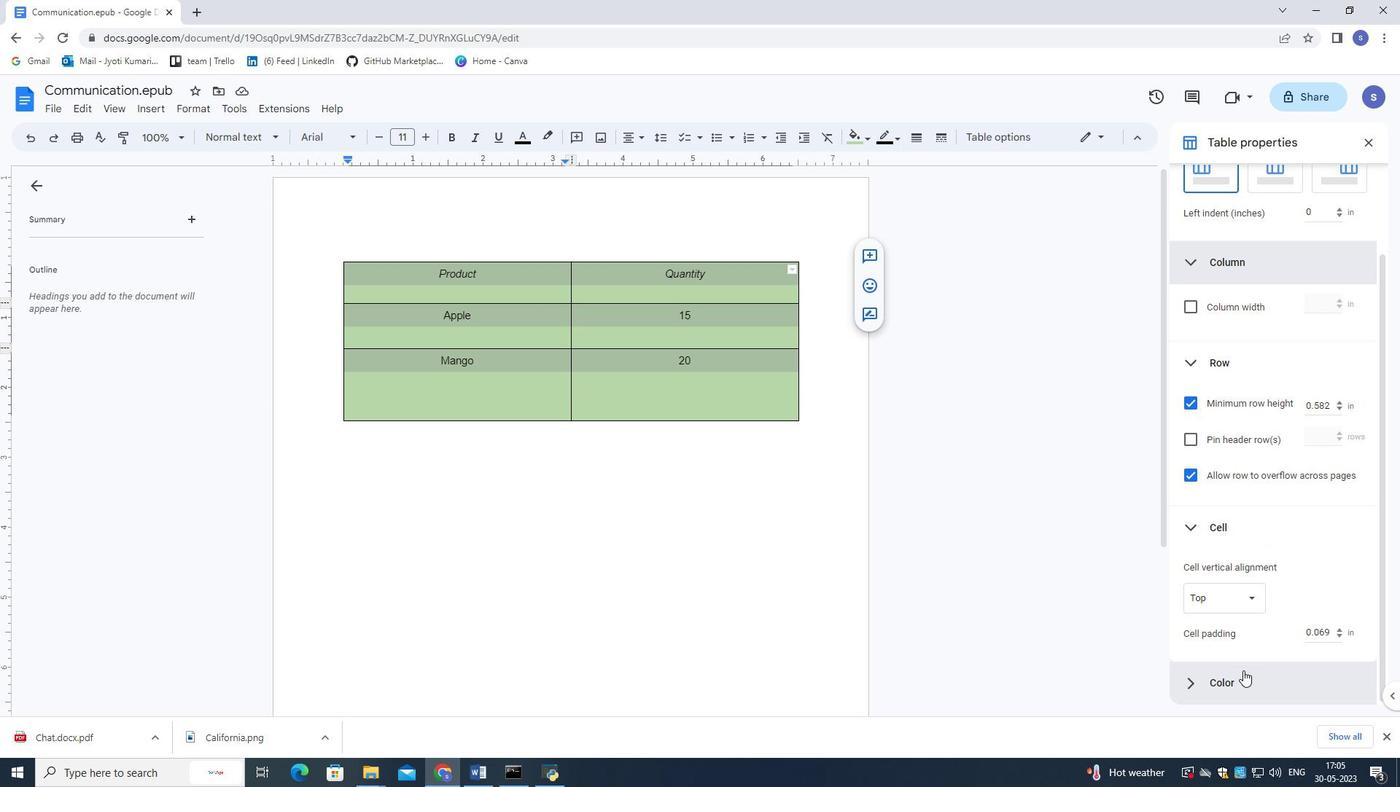
Action: Mouse moved to (1243, 641)
Screenshot: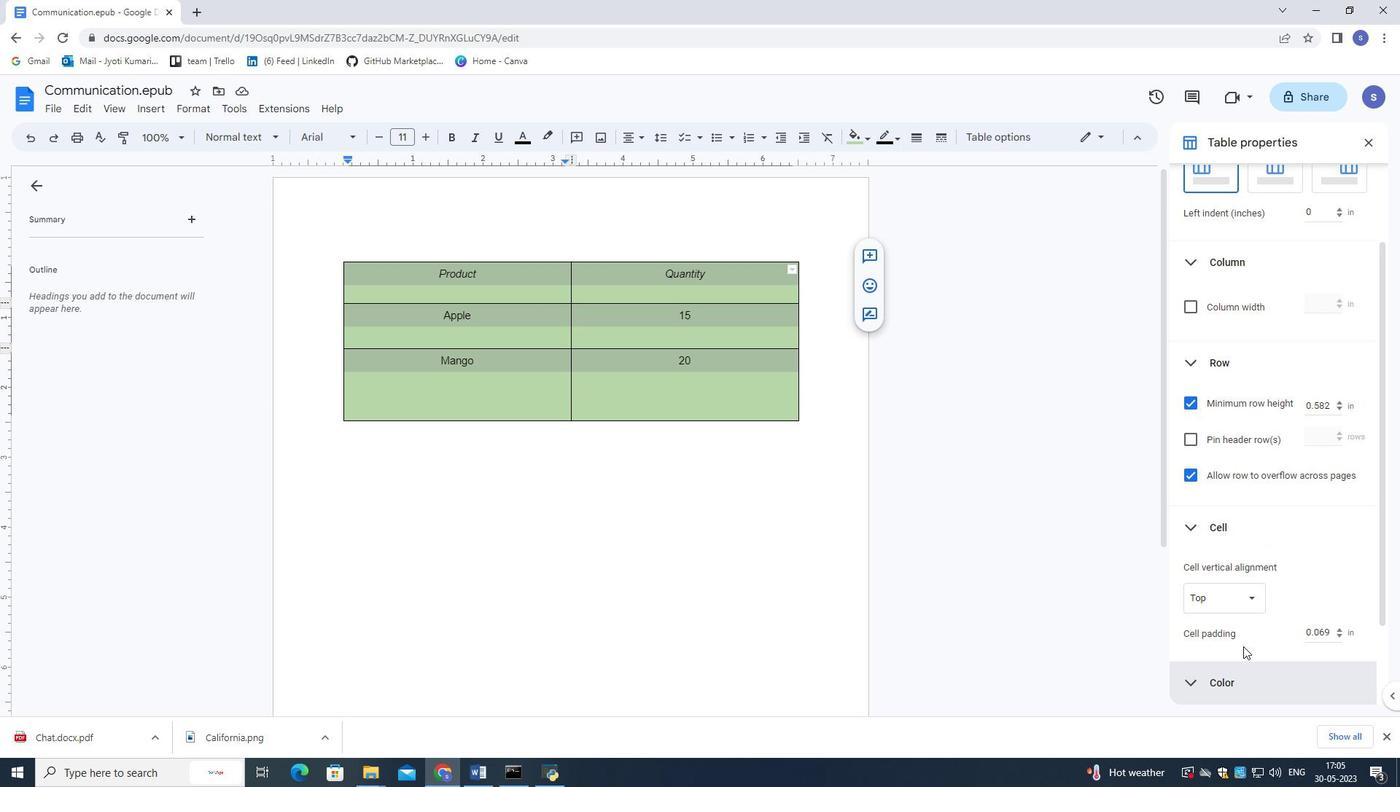 
Action: Mouse scrolled (1243, 640) with delta (0, 0)
Screenshot: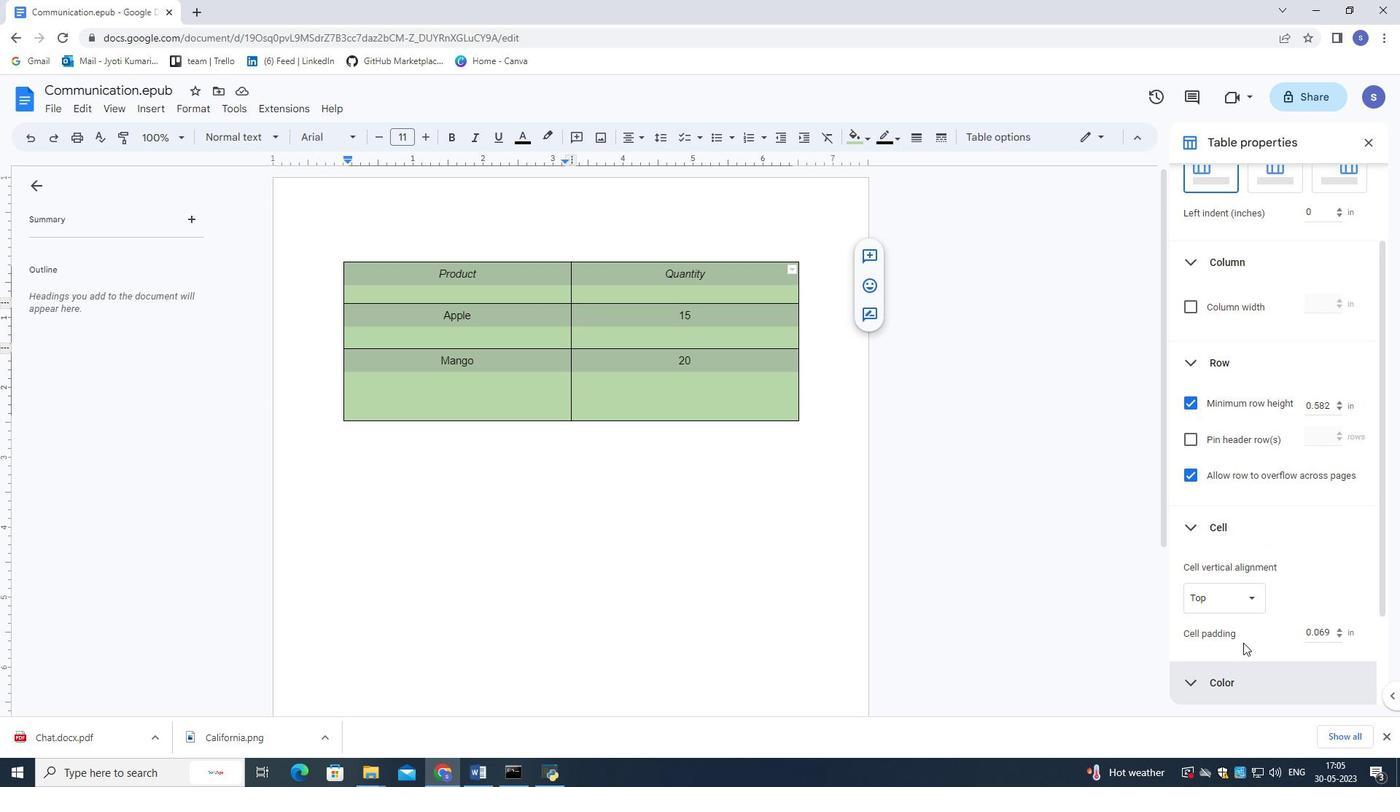 
Action: Mouse scrolled (1243, 640) with delta (0, 0)
Screenshot: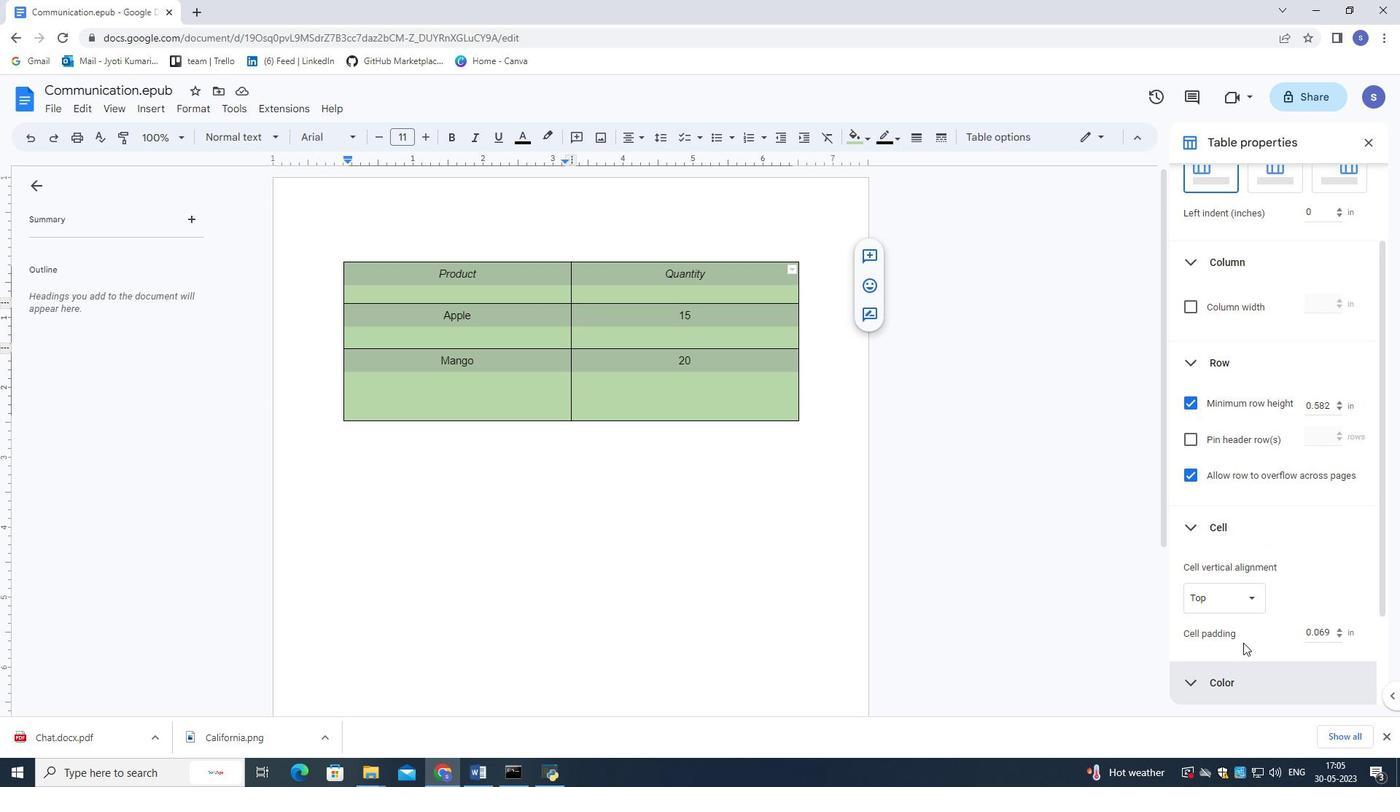 
Action: Mouse scrolled (1243, 640) with delta (0, 0)
Screenshot: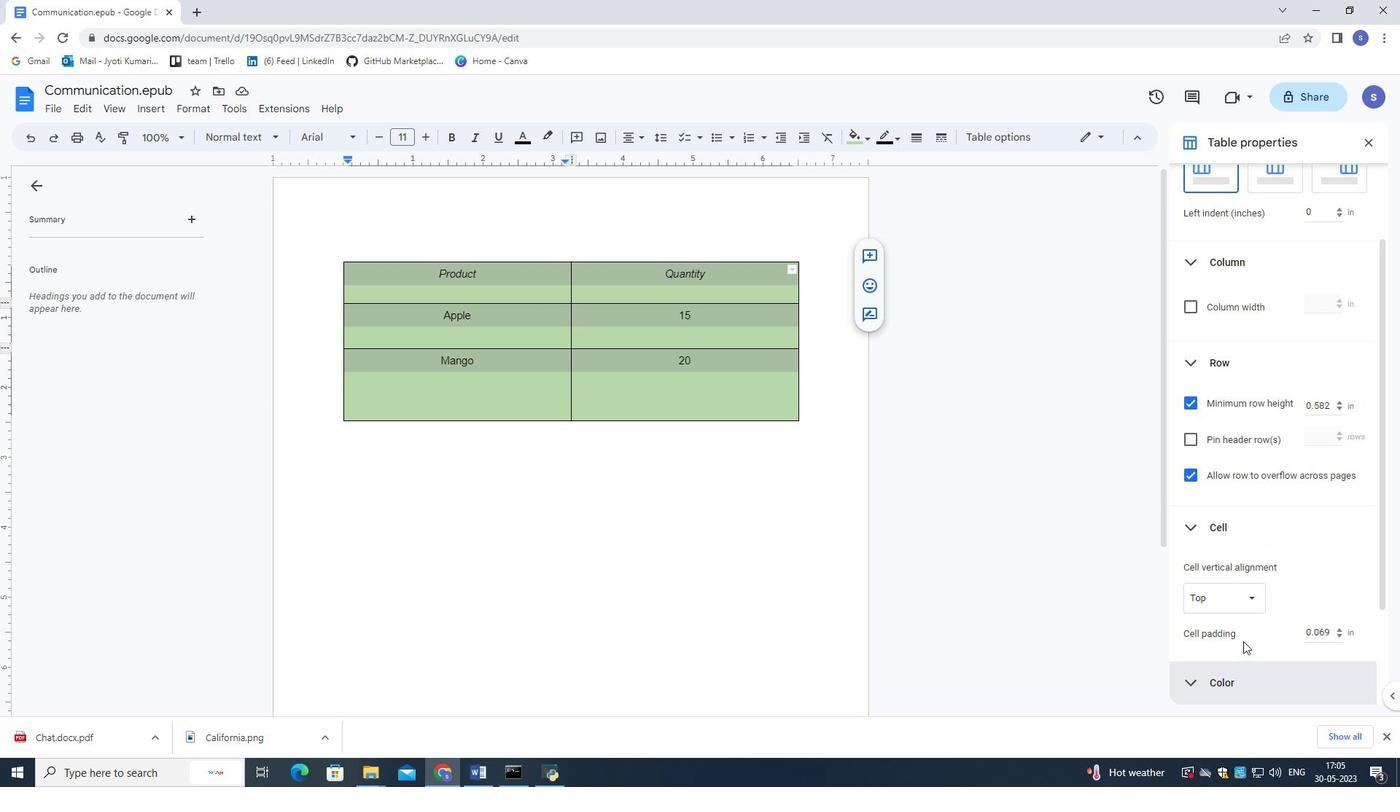 
Action: Mouse scrolled (1243, 640) with delta (0, 0)
Screenshot: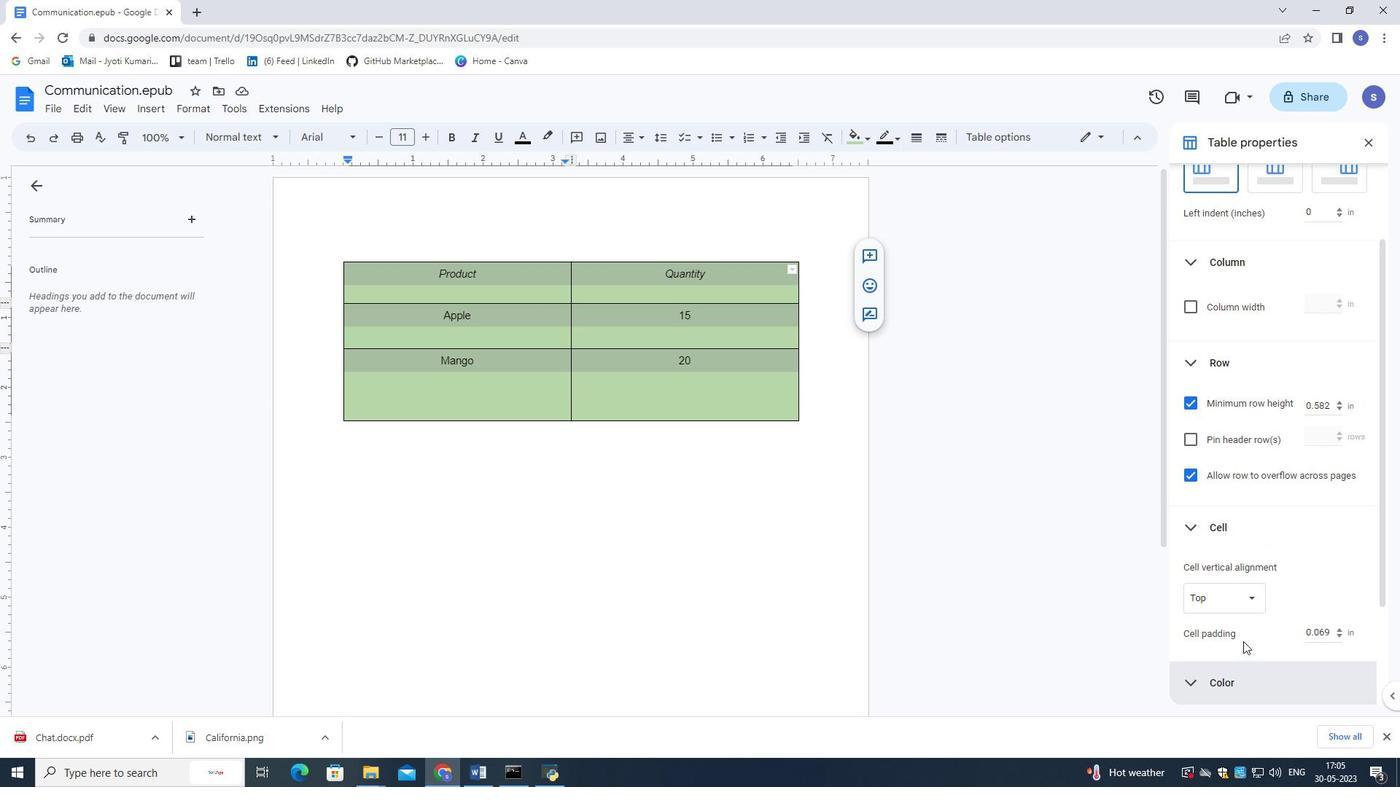 
Action: Mouse scrolled (1243, 640) with delta (0, 0)
Screenshot: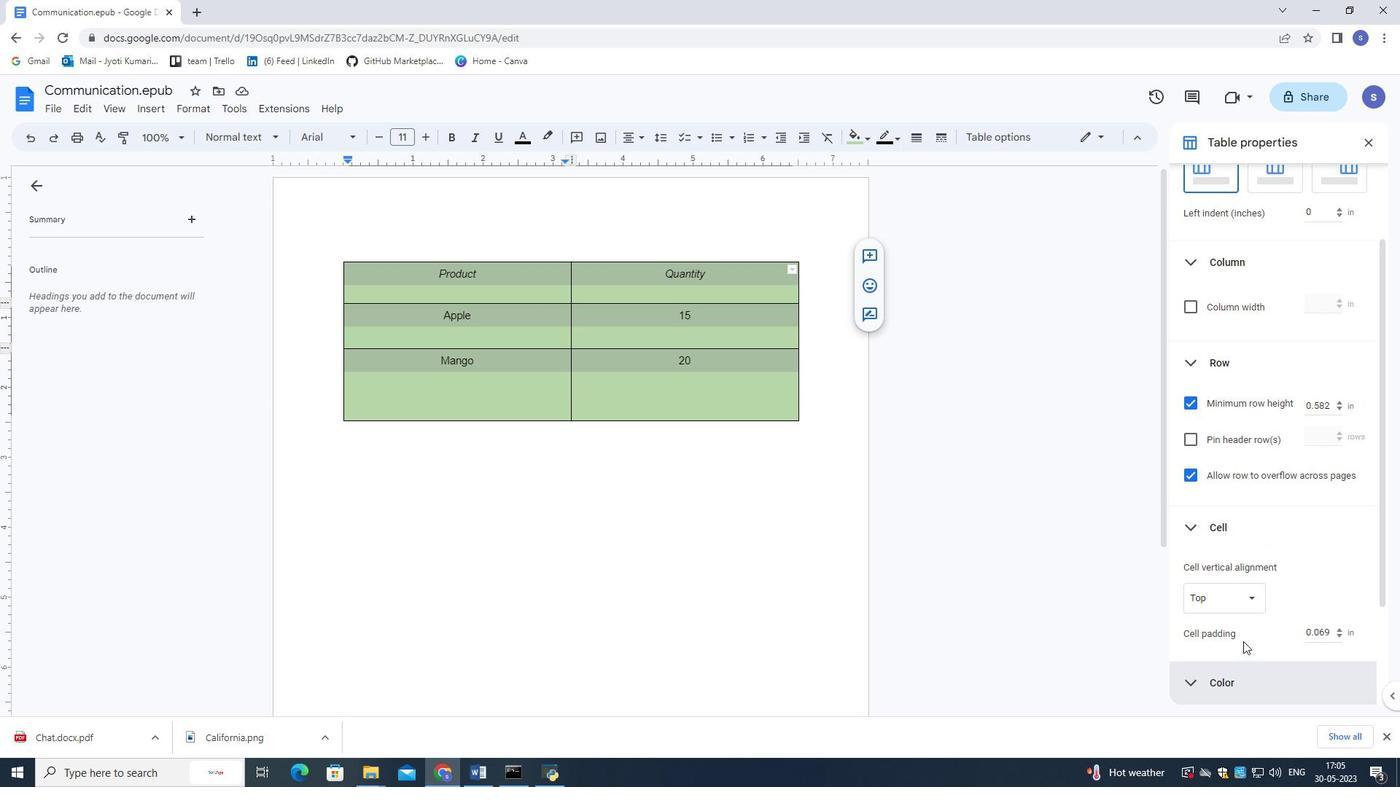 
Action: Mouse moved to (1238, 554)
Screenshot: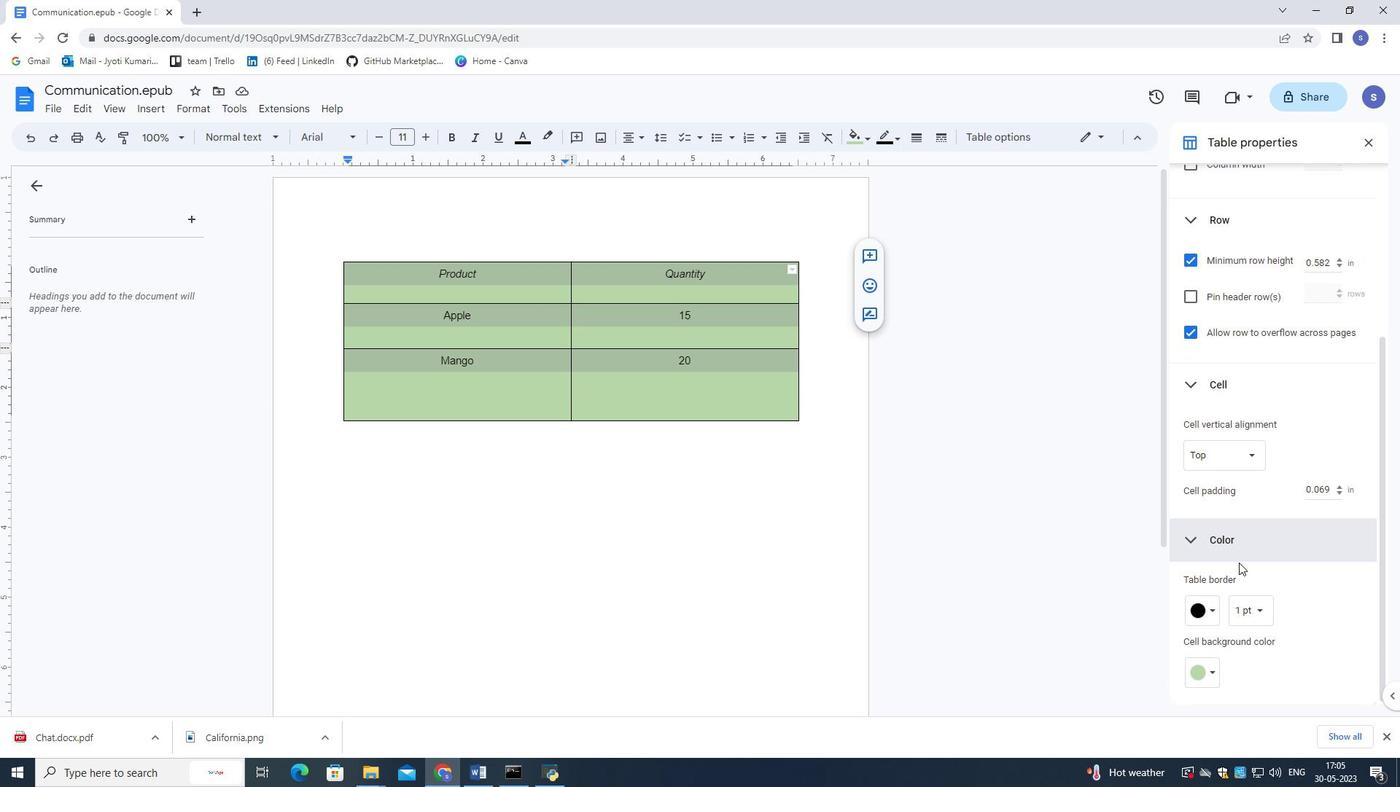 
Action: Mouse scrolled (1238, 554) with delta (0, 0)
Screenshot: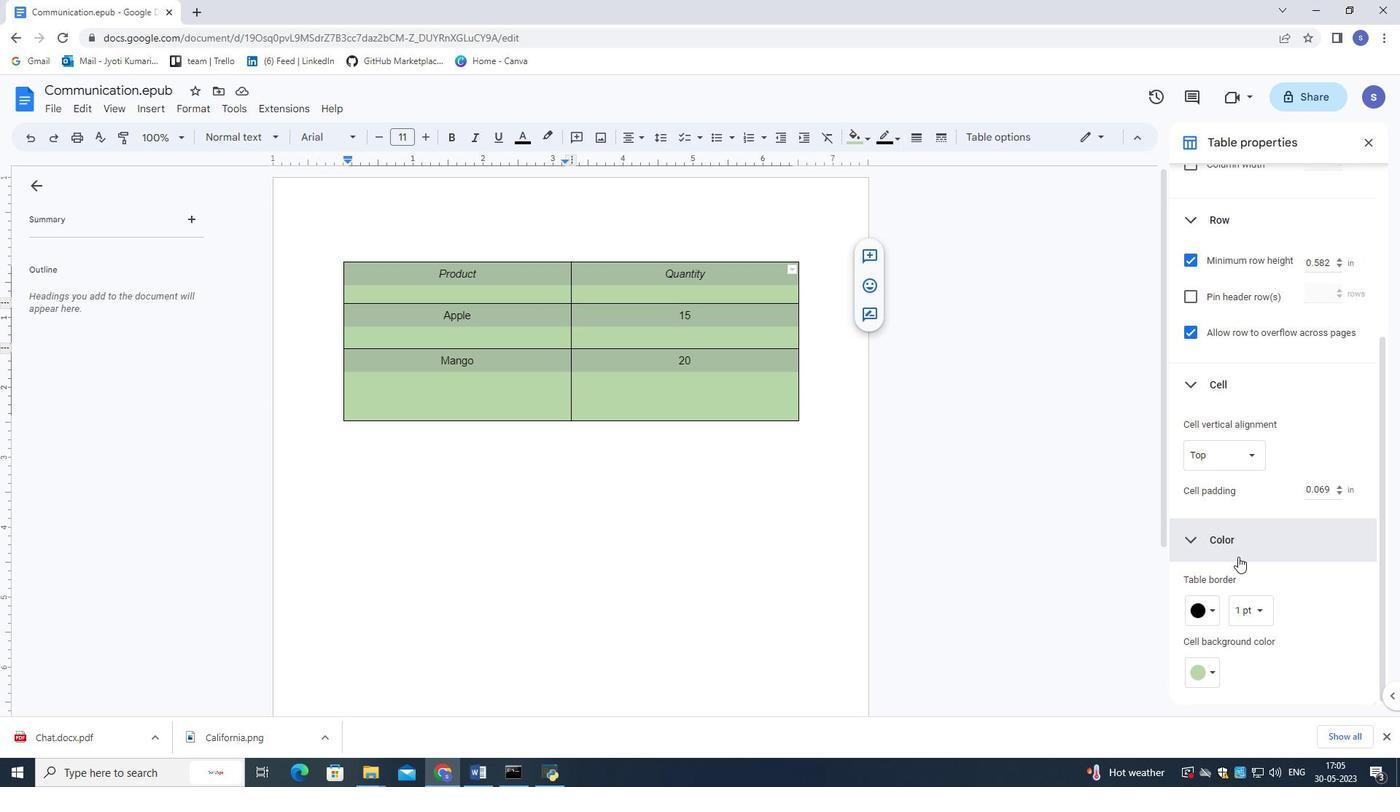 
Action: Mouse scrolled (1238, 554) with delta (0, 0)
Screenshot: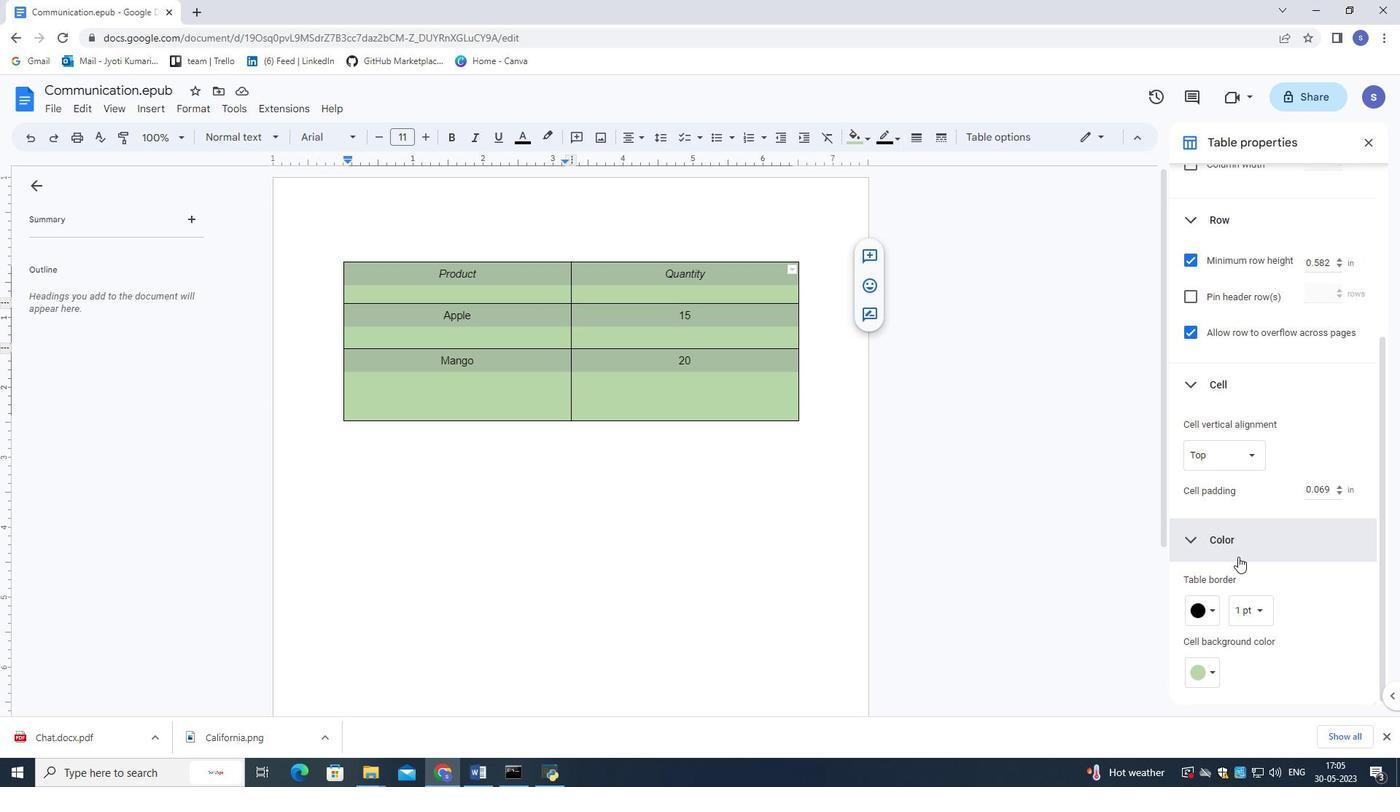 
Action: Mouse scrolled (1238, 554) with delta (0, 0)
Screenshot: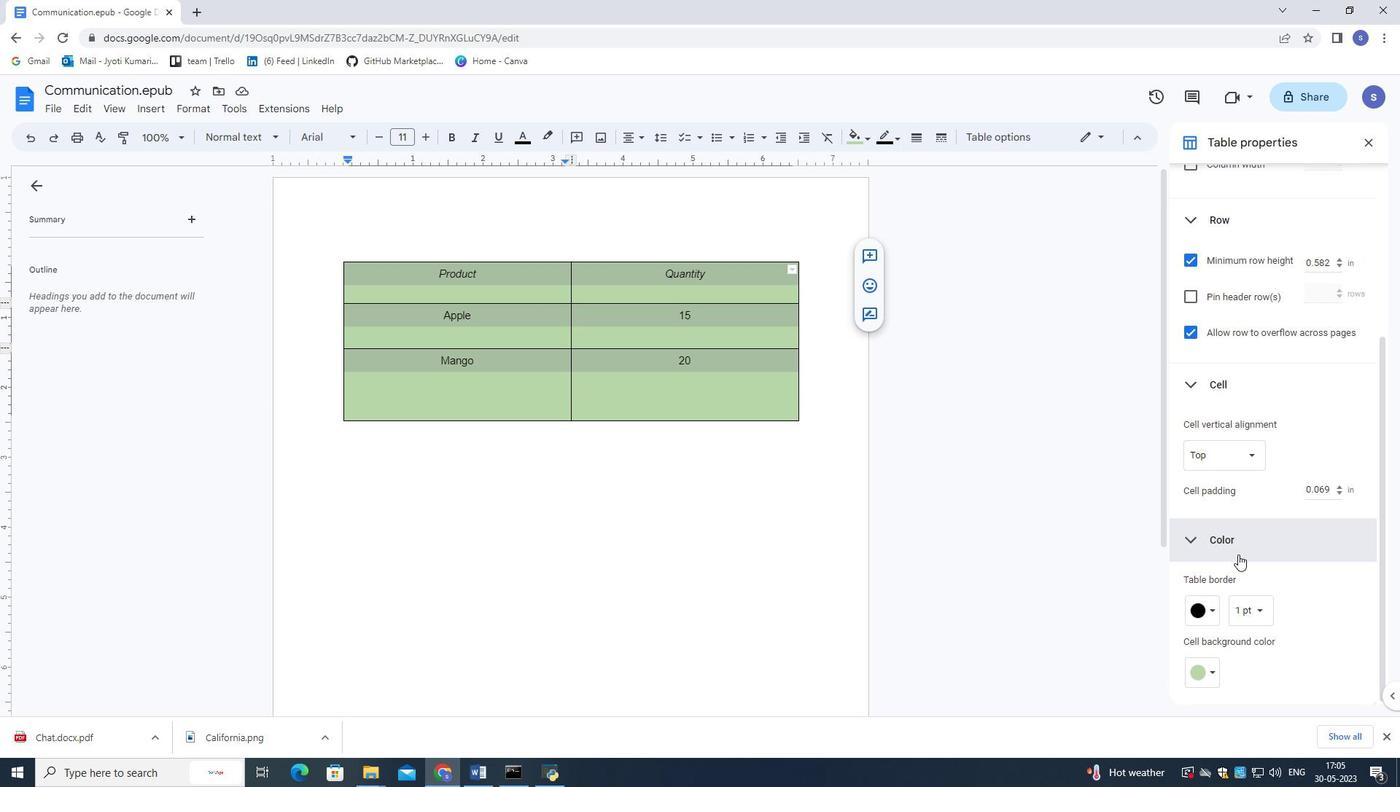 
Action: Mouse moved to (1260, 618)
Screenshot: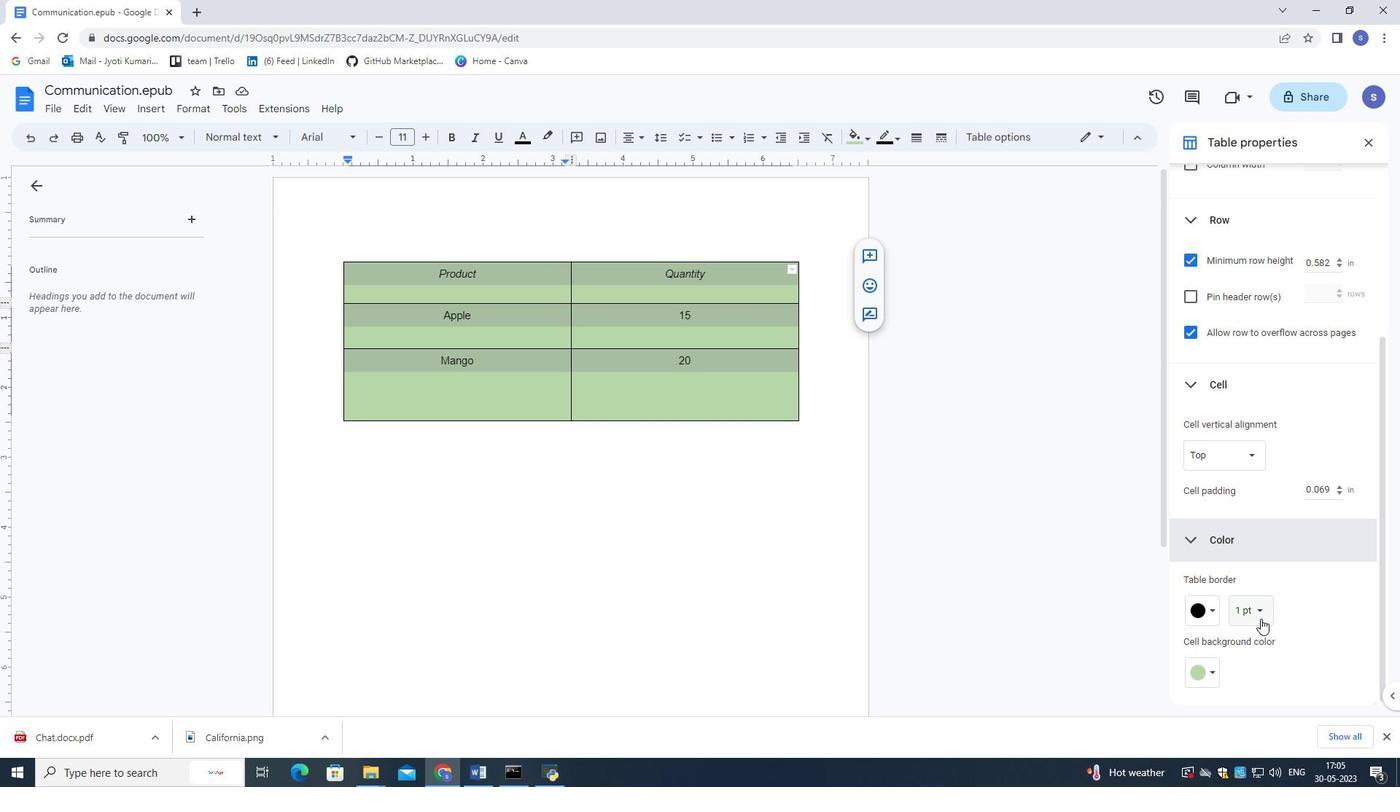 
Action: Mouse pressed left at (1260, 618)
Screenshot: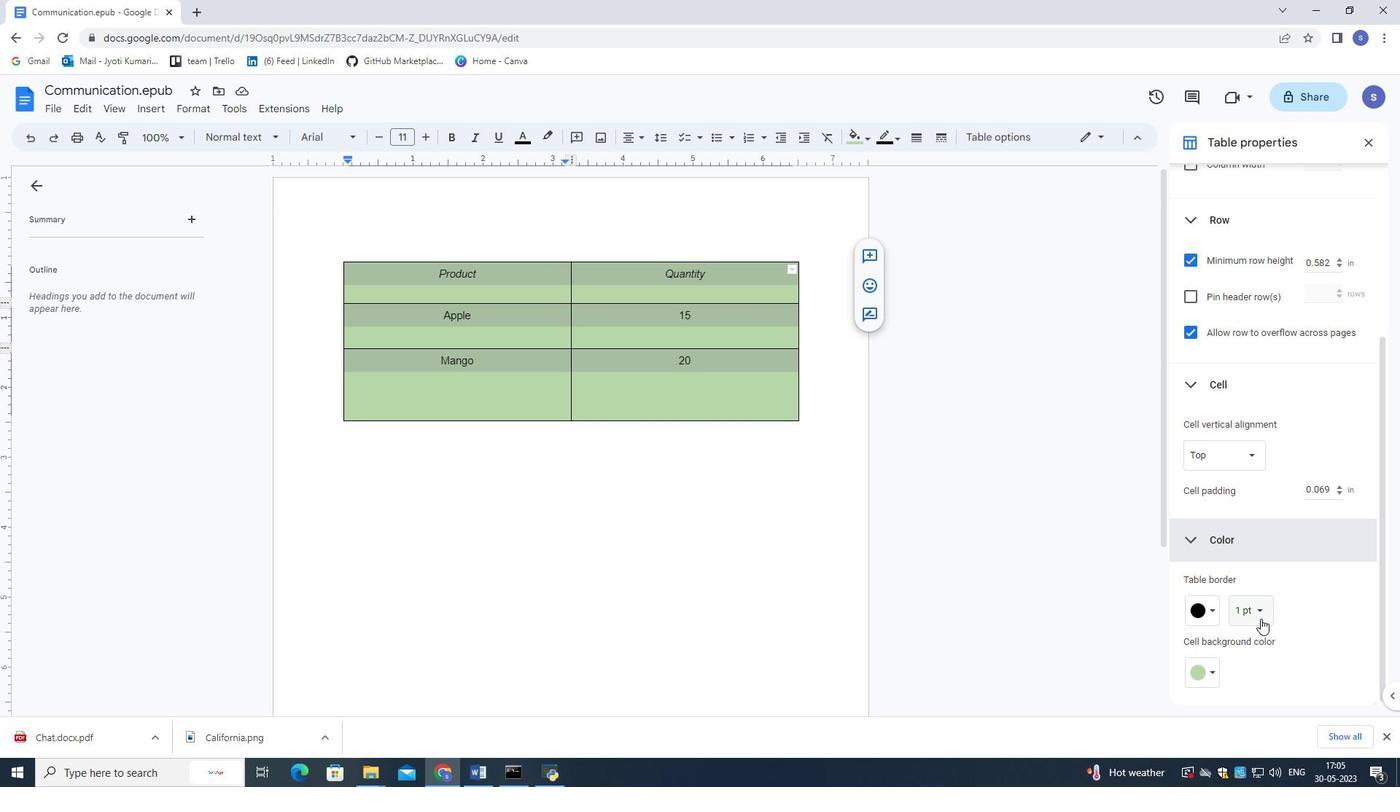
Action: Mouse moved to (1272, 634)
Screenshot: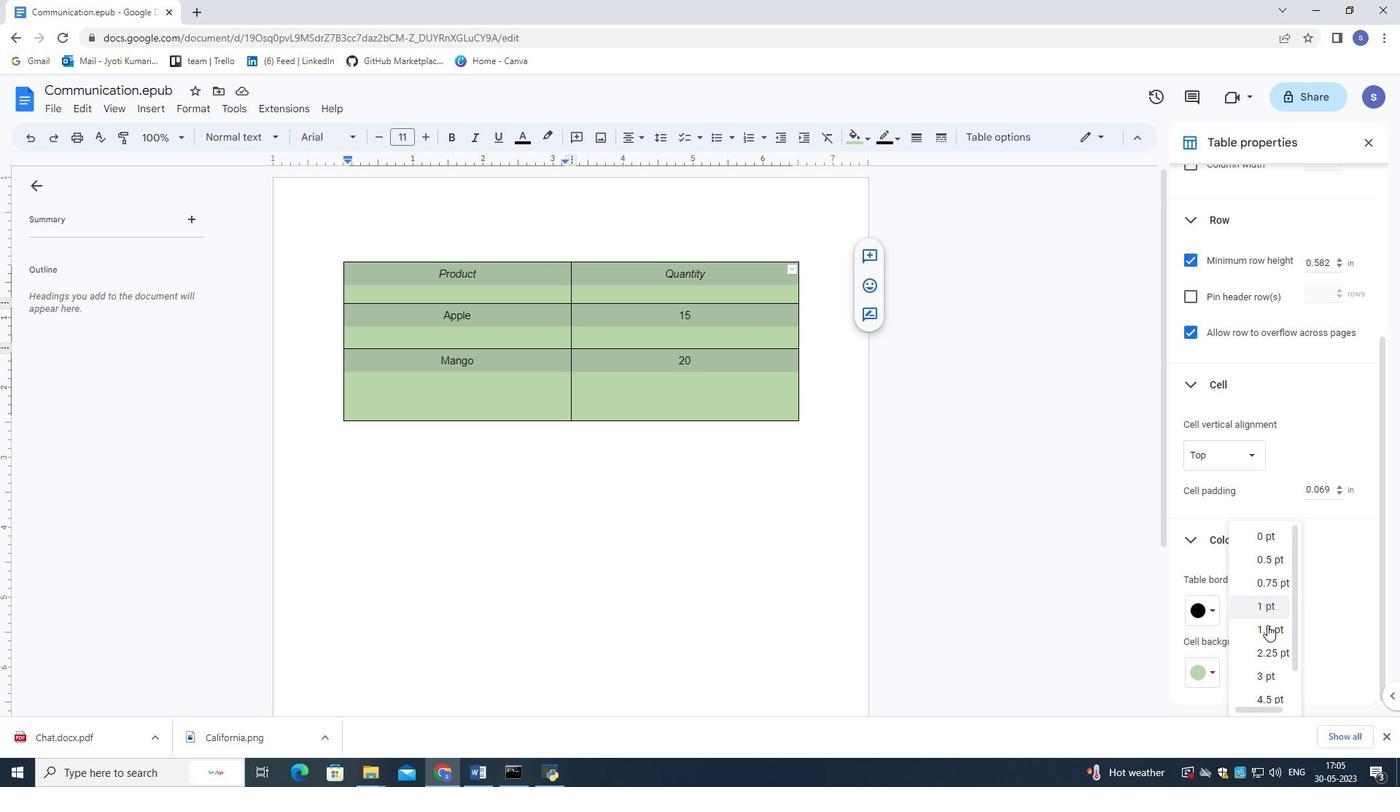 
Action: Mouse pressed left at (1272, 634)
Screenshot: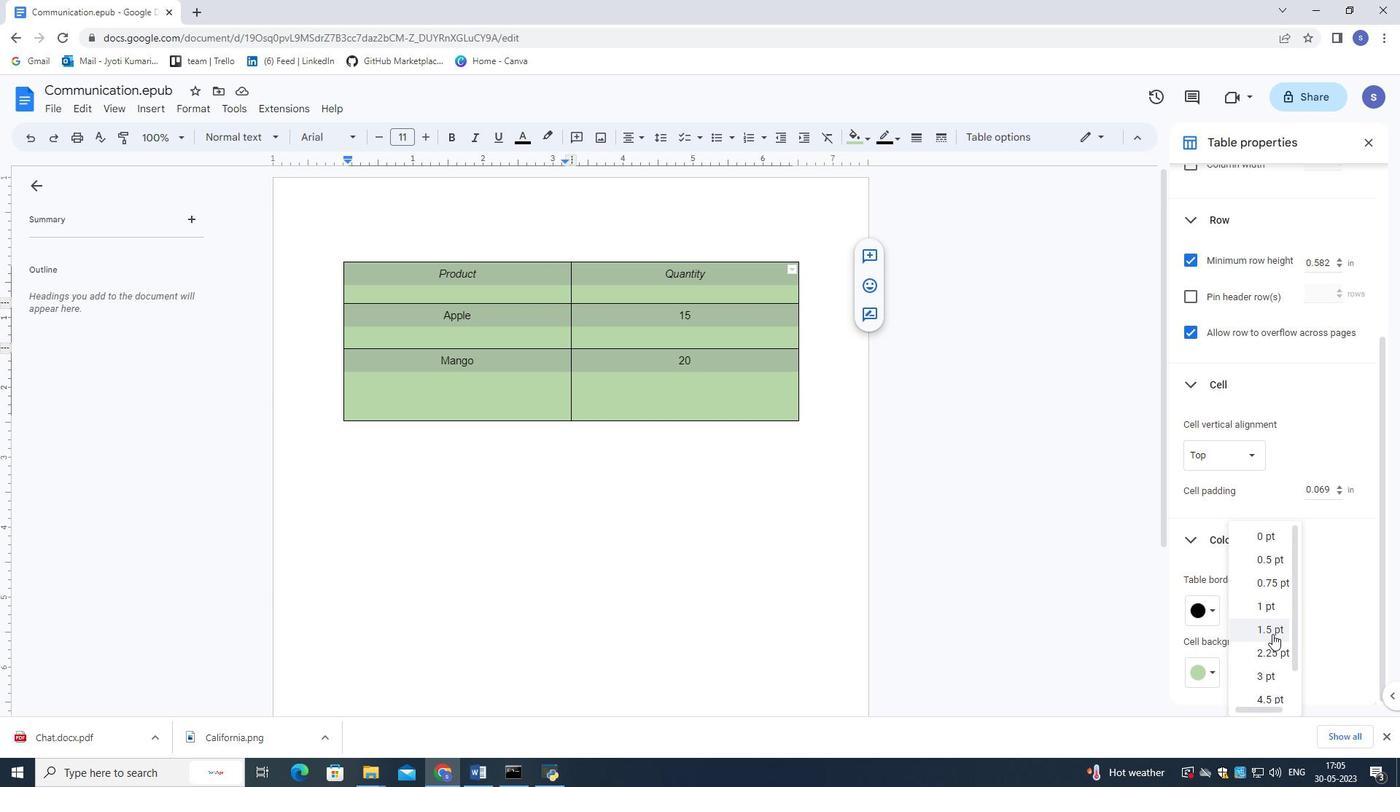 
Action: Mouse moved to (1099, 581)
Screenshot: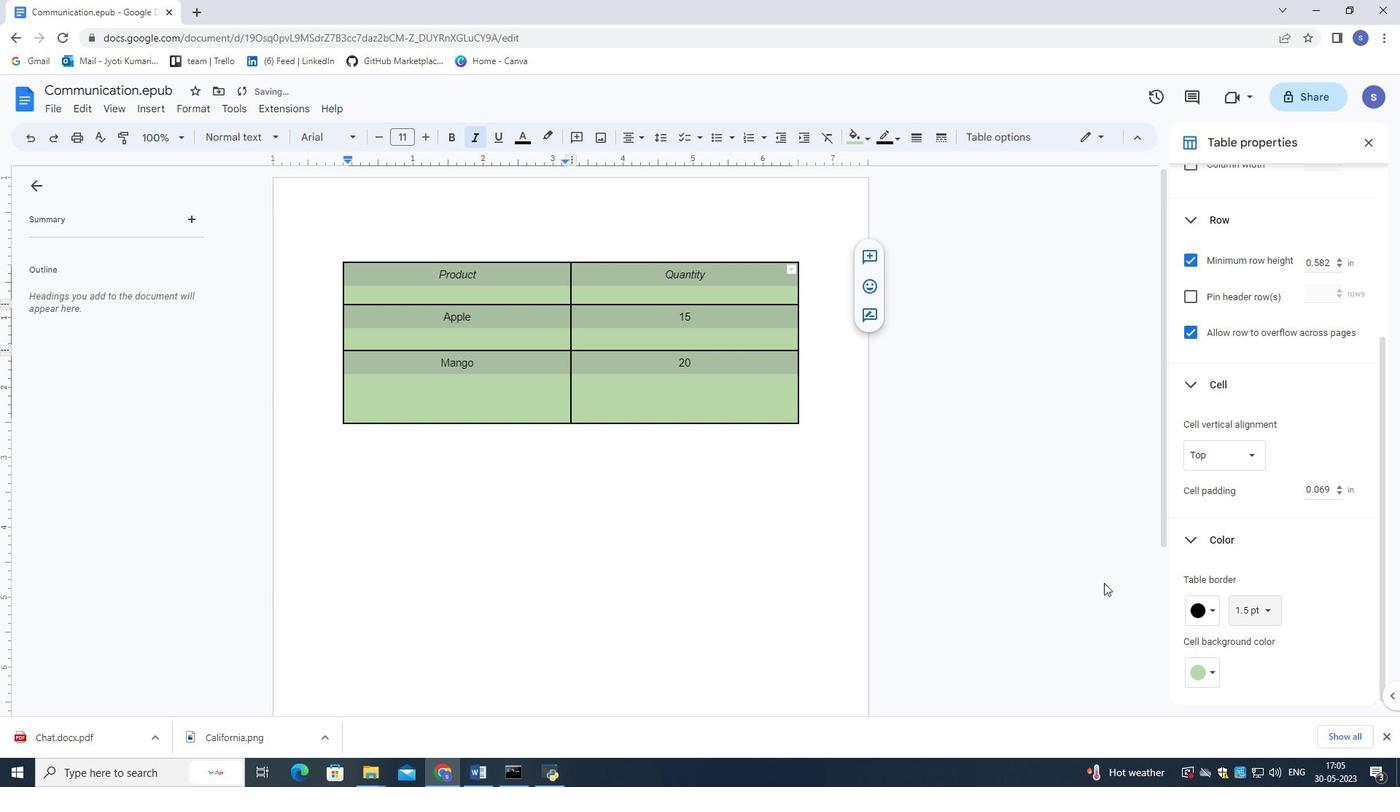 
Action: Mouse pressed left at (1099, 581)
Screenshot: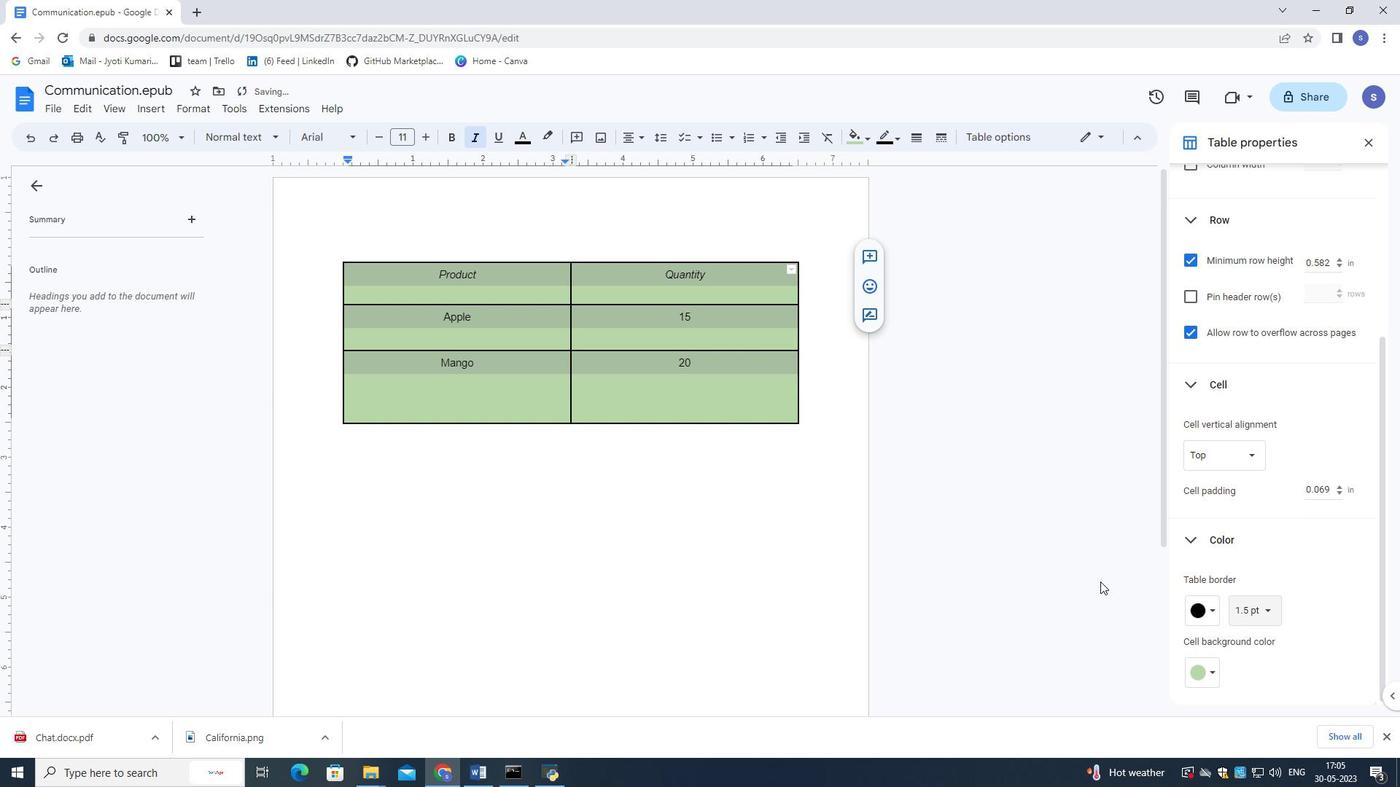
Action: Mouse moved to (736, 517)
Screenshot: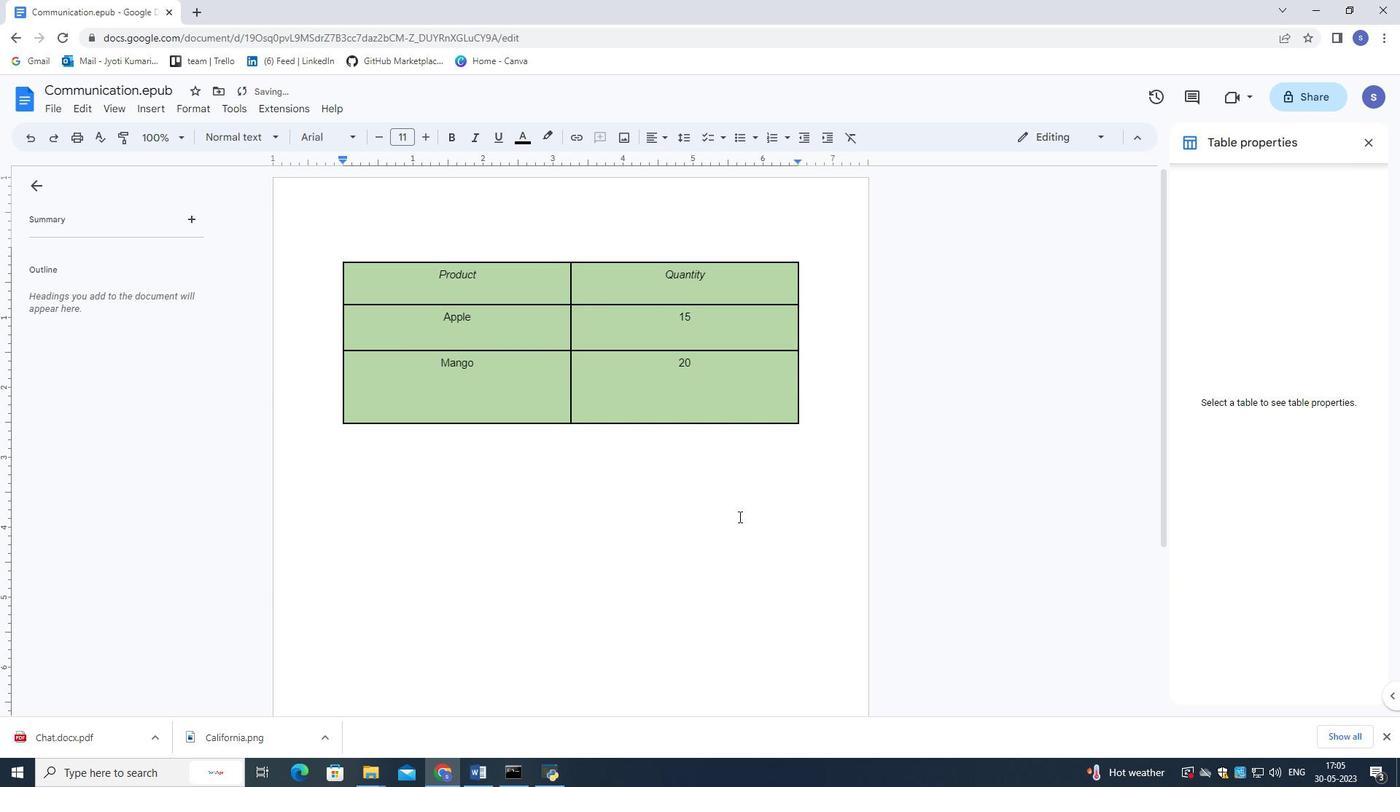 
Action: Mouse pressed left at (736, 517)
Screenshot: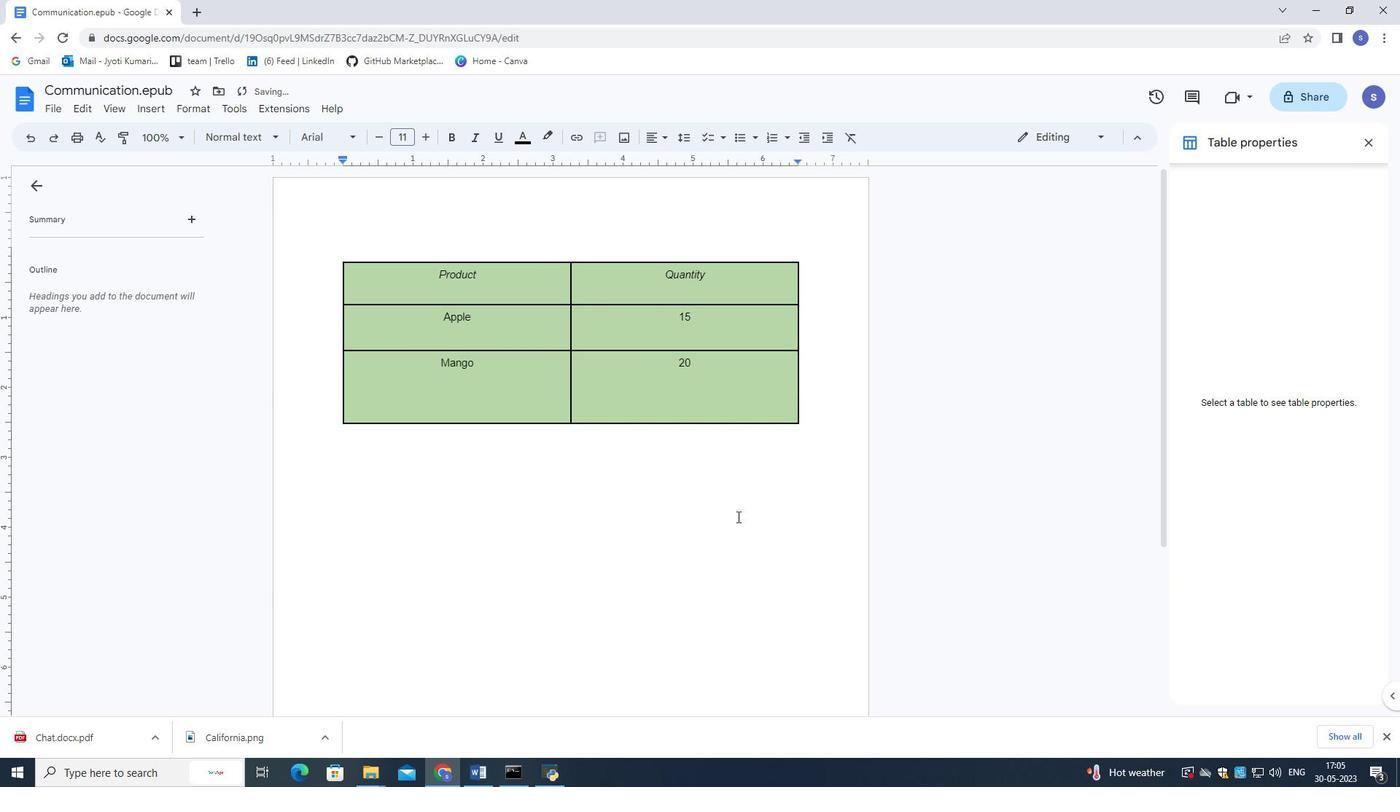 
Action: Mouse moved to (642, 481)
Screenshot: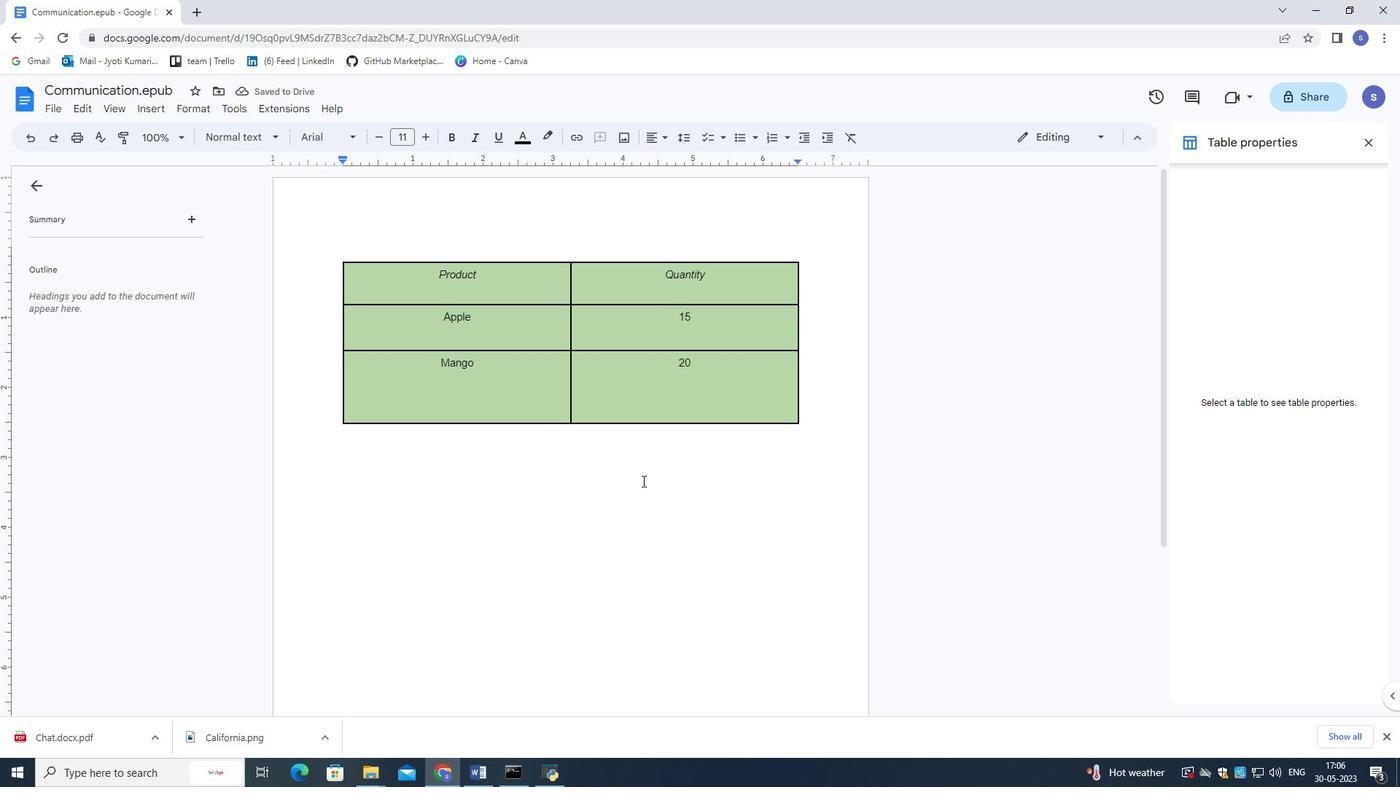 
Action: Mouse pressed left at (642, 481)
Screenshot: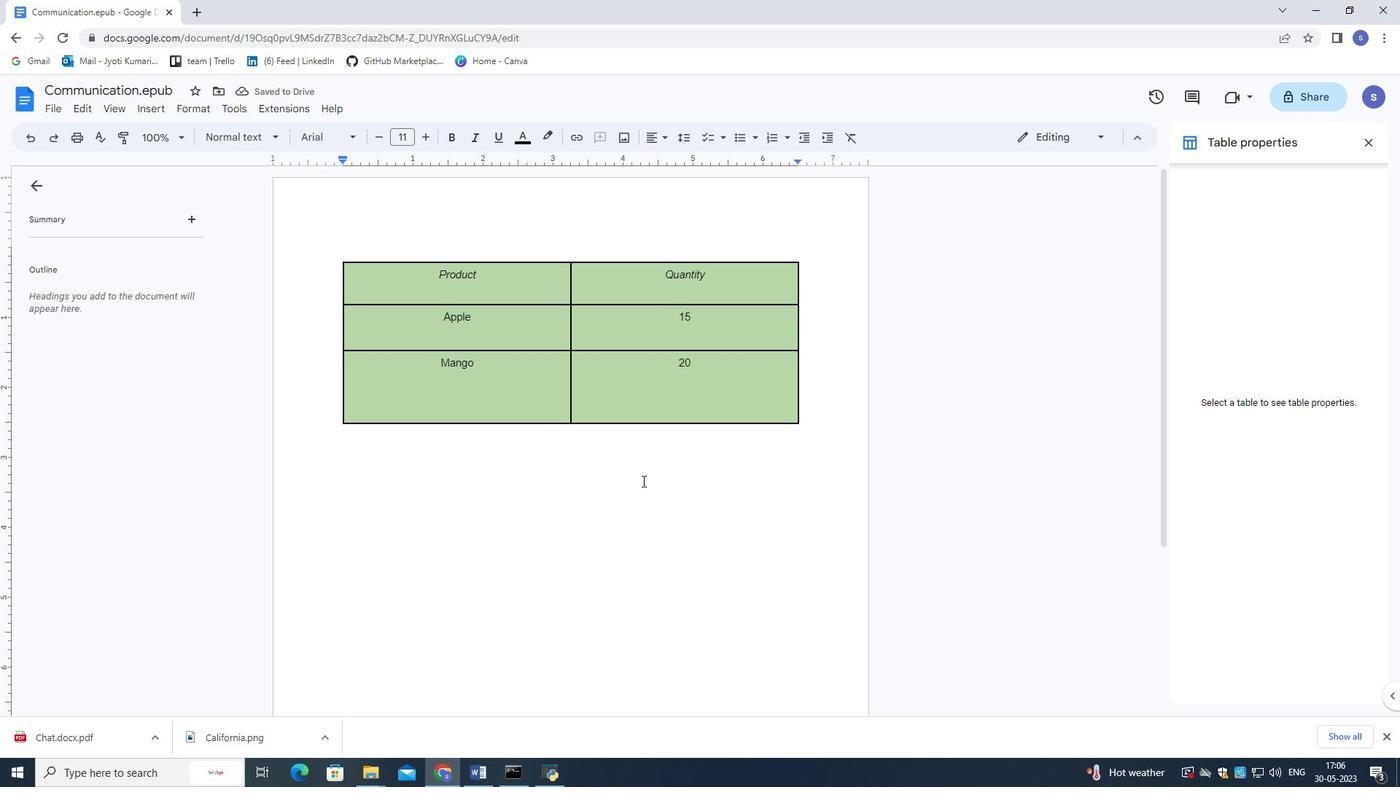 
Action: Mouse moved to (635, 460)
Screenshot: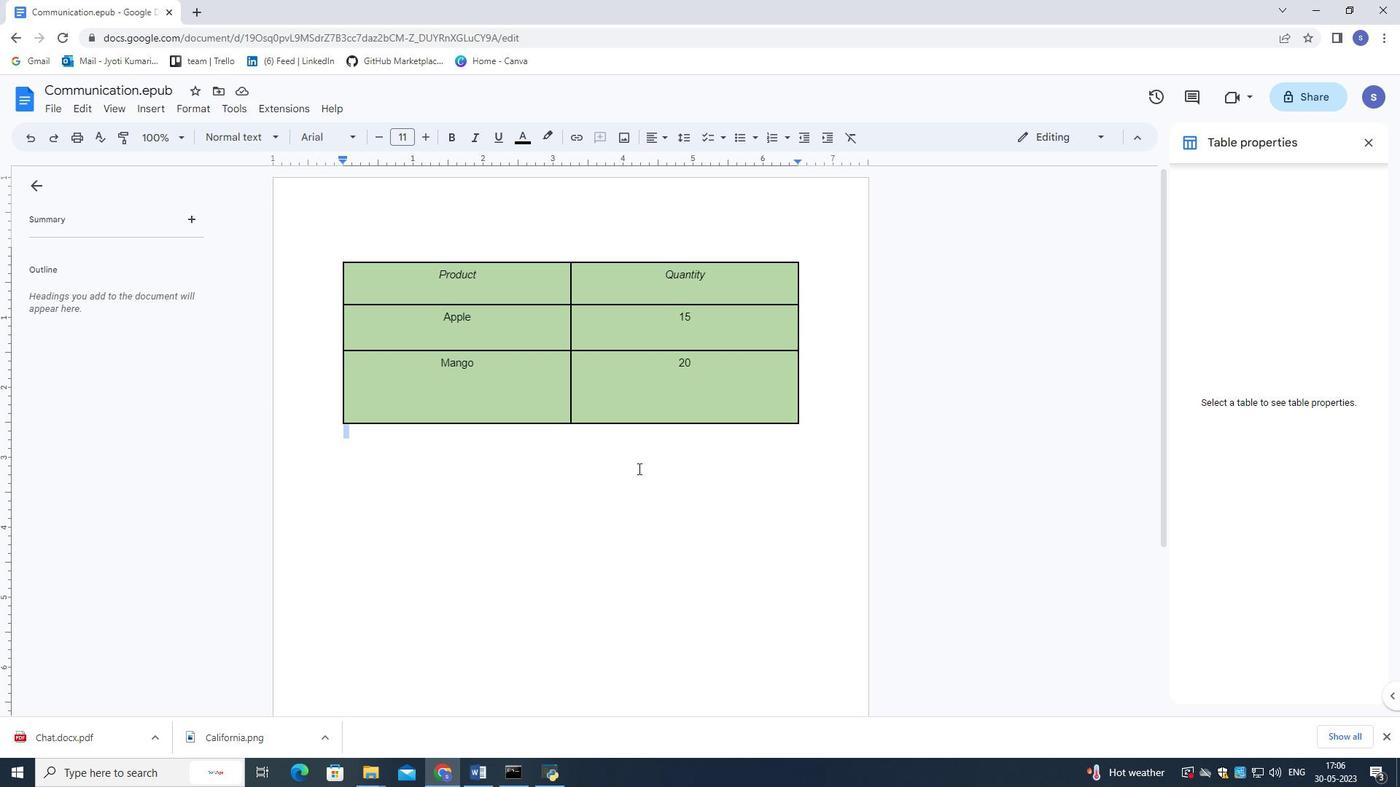 
